 Task: Create user of different profiles for testing Purpose.
Action: Mouse moved to (613, 355)
Screenshot: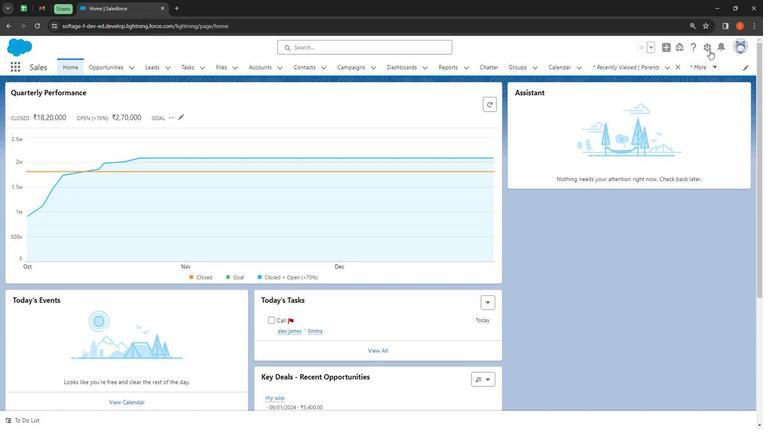 
Action: Mouse pressed left at (613, 355)
Screenshot: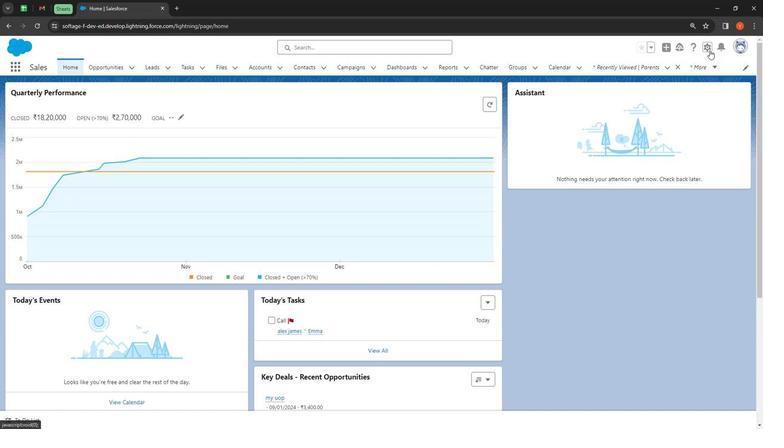 
Action: Mouse moved to (590, 347)
Screenshot: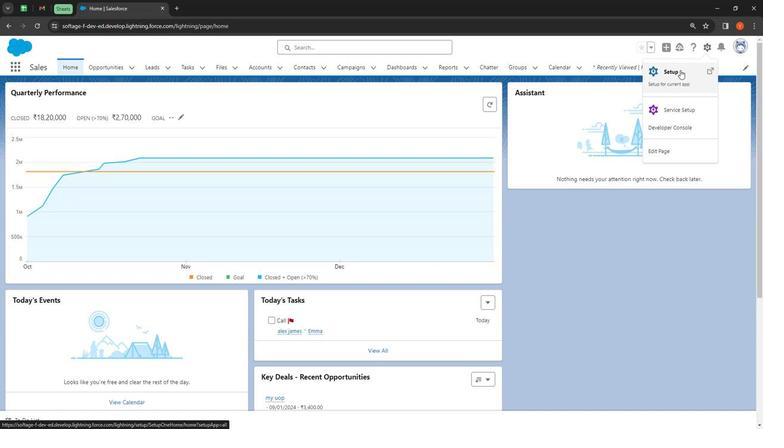 
Action: Mouse pressed left at (590, 347)
Screenshot: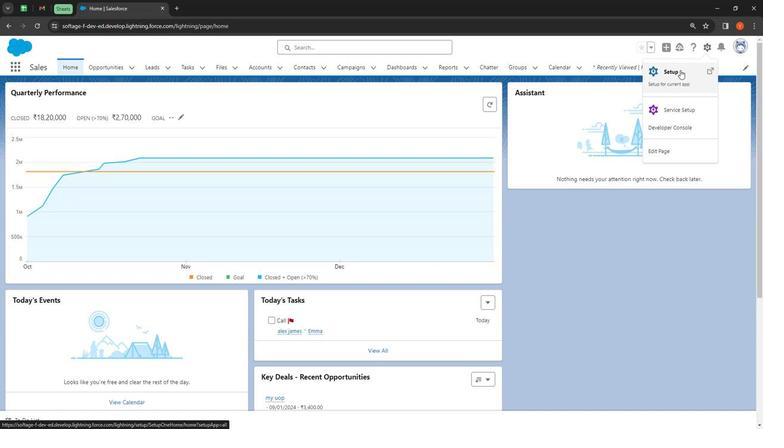 
Action: Mouse moved to (62, 254)
Screenshot: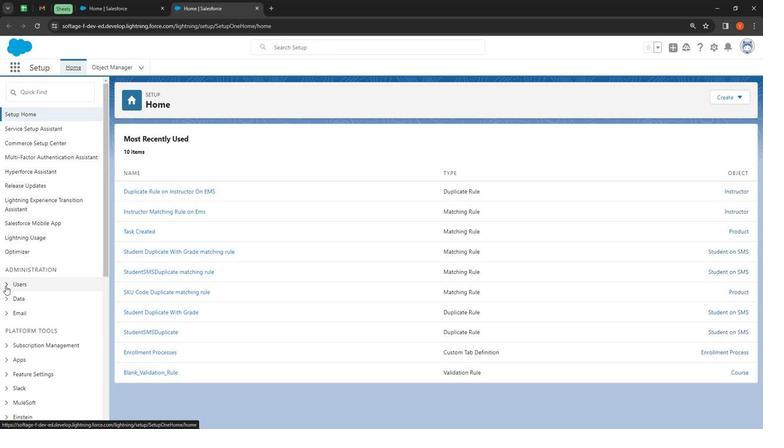 
Action: Mouse pressed left at (62, 254)
Screenshot: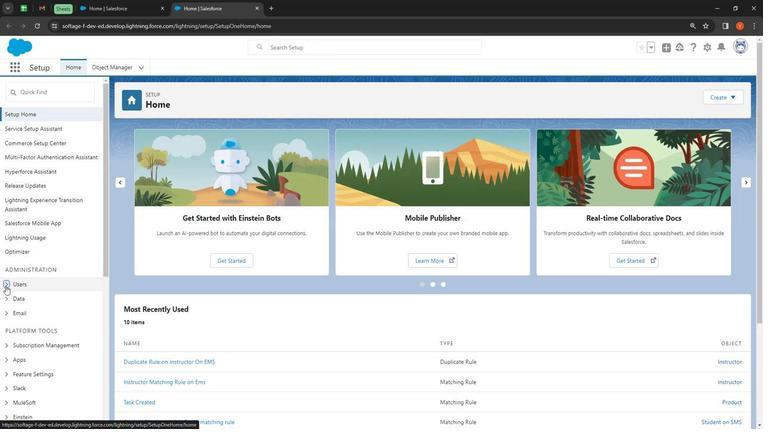 
Action: Mouse moved to (82, 205)
Screenshot: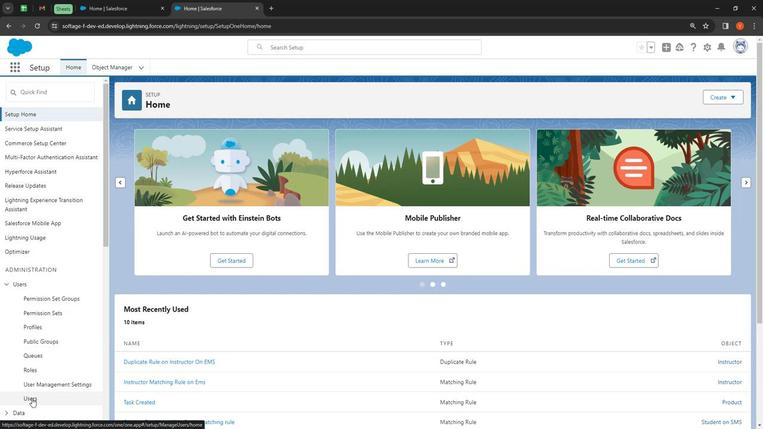 
Action: Mouse pressed left at (82, 205)
Screenshot: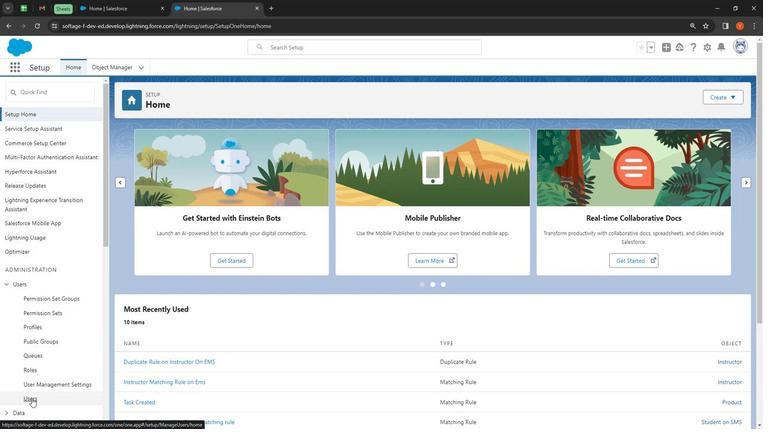 
Action: Mouse moved to (313, 288)
Screenshot: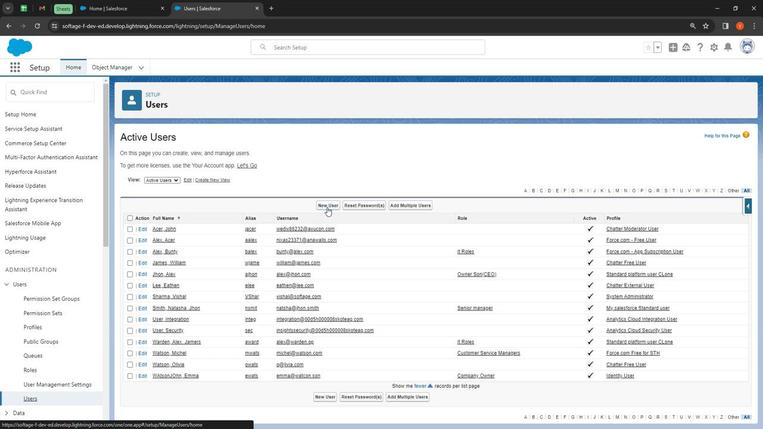 
Action: Mouse pressed left at (313, 288)
Screenshot: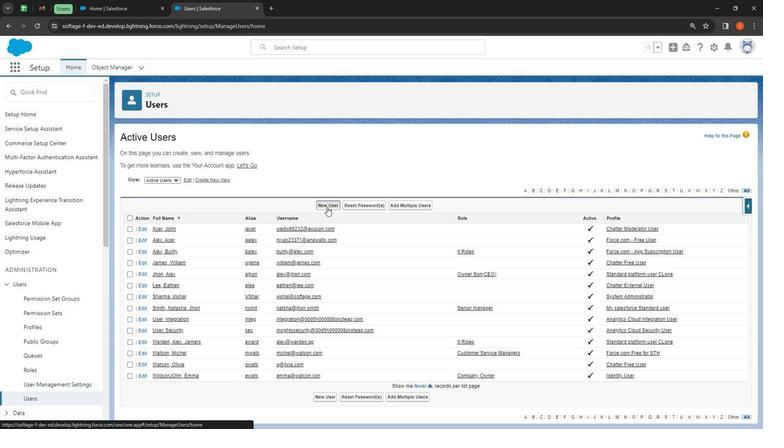 
Action: Mouse moved to (512, 295)
Screenshot: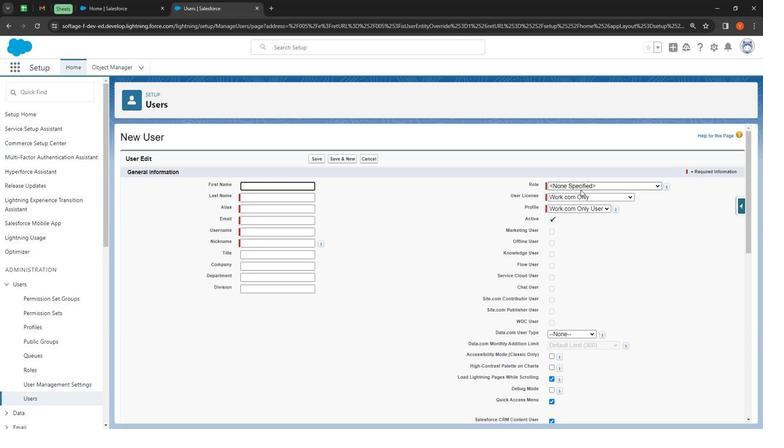 
Action: Mouse pressed left at (512, 295)
Screenshot: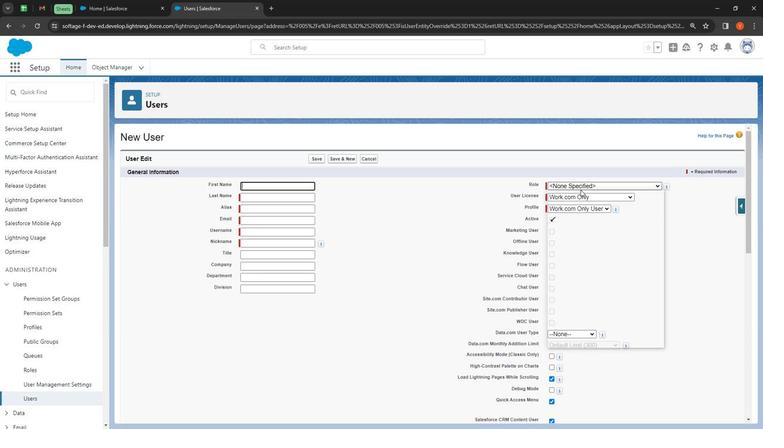 
Action: Mouse moved to (528, 258)
Screenshot: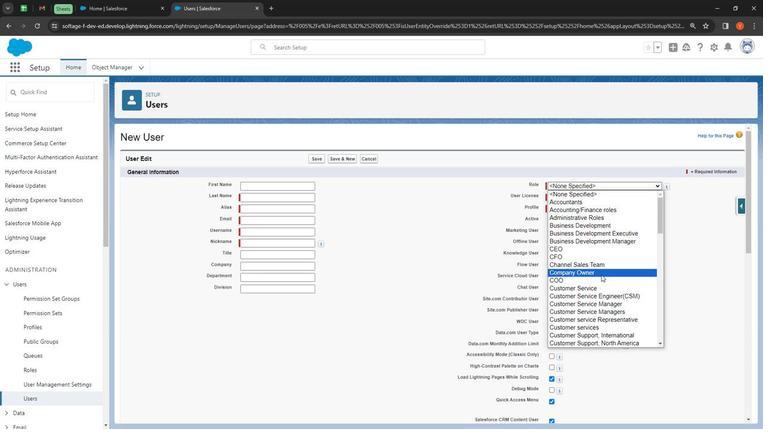 
Action: Mouse scrolled (528, 258) with delta (0, 0)
Screenshot: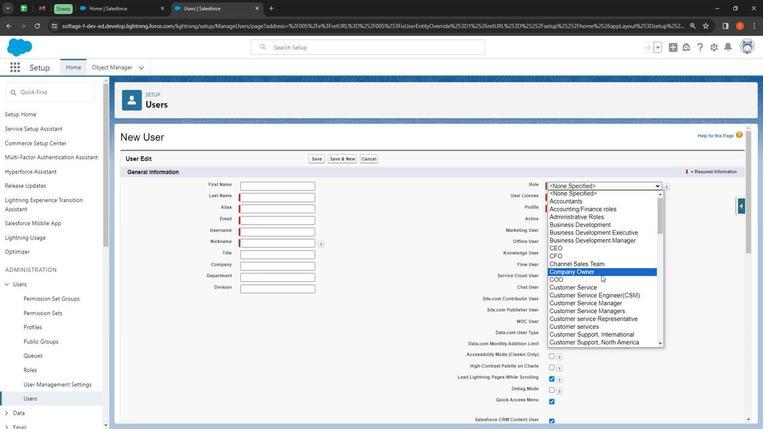
Action: Mouse moved to (508, 285)
Screenshot: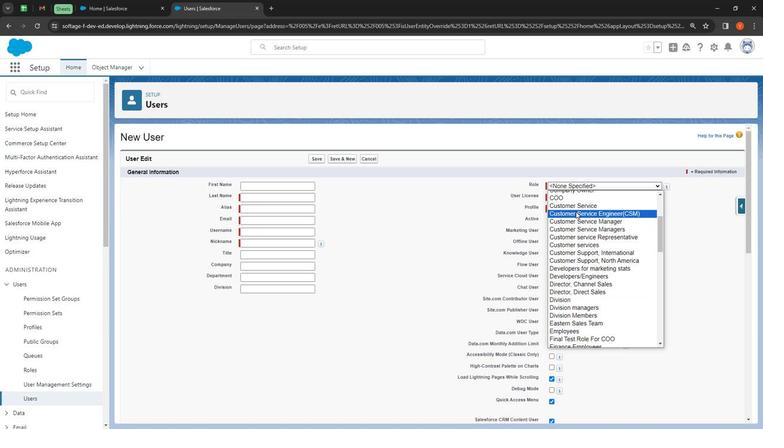 
Action: Mouse pressed left at (508, 285)
Screenshot: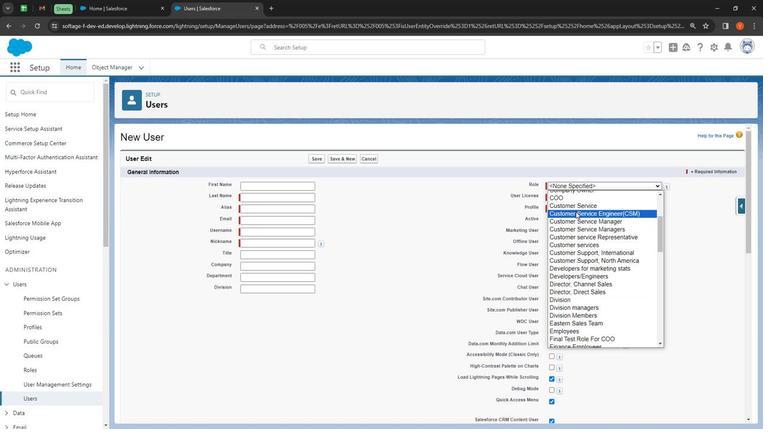 
Action: Mouse moved to (514, 292)
Screenshot: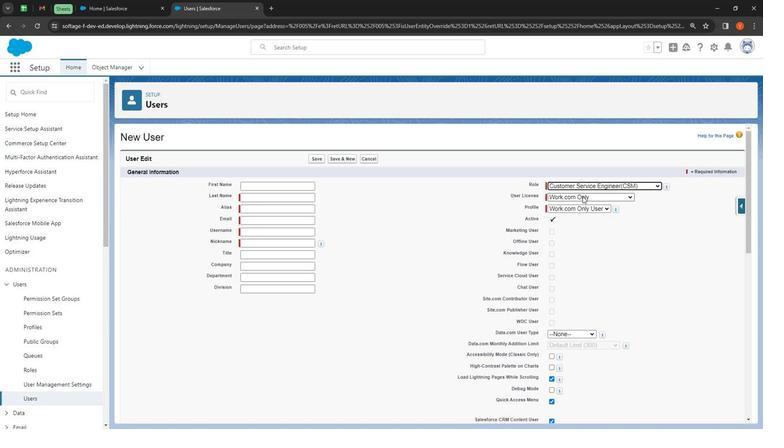 
Action: Mouse pressed left at (514, 292)
Screenshot: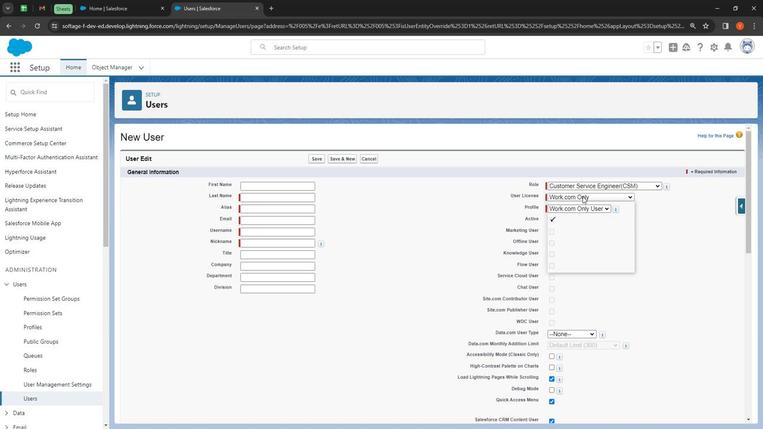 
Action: Mouse moved to (522, 271)
Screenshot: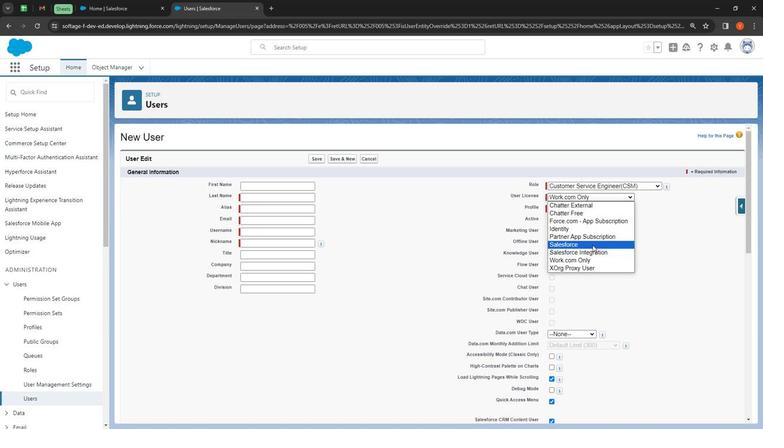 
Action: Mouse pressed left at (522, 271)
Screenshot: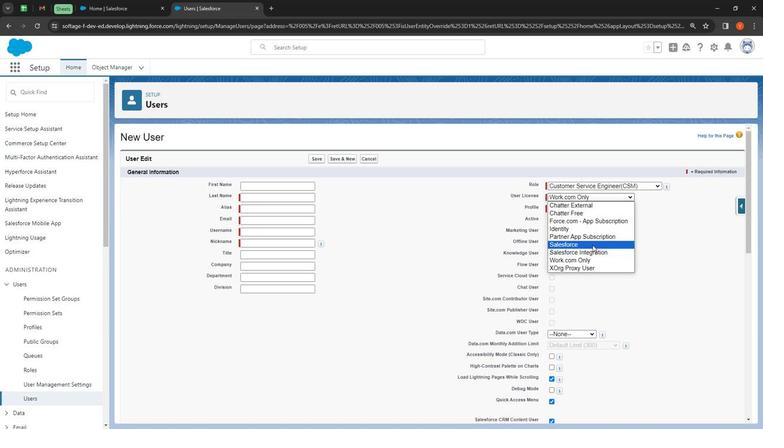 
Action: Mouse moved to (516, 286)
Screenshot: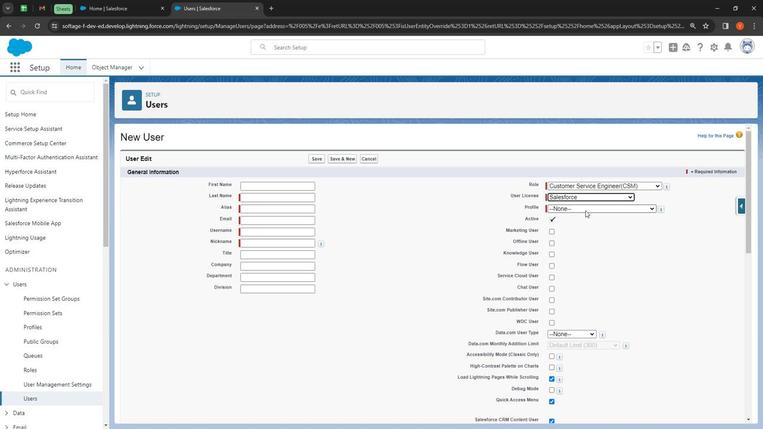 
Action: Mouse pressed left at (516, 286)
Screenshot: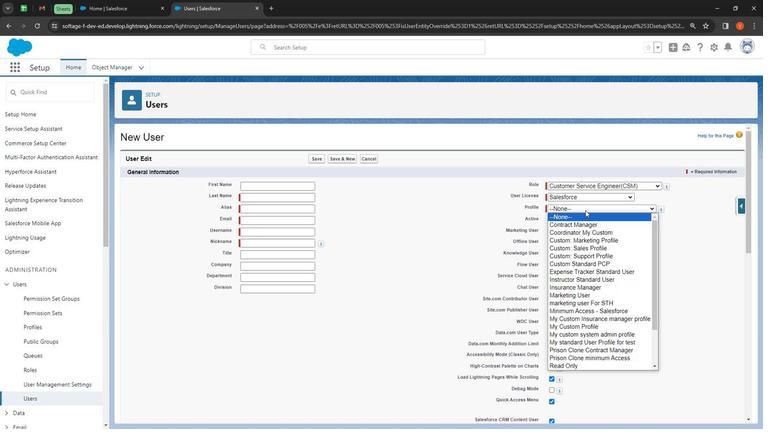 
Action: Mouse moved to (528, 255)
Screenshot: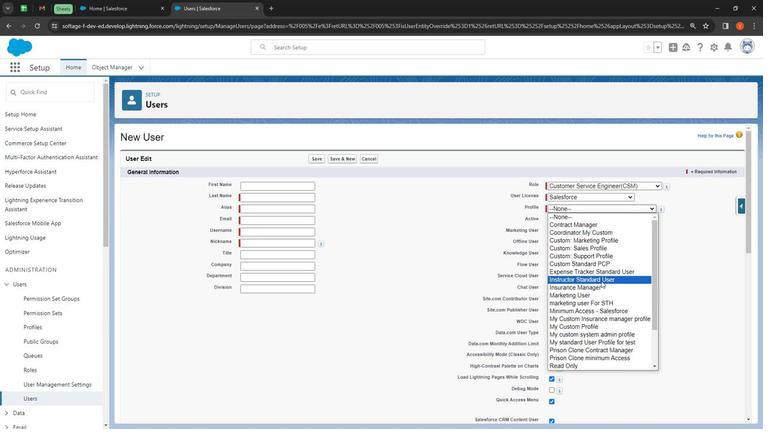 
Action: Mouse scrolled (528, 256) with delta (0, 0)
Screenshot: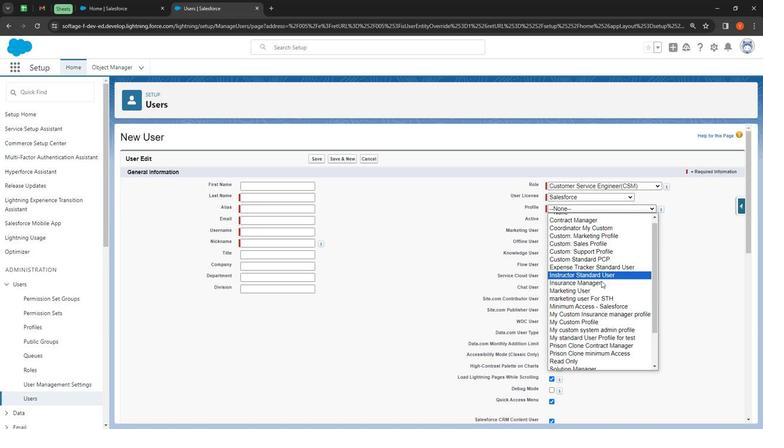 
Action: Mouse scrolled (528, 256) with delta (0, 0)
Screenshot: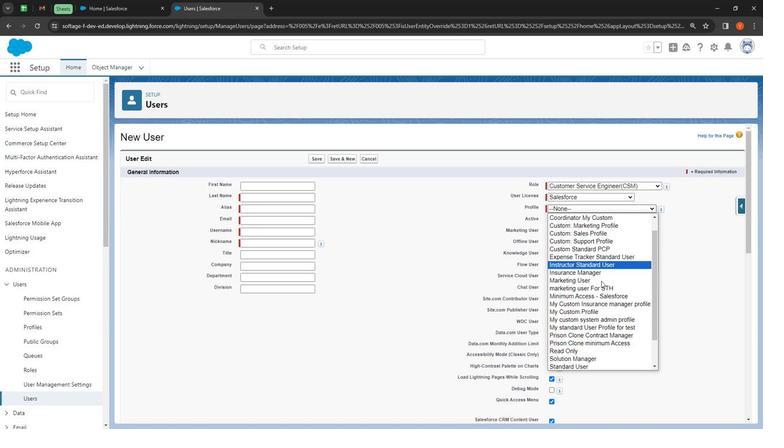 
Action: Mouse scrolled (528, 256) with delta (0, 0)
Screenshot: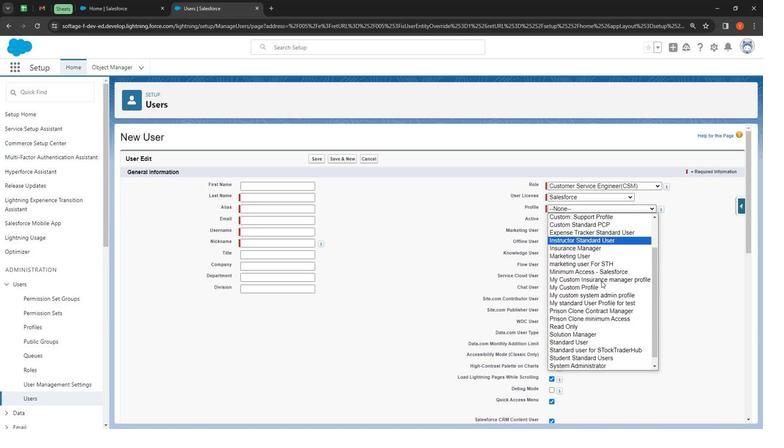 
Action: Mouse scrolled (528, 256) with delta (0, 0)
Screenshot: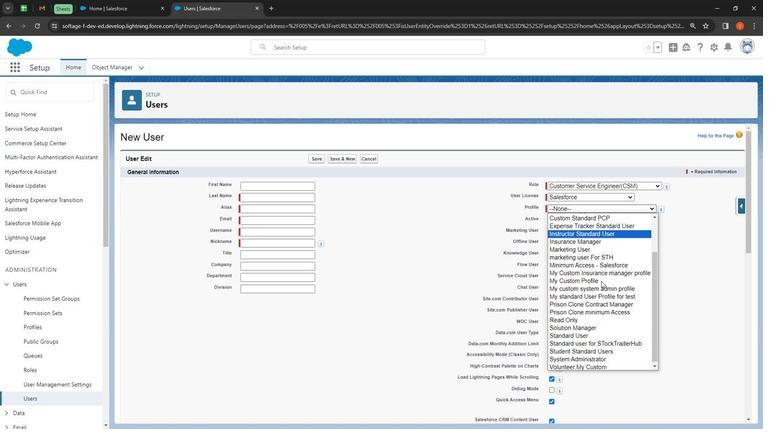 
Action: Mouse scrolled (528, 256) with delta (0, 0)
Screenshot: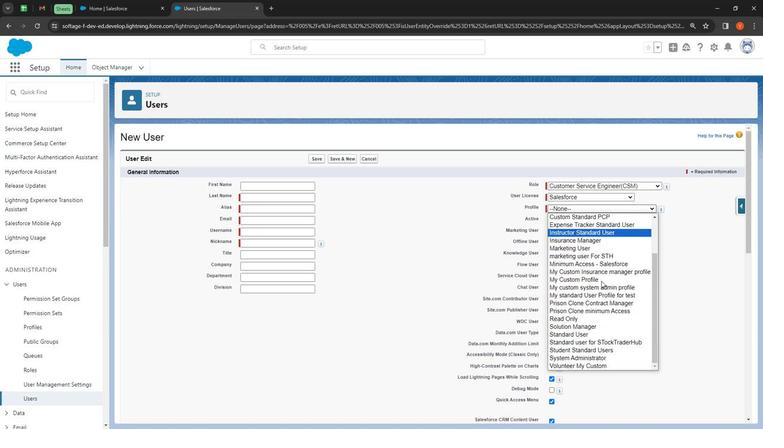 
Action: Mouse scrolled (528, 256) with delta (0, 0)
Screenshot: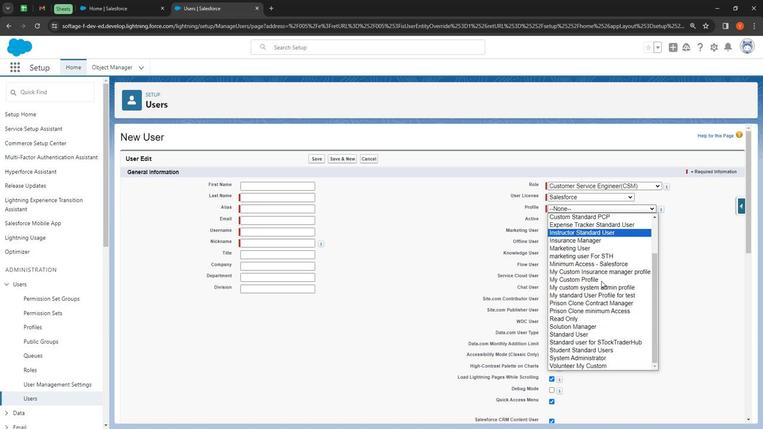 
Action: Mouse scrolled (528, 256) with delta (0, 0)
Screenshot: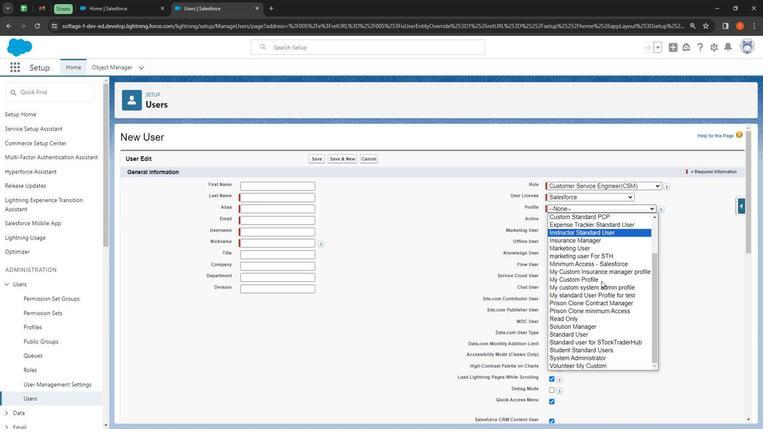 
Action: Mouse scrolled (528, 256) with delta (0, 0)
Screenshot: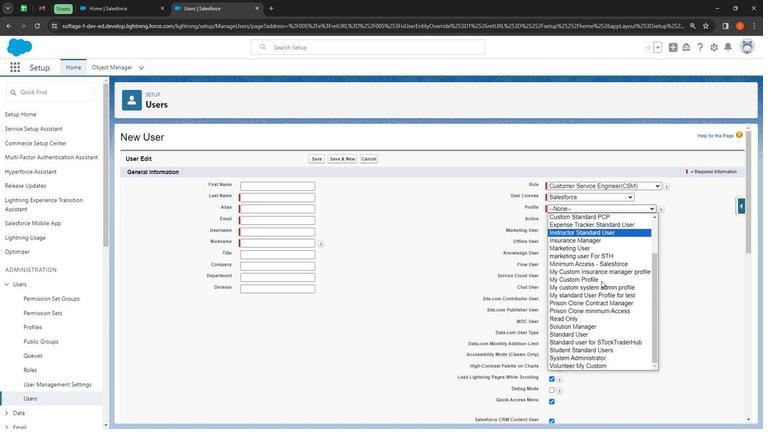 
Action: Mouse moved to (534, 256)
Screenshot: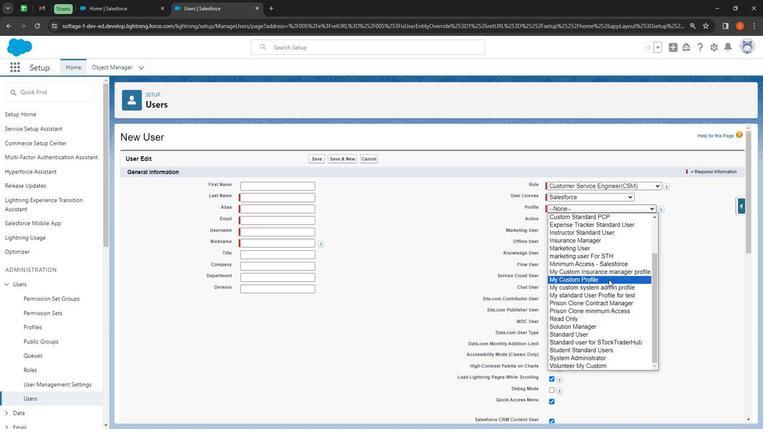 
Action: Mouse pressed left at (534, 256)
Screenshot: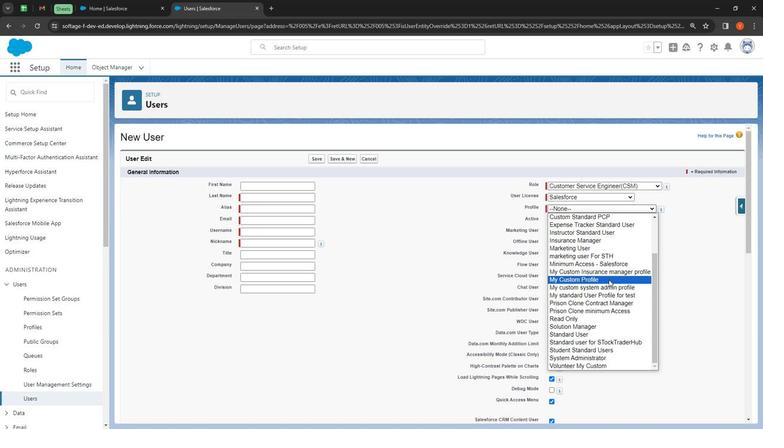 
Action: Mouse moved to (264, 298)
Screenshot: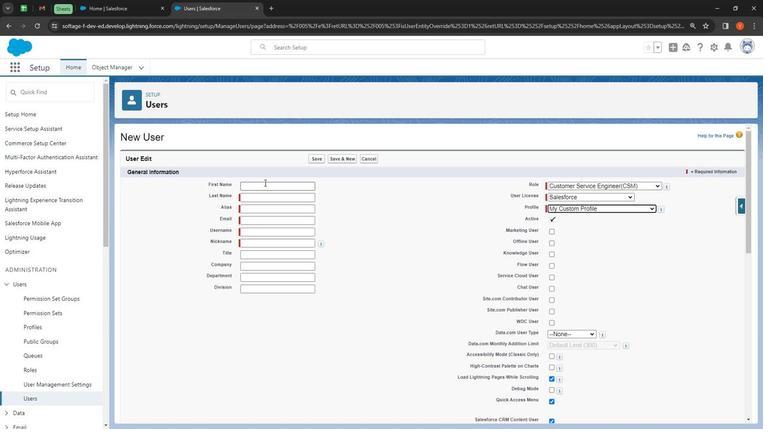 
Action: Mouse pressed left at (264, 298)
Screenshot: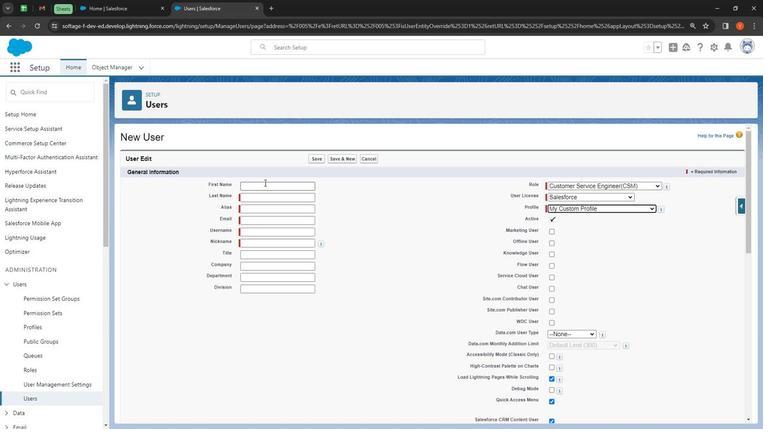 
Action: Key pressed <Key.shift><Key.shift><Key.shift><Key.shift><Key.shift><Key.shift><Key.shift><Key.shift><Key.shift><Key.shift><Key.shift><Key.shift><Key.shift><Key.shift><Key.shift><Key.shift><Key.shift><Key.shift><Key.shift><Key.shift><Key.shift><Key.shift><Key.shift><Key.shift><Key.shift><Key.shift><Key.shift><Key.shift><Key.shift><Key.shift><Key.shift><Key.shift>Emma<Key.space><Key.shift><Key.shift><Key.shift><Key.shift><Key.shift><Key.shift><Key.shift><Key.shift><Key.shift><Key.shift><Key.shift><Key.shift><Key.shift><Key.shift><Key.shift><Key.shift><Key.shift><Key.shift><Key.shift><Key.shift><Key.shift><Key.shift><Key.shift>Whisely<Key.space>
Screenshot: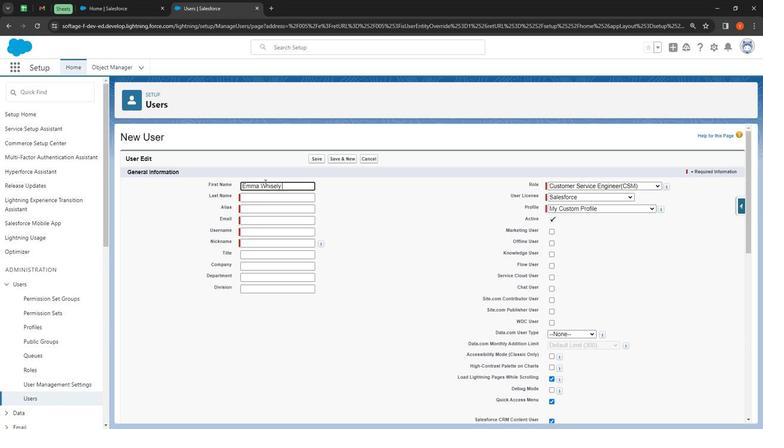 
Action: Mouse moved to (270, 295)
Screenshot: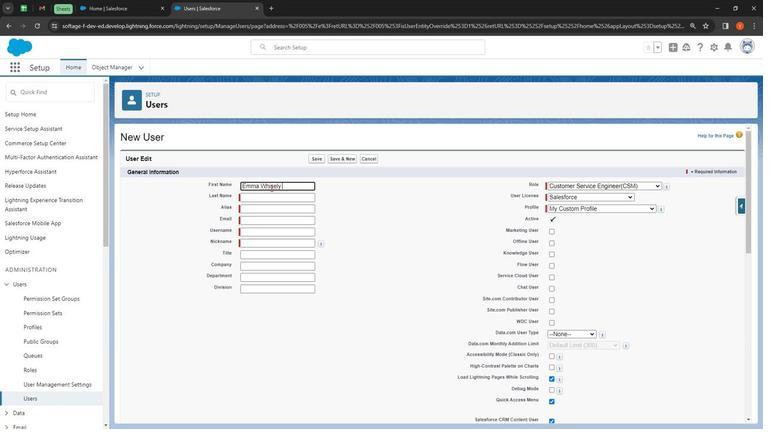 
Action: Mouse pressed right at (270, 295)
Screenshot: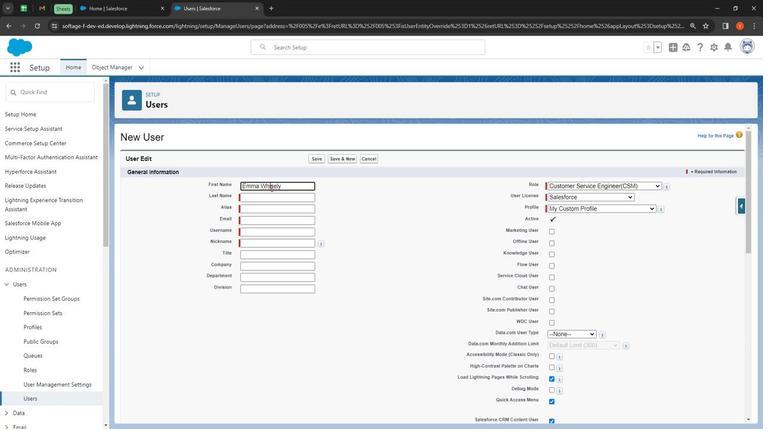 
Action: Mouse moved to (293, 291)
Screenshot: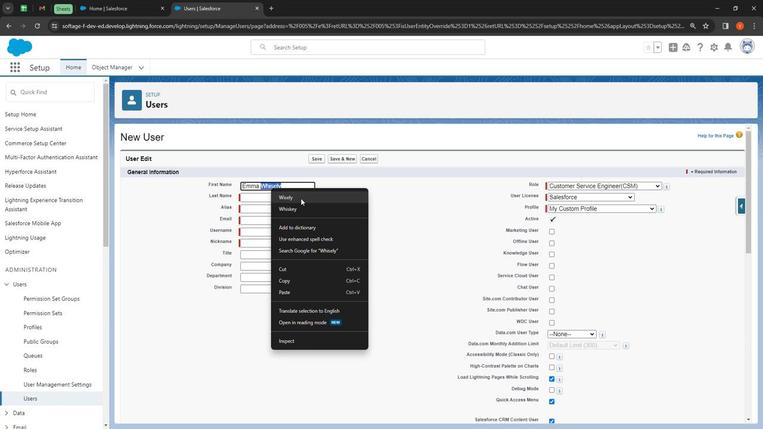 
Action: Mouse pressed left at (293, 291)
Screenshot: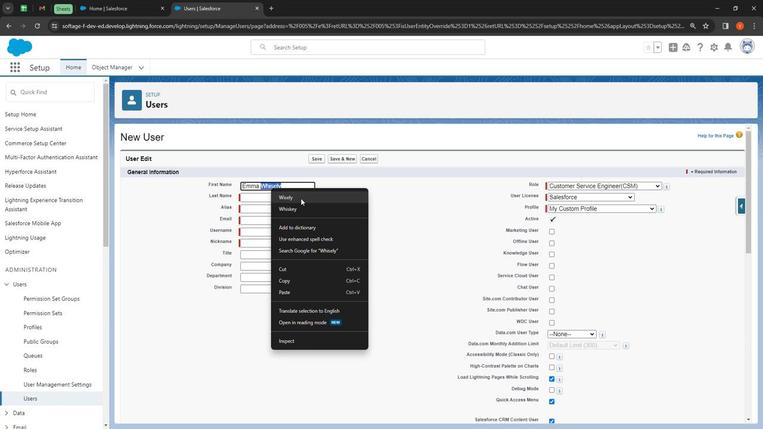 
Action: Mouse moved to (257, 294)
Screenshot: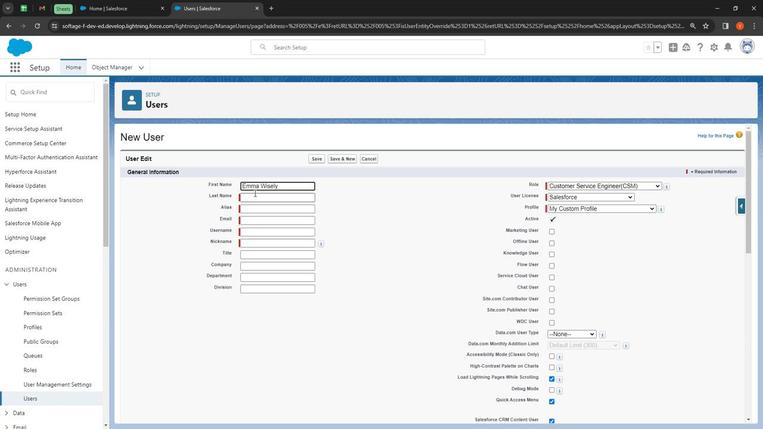 
Action: Mouse pressed left at (257, 294)
Screenshot: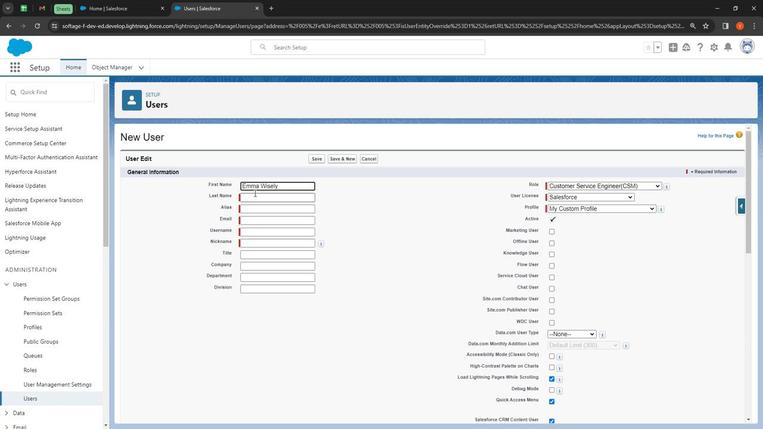 
Action: Mouse moved to (266, 292)
Screenshot: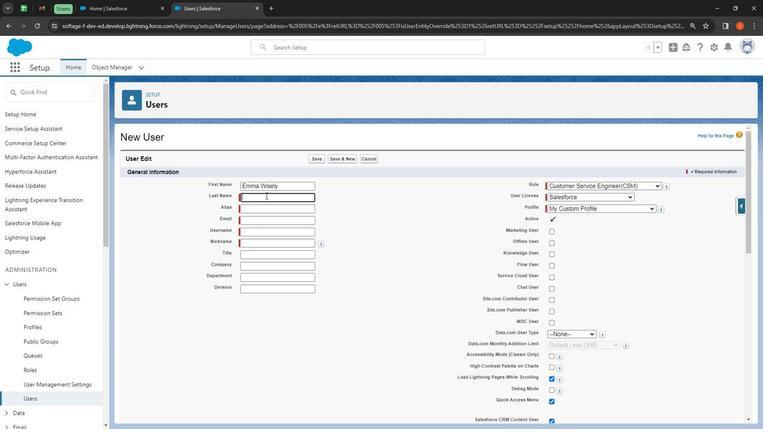 
Action: Key pressed <Key.shift><Key.shift><Key.shift><Key.shift><Key.shift><Key.shift><Key.shift><Key.shift><Key.shift>Stone
Screenshot: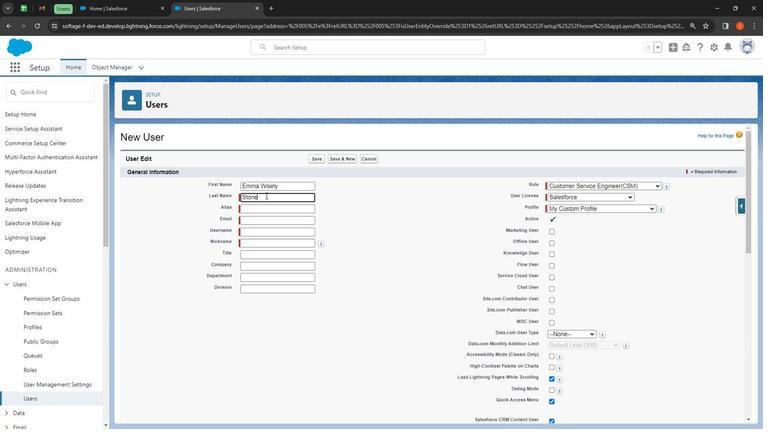 
Action: Mouse moved to (267, 285)
Screenshot: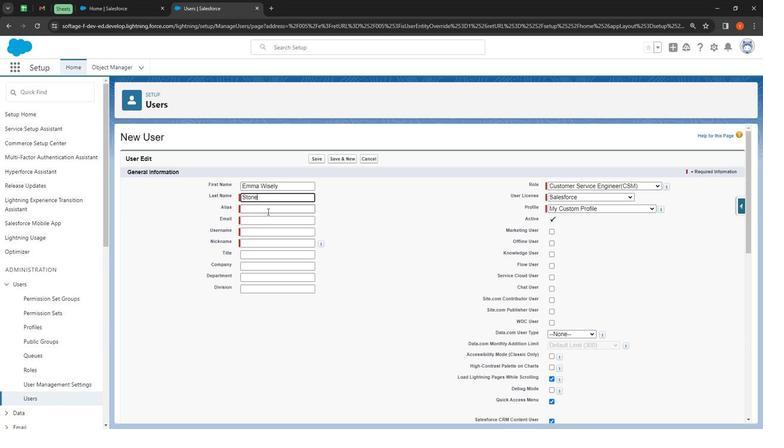 
Action: Mouse pressed left at (267, 285)
Screenshot: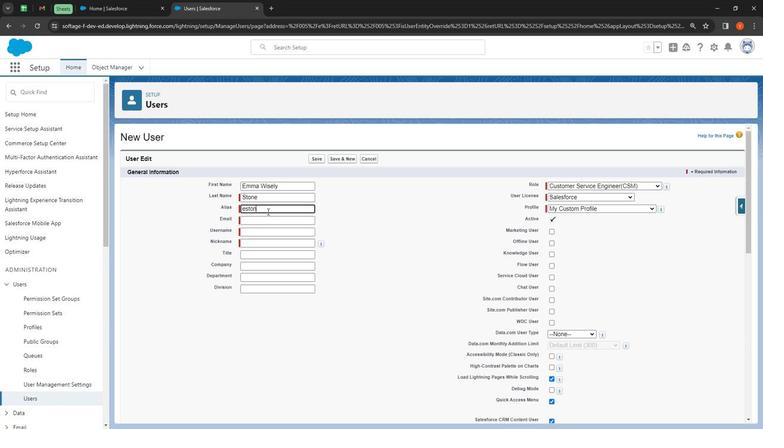 
Action: Mouse moved to (266, 281)
Screenshot: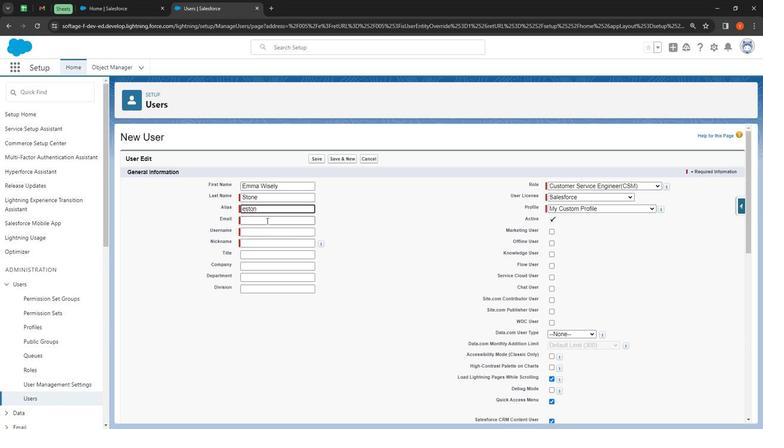 
Action: Mouse pressed left at (266, 281)
Screenshot: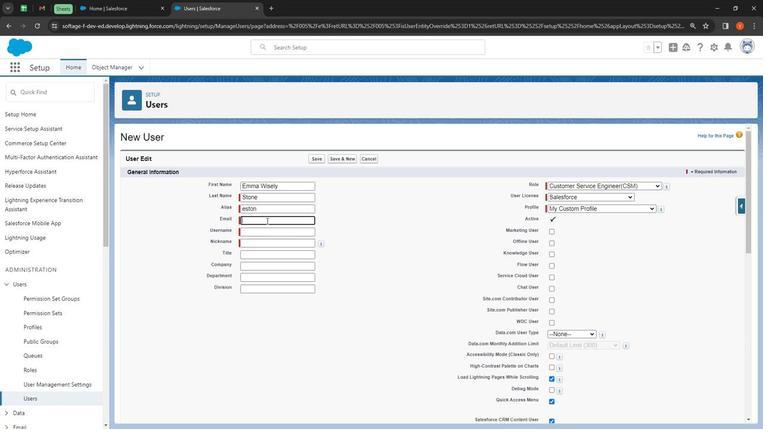 
Action: Key pressed <Key.shift><Key.shift><Key.shift><Key.shift><Key.shift><Key.shift><Key.shift><Key.shift>Emma<Key.shift>Wisely<Key.shift><Key.shift><Key.shift><Key.shift><Key.shift><Key.shift><Key.shift><Key.shift><Key.shift><Key.shift><Key.shift><Key.shift><Key.shift><Key.shift><Key.shift><Key.shift><Key.shift>@<Key.shift><Key.shift><Key.shift><Key.shift><Key.shift><Key.shift><Key.shift><Key.shift>Stone.net
Screenshot: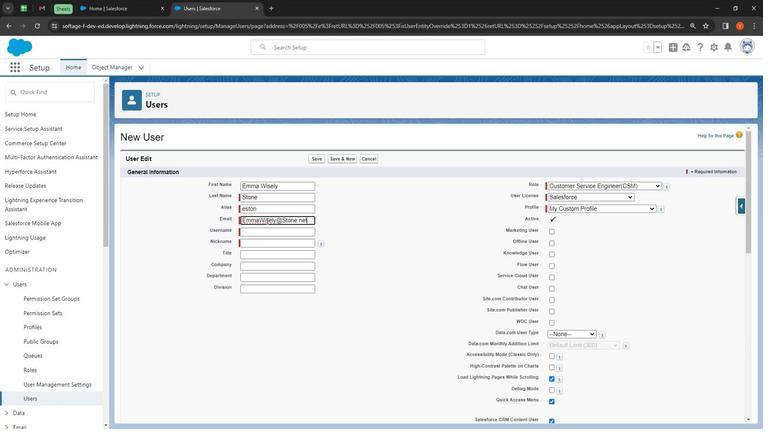 
Action: Mouse moved to (275, 278)
Screenshot: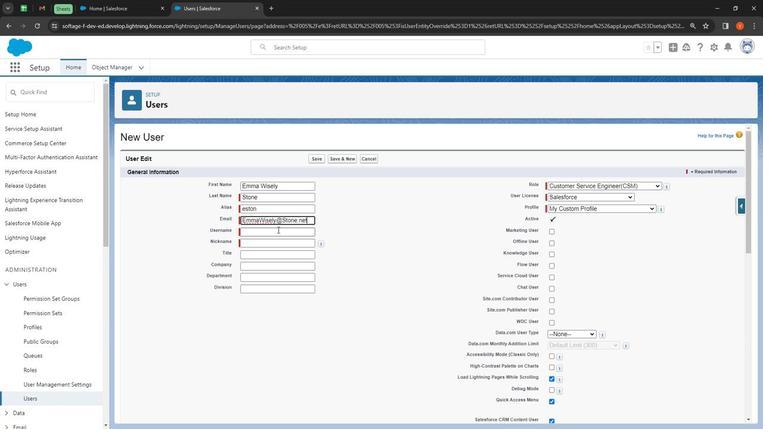 
Action: Mouse pressed left at (275, 278)
Screenshot: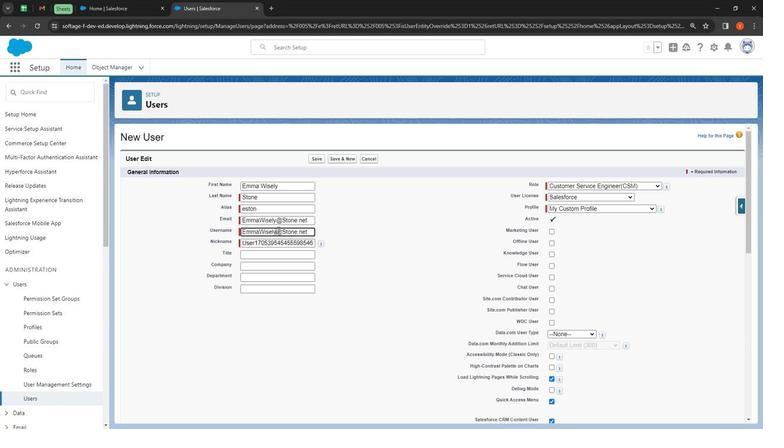 
Action: Mouse moved to (264, 266)
Screenshot: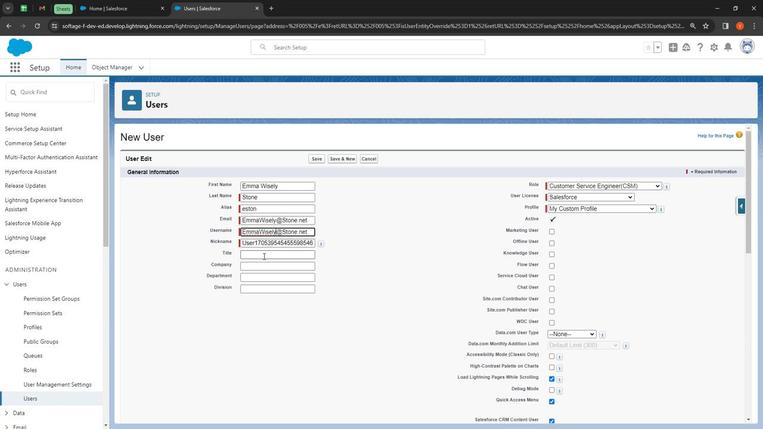 
Action: Mouse pressed left at (264, 266)
Screenshot: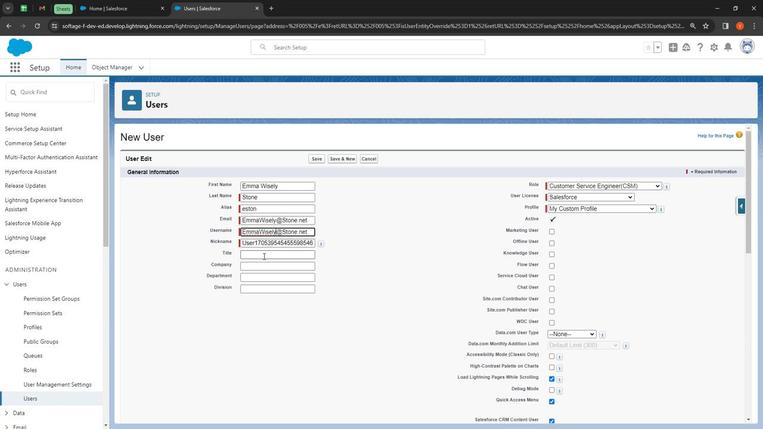 
Action: Key pressed <Key.shift>Salesforce<Key.space><Key.shift><Key.shift><Key.shift><Key.shift><Key.shift><Key.shift><Key.shift><Key.shift><Key.shift><Key.shift><Key.shift><Key.shift>Develo
Screenshot: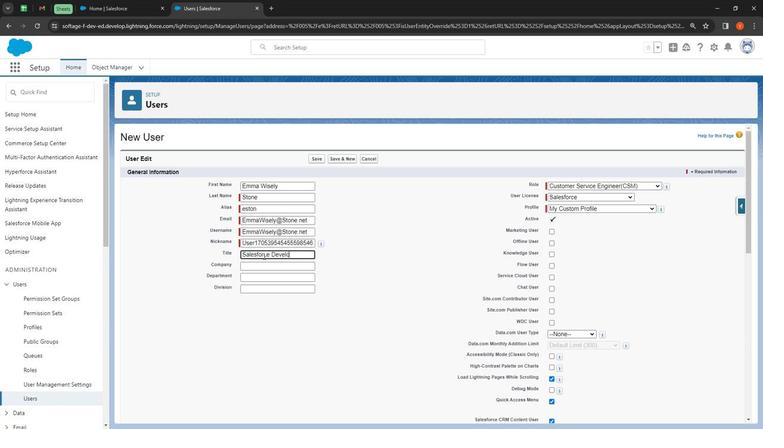 
Action: Mouse moved to (264, 266)
Screenshot: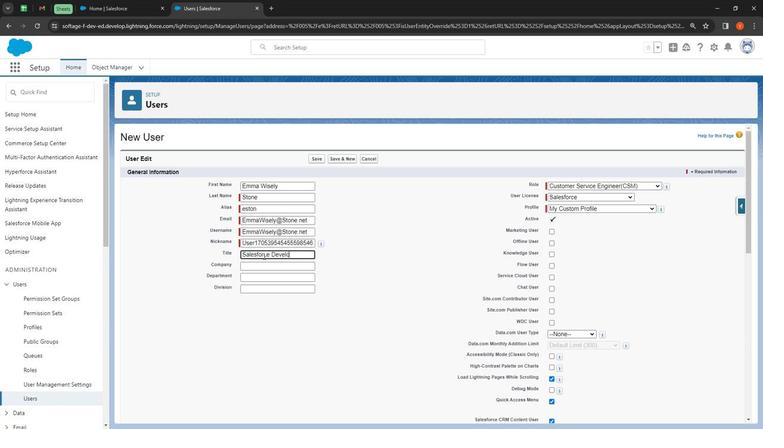 
Action: Key pressed pers
Screenshot: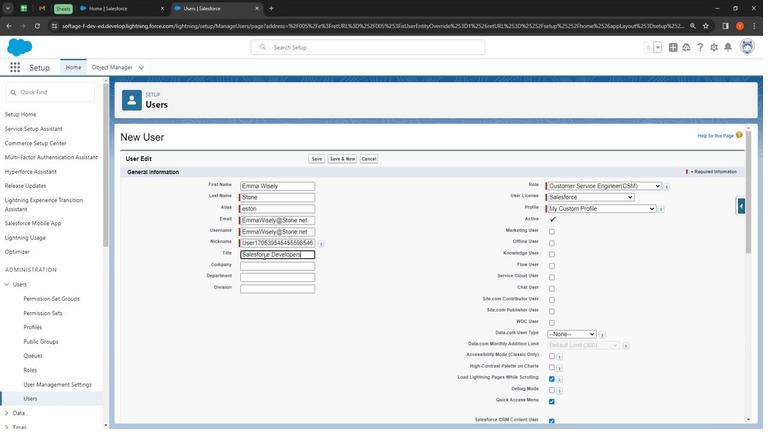 
Action: Mouse moved to (269, 261)
Screenshot: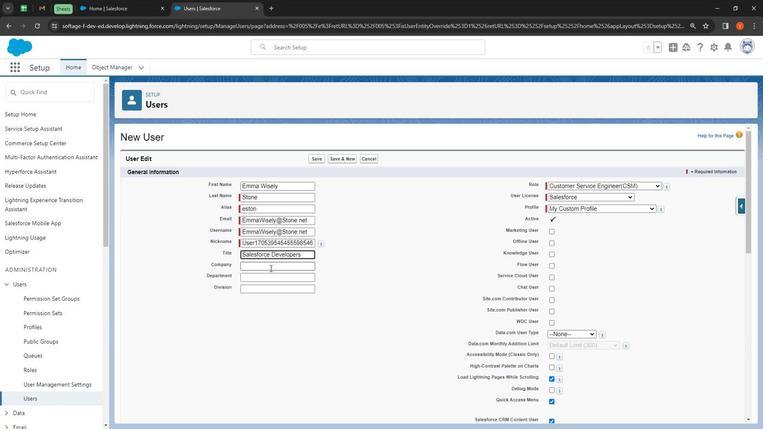 
Action: Mouse pressed left at (269, 261)
Screenshot: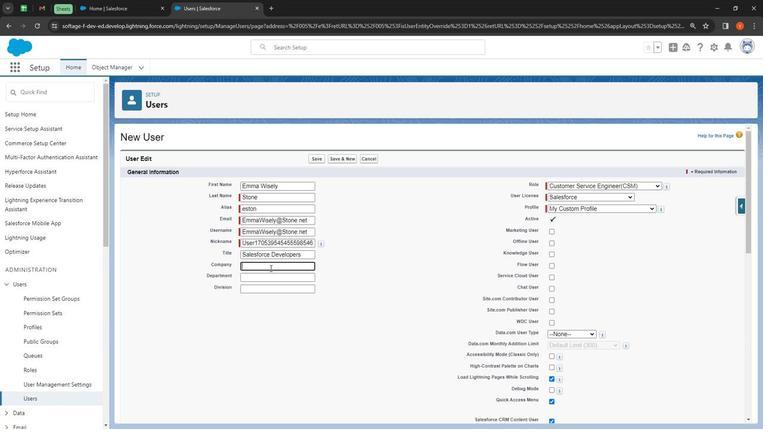 
Action: Key pressed <Key.shift_r>P<Key.shift>WC
Screenshot: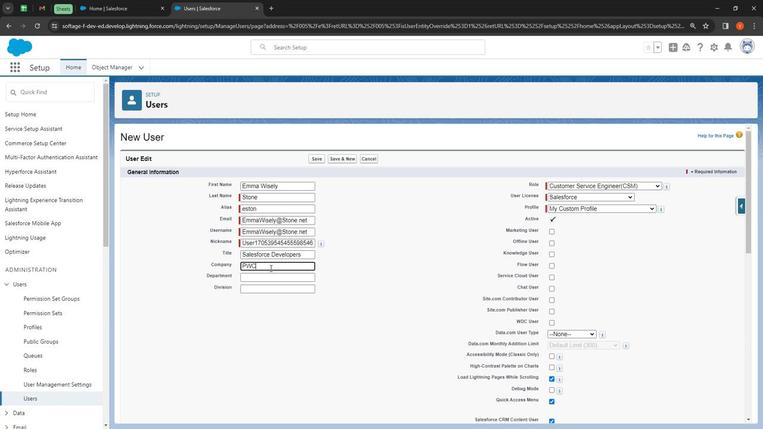
Action: Mouse moved to (269, 256)
Screenshot: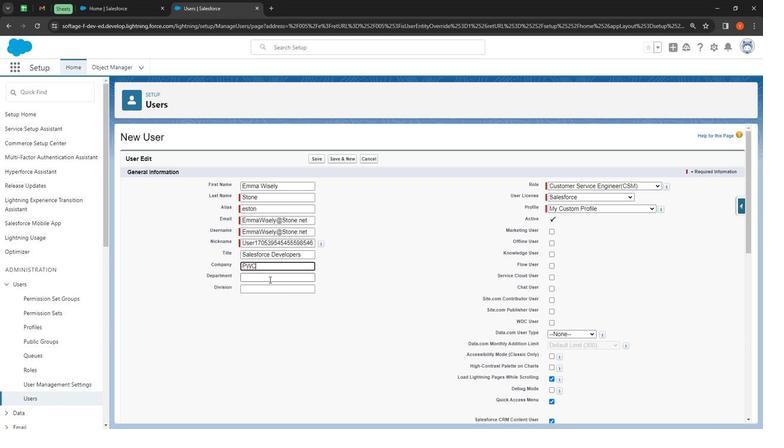 
Action: Mouse pressed left at (269, 256)
Screenshot: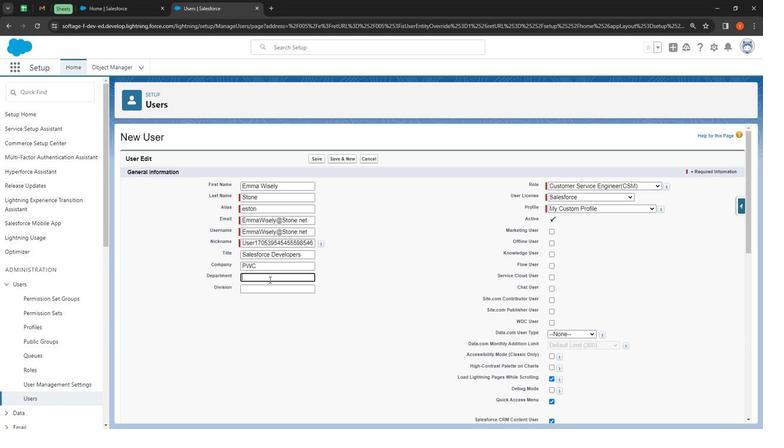 
Action: Key pressed <Key.shift><Key.shift><Key.shift><Key.shift><Key.shift><Key.shift><Key.shift><Key.shift><Key.shift><Key.shift><Key.shift><Key.shift><Key.shift><Key.shift><Key.shift><Key.shift><Key.shift><Key.shift>Cs<Key.space><Key.shift>Department
Screenshot: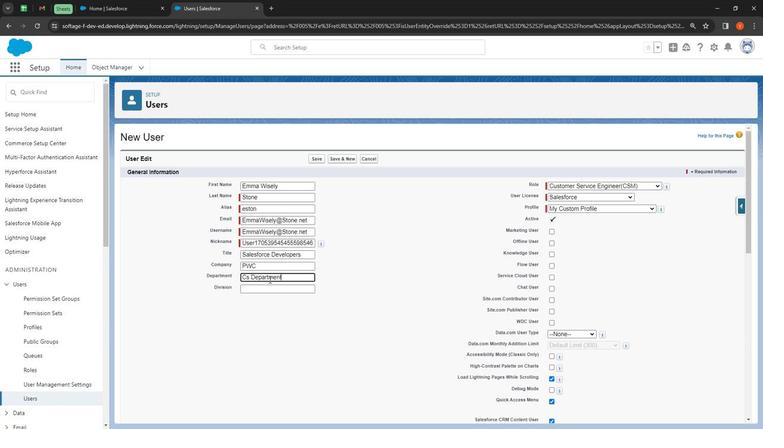
Action: Mouse moved to (268, 251)
Screenshot: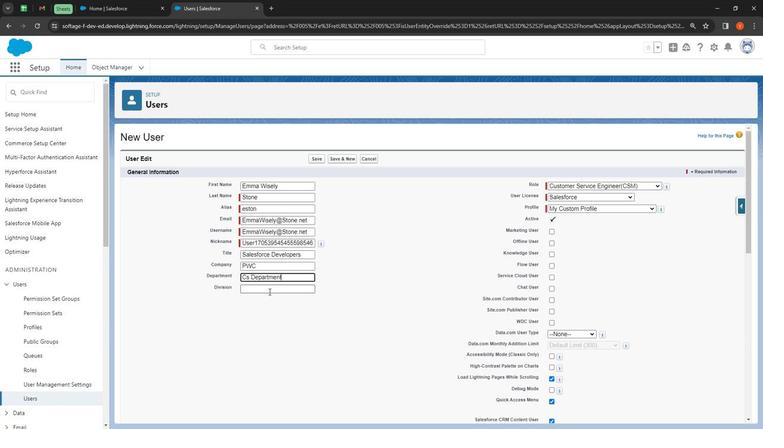 
Action: Mouse pressed left at (268, 251)
Screenshot: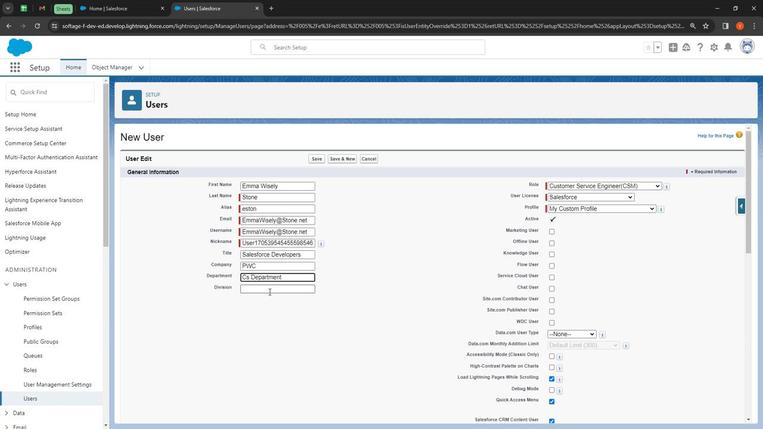 
Action: Key pressed <Key.shift><Key.shift><Key.shift><Key.shift><Key.shift><Key.shift><Key.shift><Key.shift><Key.shift><Key.shift>
Screenshot: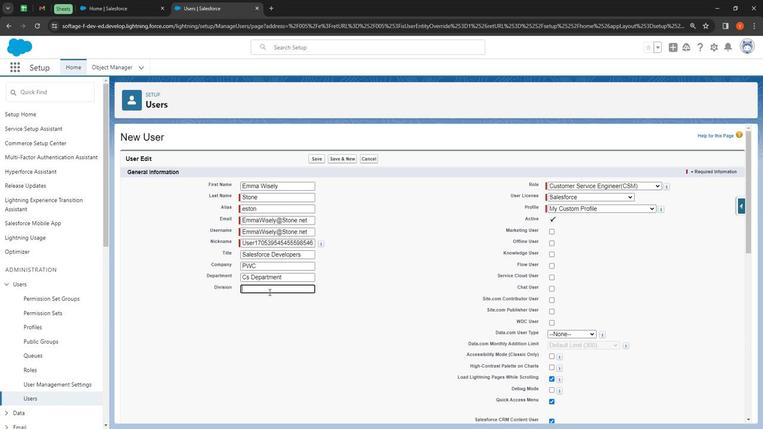 
Action: Mouse moved to (268, 251)
Screenshot: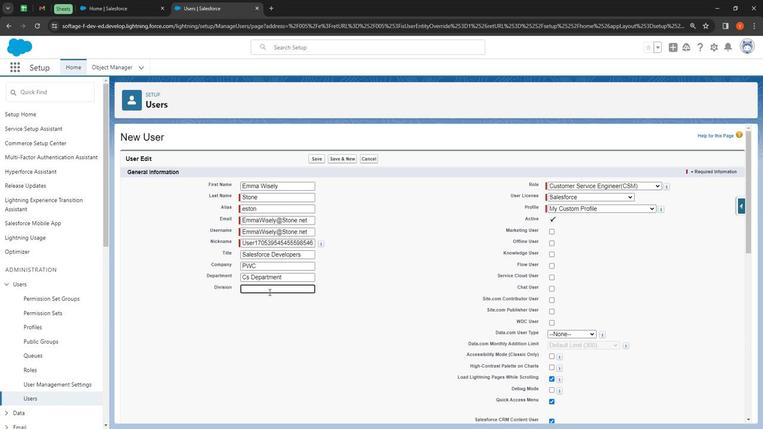 
Action: Key pressed <Key.shift><Key.shift><Key.shift><Key.shift><Key.shift><Key.shift><Key.shift><Key.shift><Key.shift><Key.shift><Key.shift><Key.shift><Key.shift><Key.shift><Key.shift><Key.shift><Key.shift><Key.shift><Key.shift><Key.shift><Key.shift>Cs<Key.shift><Key.shift><Key.shift><Key.shift><Key.shift><Key.shift><Key.shift><Key.shift><Key.shift><Key.shift><Key.shift><Key.shift><Key.shift><Key.shift><Key.shift><Key.shift><Key.shift><Key.shift><Key.shift><Key.shift><Key.shift><Key.shift>CTO
Screenshot: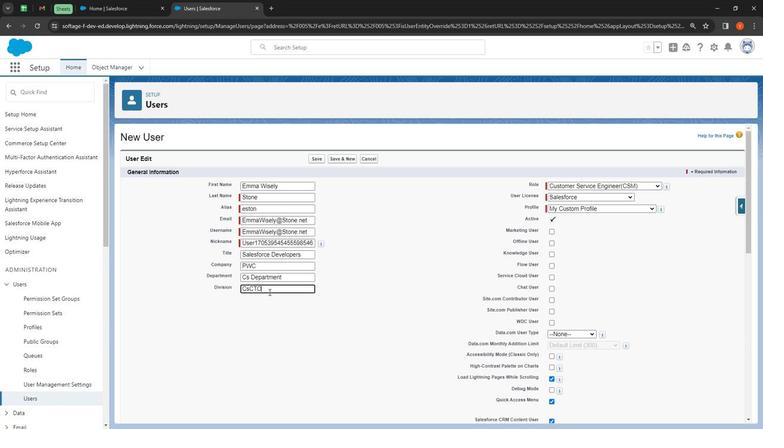 
Action: Mouse moved to (380, 264)
Screenshot: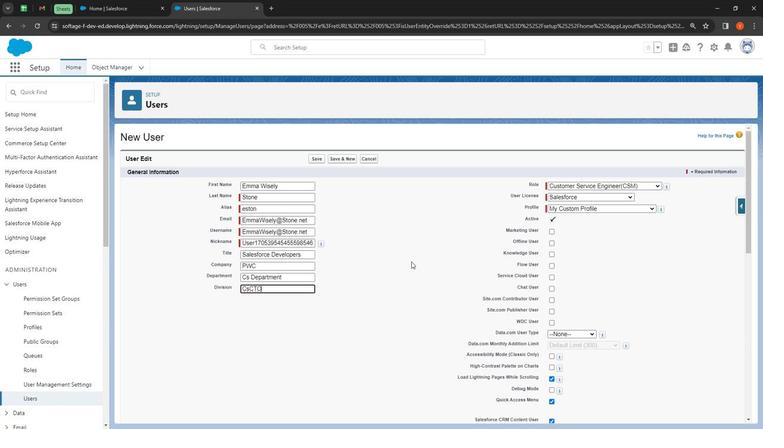 
Action: Mouse pressed left at (380, 264)
Screenshot: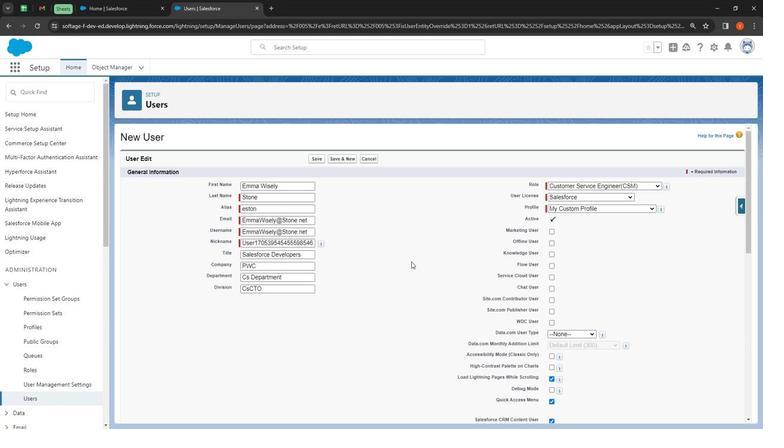 
Action: Mouse moved to (507, 273)
Screenshot: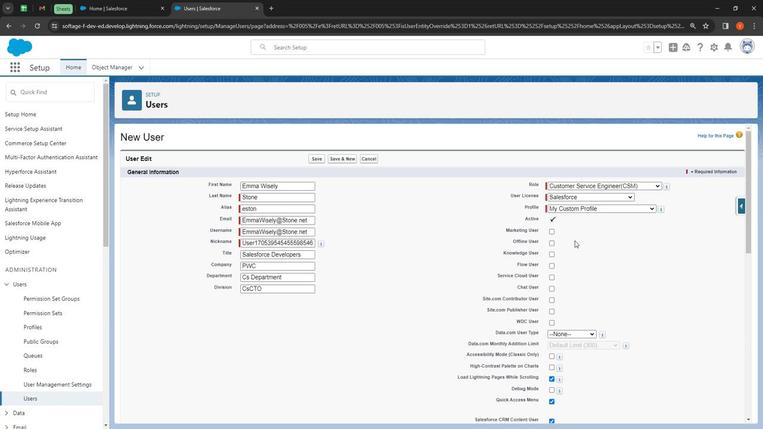 
Action: Mouse scrolled (507, 273) with delta (0, 0)
Screenshot: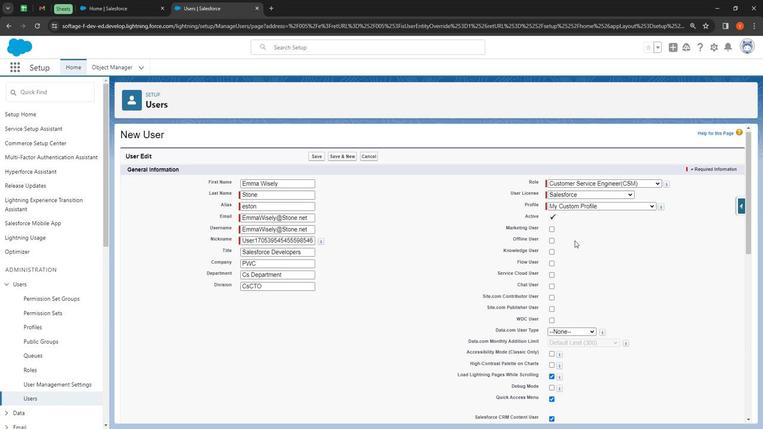 
Action: Mouse moved to (506, 271)
Screenshot: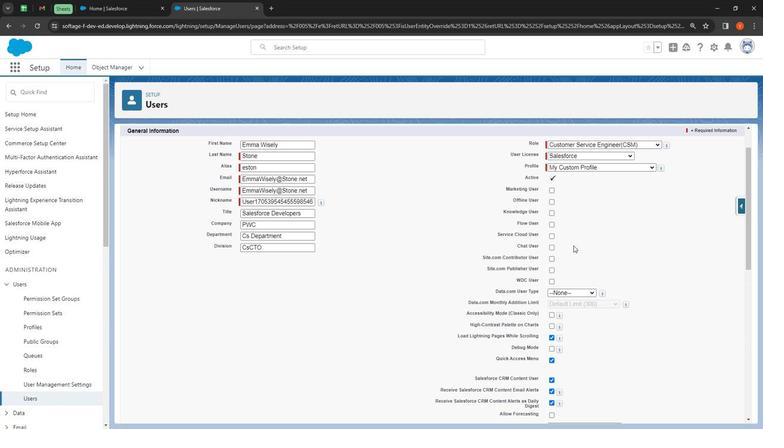 
Action: Mouse scrolled (506, 271) with delta (0, 0)
Screenshot: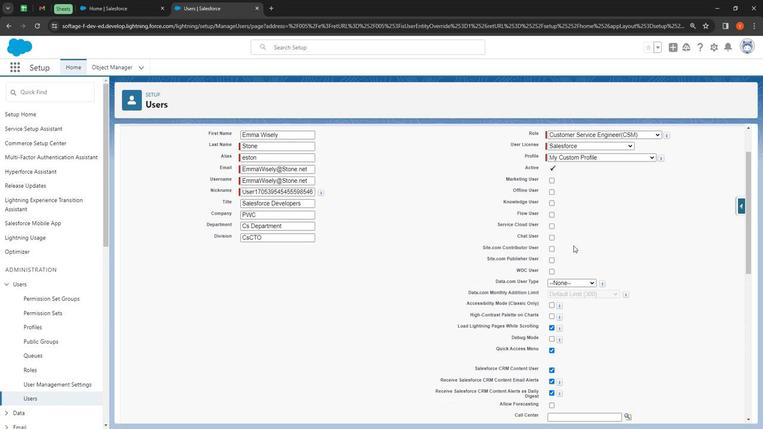 
Action: Mouse moved to (507, 269)
Screenshot: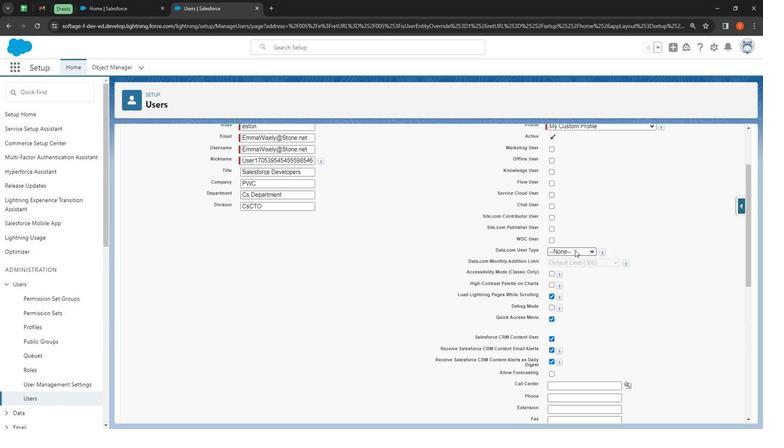 
Action: Mouse scrolled (507, 270) with delta (0, 0)
Screenshot: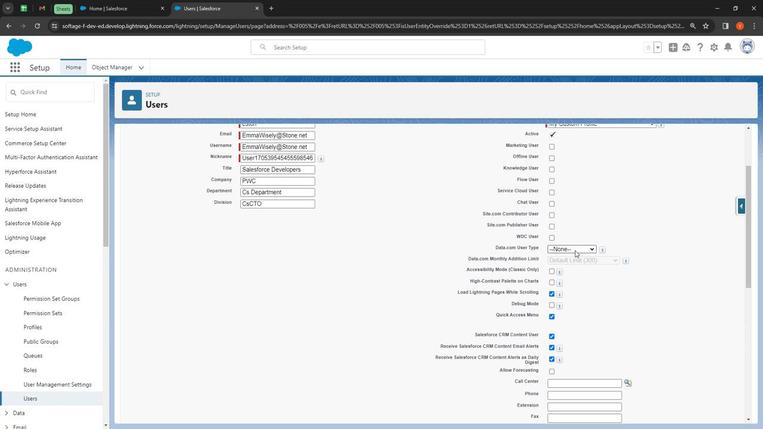 
Action: Mouse moved to (508, 269)
Screenshot: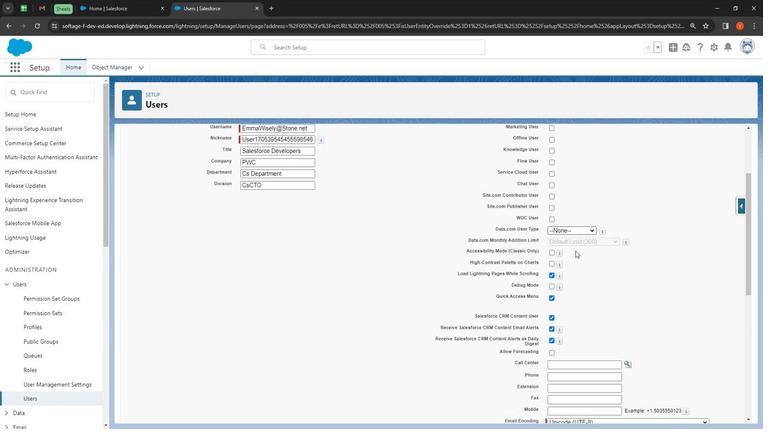 
Action: Mouse scrolled (508, 269) with delta (0, 0)
Screenshot: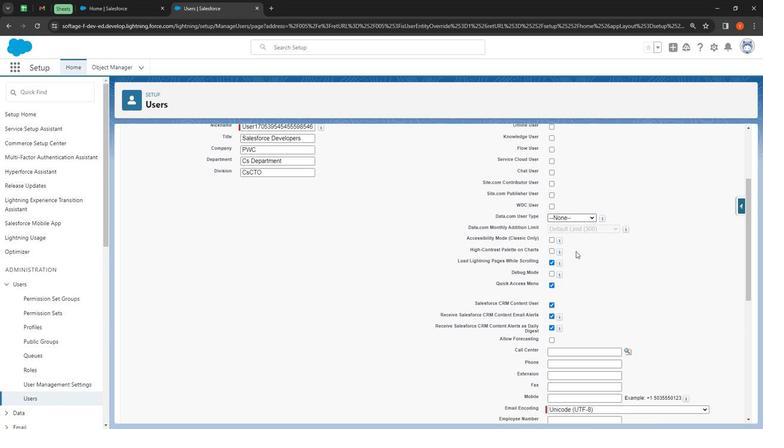 
Action: Mouse moved to (547, 246)
Screenshot: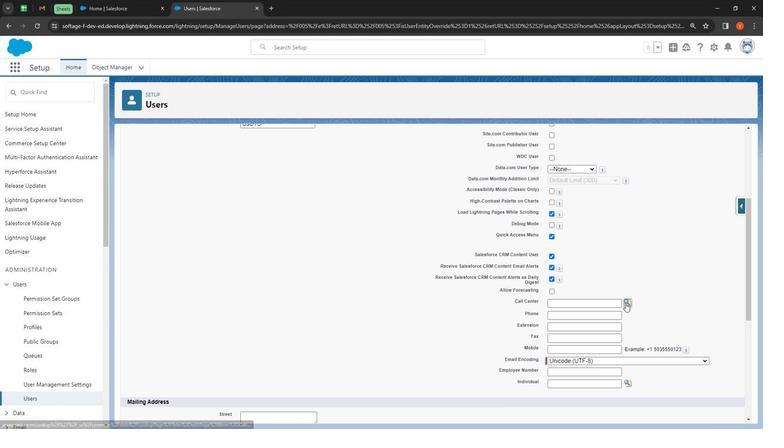 
Action: Mouse pressed left at (547, 246)
Screenshot: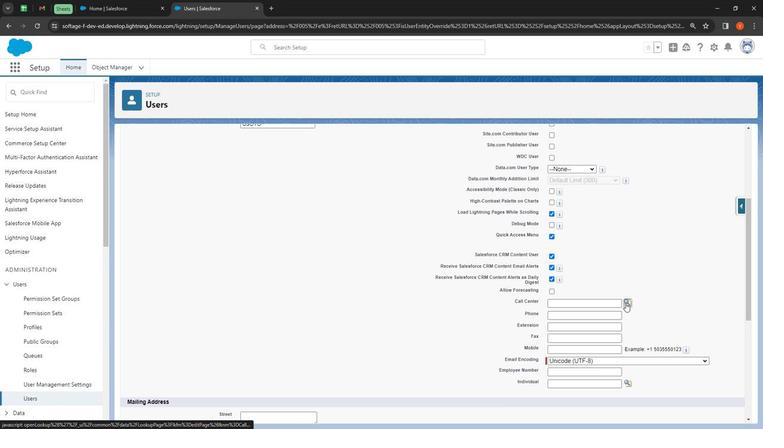 
Action: Mouse moved to (646, 287)
Screenshot: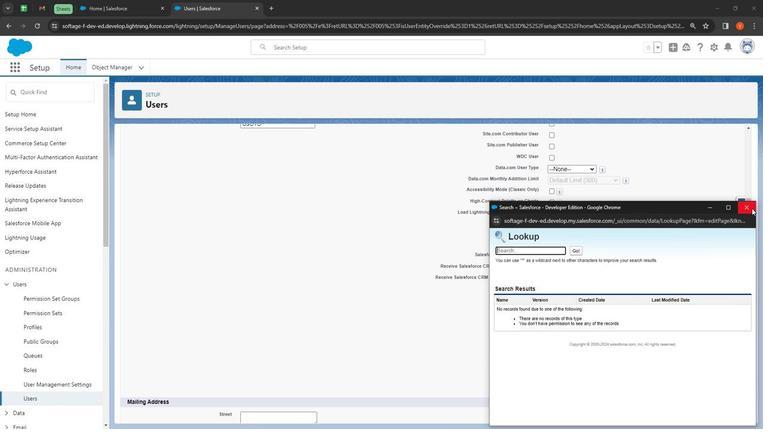 
Action: Mouse pressed left at (646, 287)
Screenshot: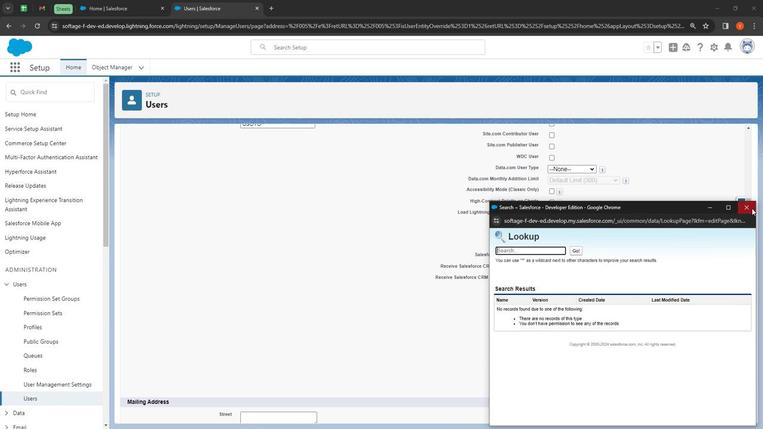 
Action: Mouse moved to (498, 242)
Screenshot: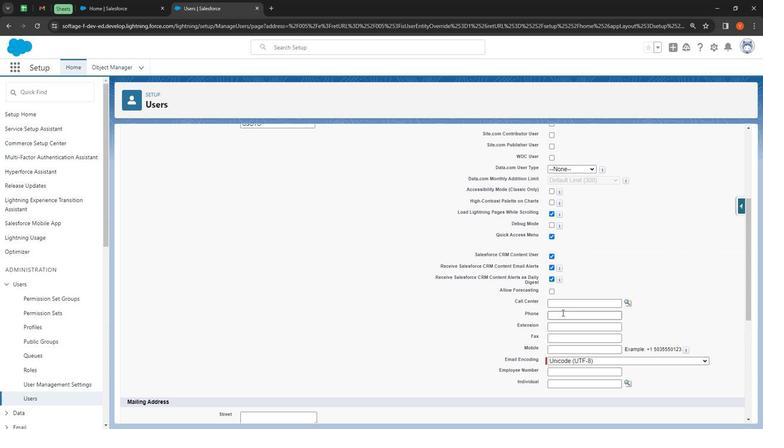 
Action: Mouse pressed left at (498, 242)
Screenshot: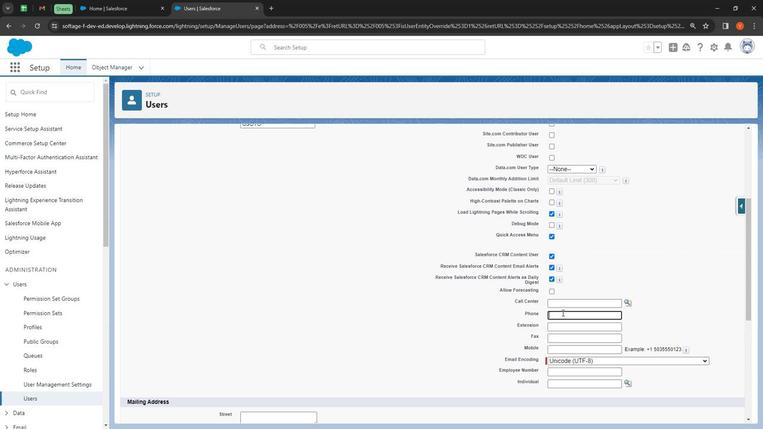 
Action: Mouse moved to (488, 245)
Screenshot: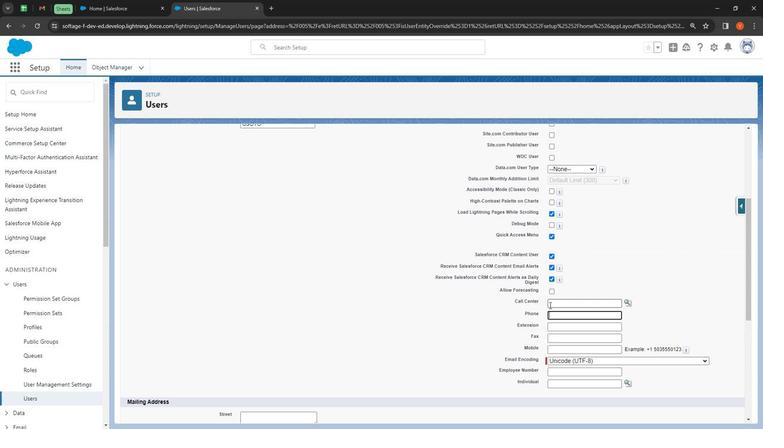 
Action: Key pressed 897451136
Screenshot: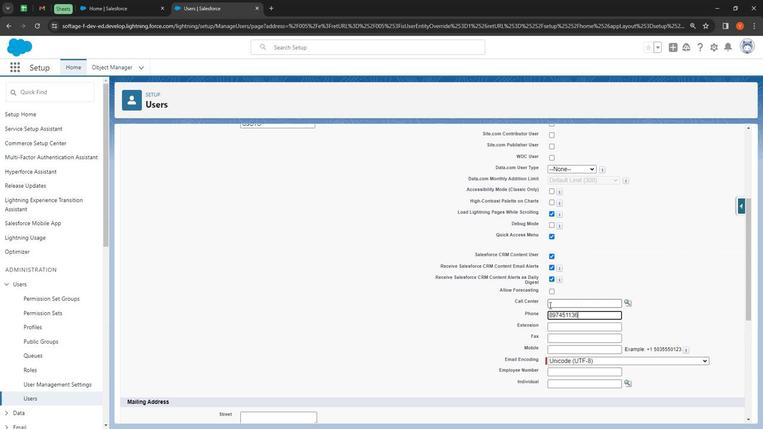 
Action: Mouse moved to (505, 231)
Screenshot: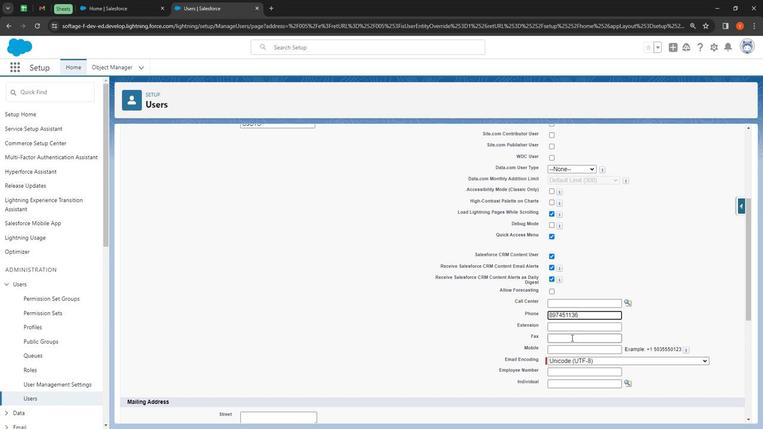
Action: Mouse pressed left at (505, 231)
Screenshot: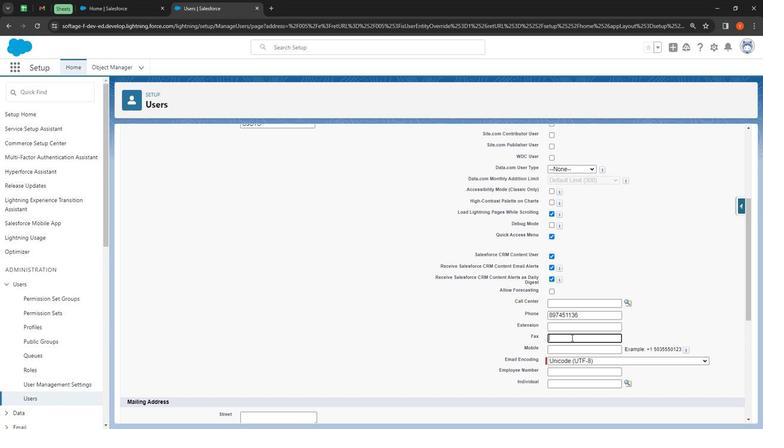 
Action: Key pressed www.<Key.shift><Key.shift><Key.shift><Key.shift><Key.shift><Key.shift><Key.shift><Key.shift><Key.shift><Key.shift><Key.shift><Key.shift>Sales.login
Screenshot: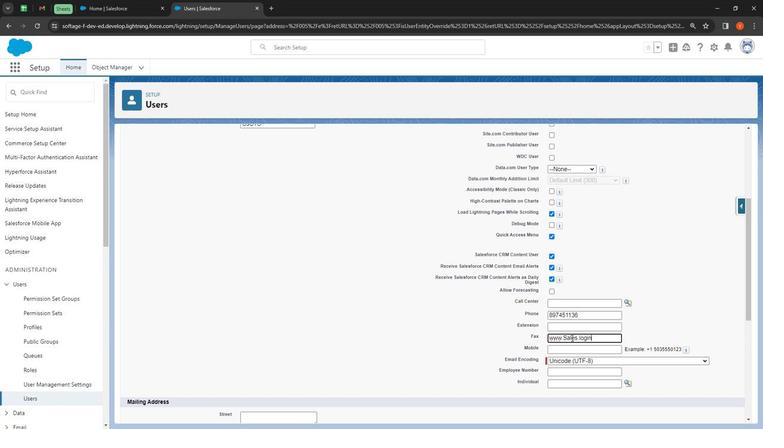 
Action: Mouse moved to (500, 226)
Screenshot: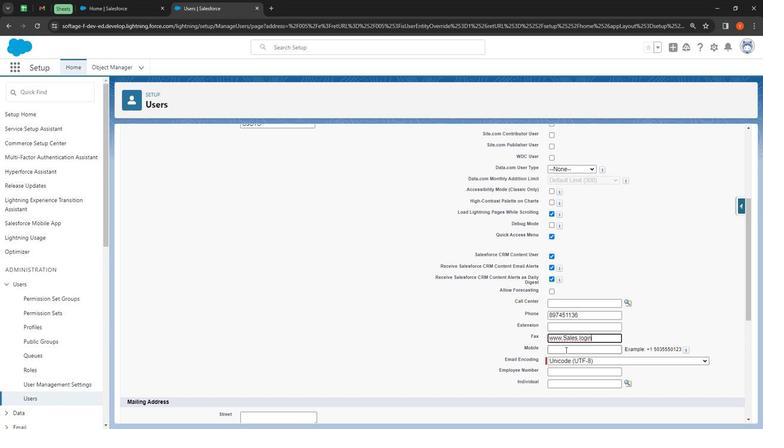 
Action: Mouse pressed left at (500, 226)
Screenshot: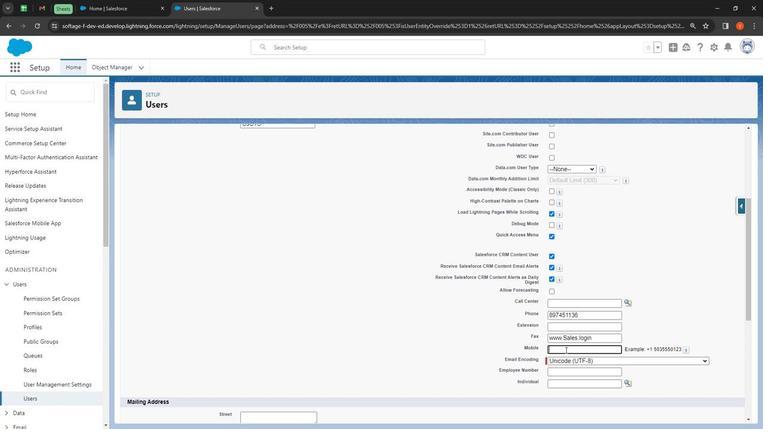 
Action: Key pressed 52456988542
Screenshot: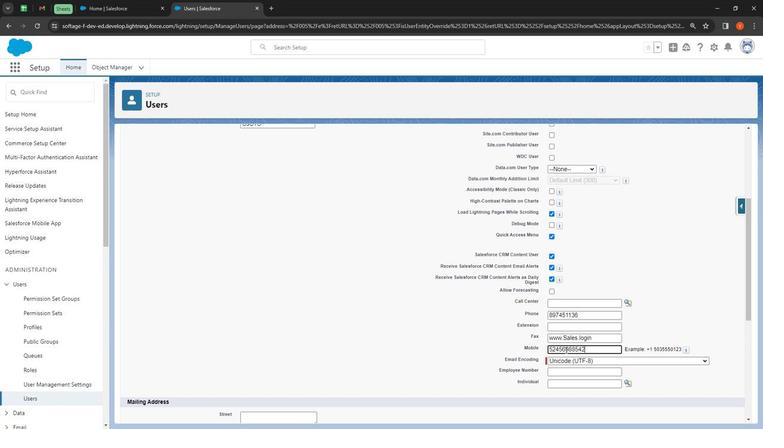 
Action: Mouse moved to (514, 215)
Screenshot: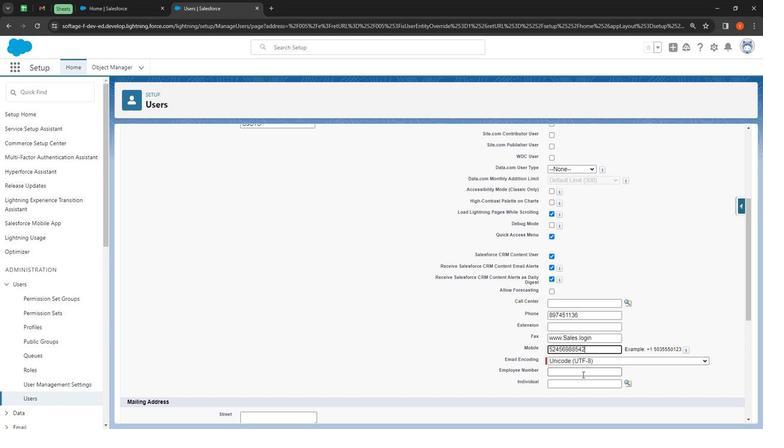 
Action: Mouse pressed left at (514, 215)
Screenshot: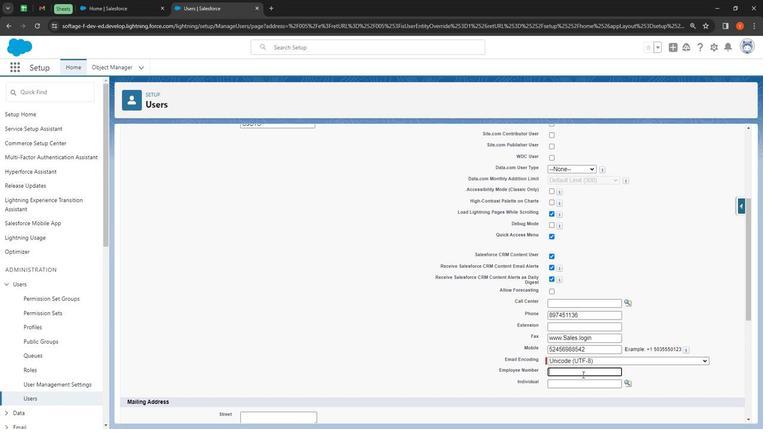 
Action: Key pressed 57298
Screenshot: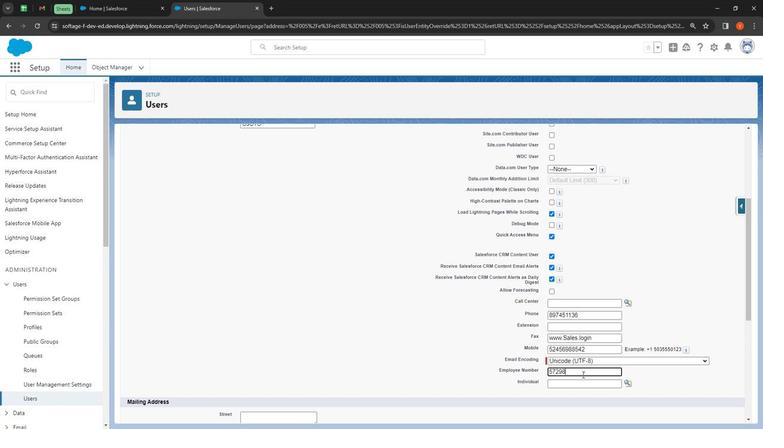 
Action: Mouse moved to (550, 211)
Screenshot: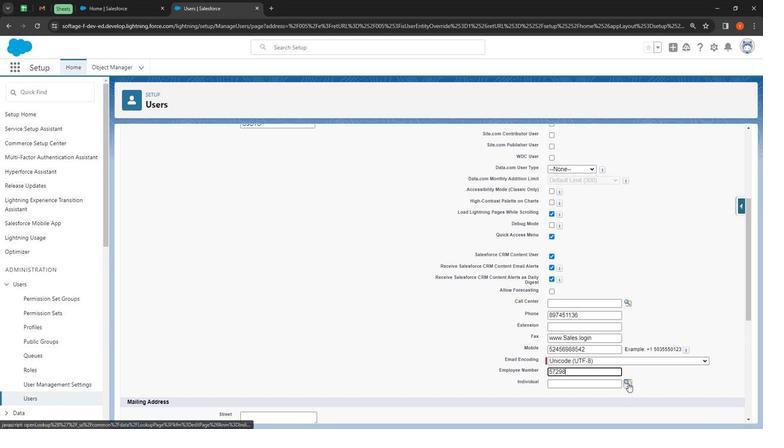
Action: Mouse pressed left at (550, 211)
Screenshot: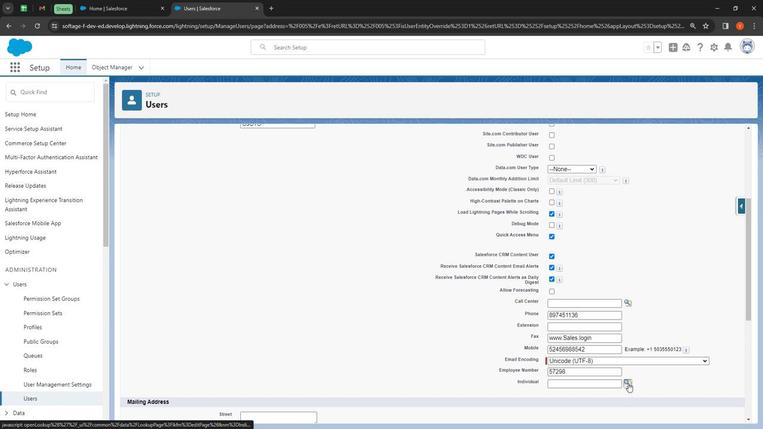 
Action: Mouse moved to (481, 243)
Screenshot: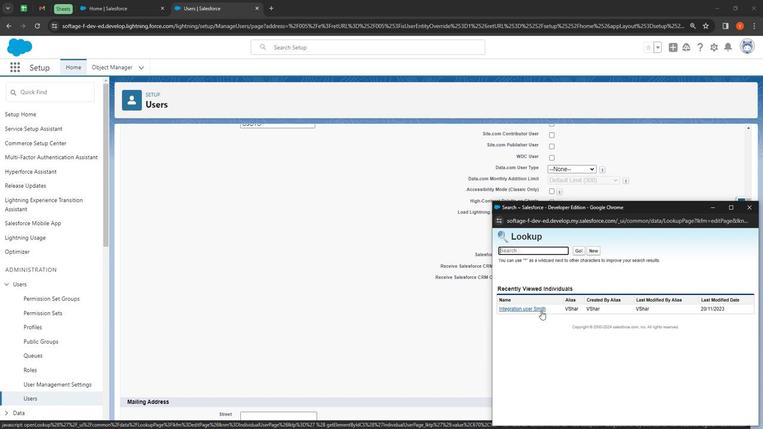 
Action: Mouse pressed left at (481, 243)
Screenshot: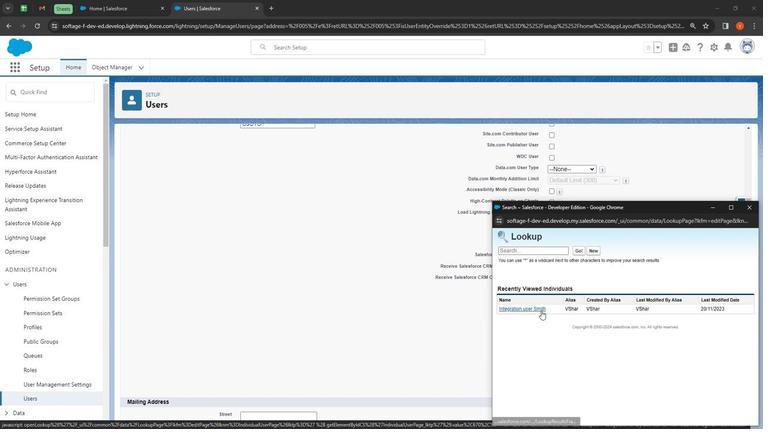 
Action: Mouse moved to (574, 223)
Screenshot: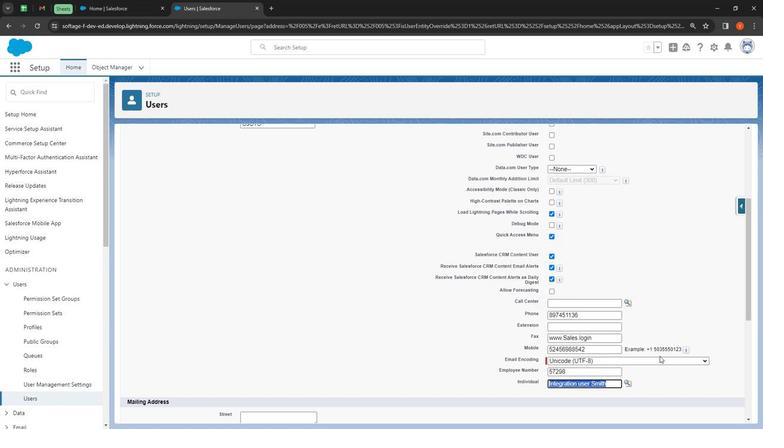 
Action: Mouse scrolled (574, 223) with delta (0, 0)
Screenshot: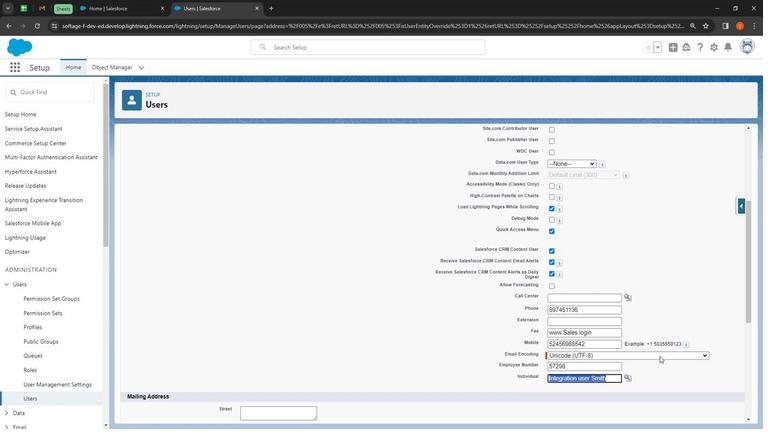 
Action: Mouse moved to (574, 223)
Screenshot: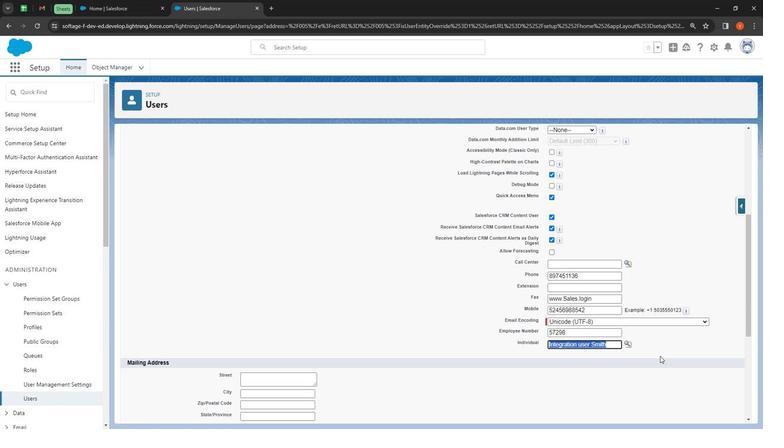 
Action: Mouse scrolled (574, 223) with delta (0, 0)
Screenshot: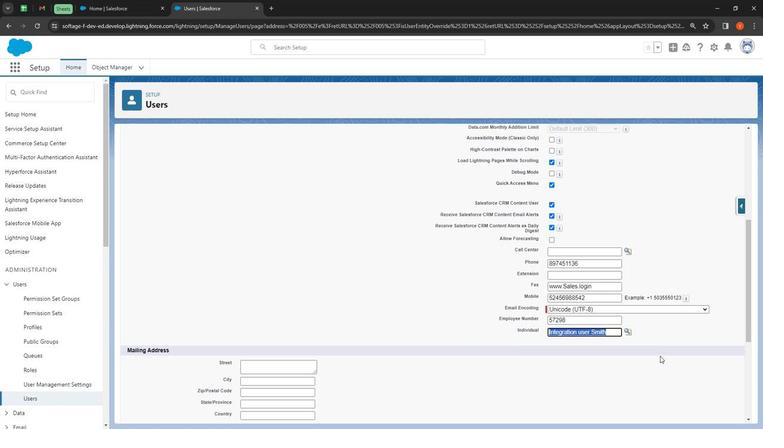 
Action: Mouse scrolled (574, 223) with delta (0, 0)
Screenshot: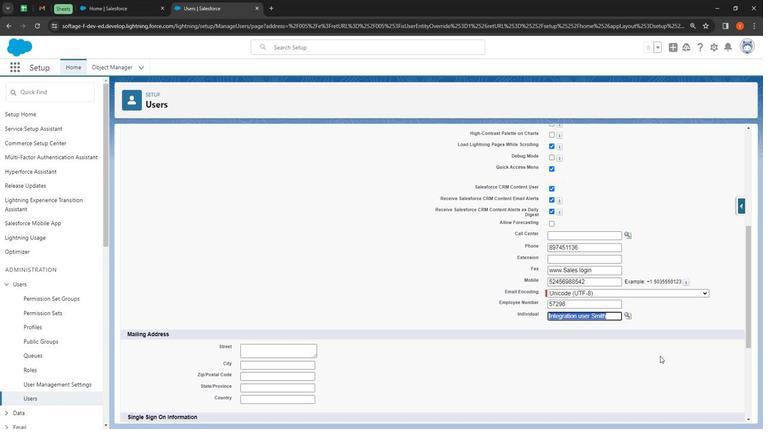 
Action: Mouse scrolled (574, 223) with delta (0, 0)
Screenshot: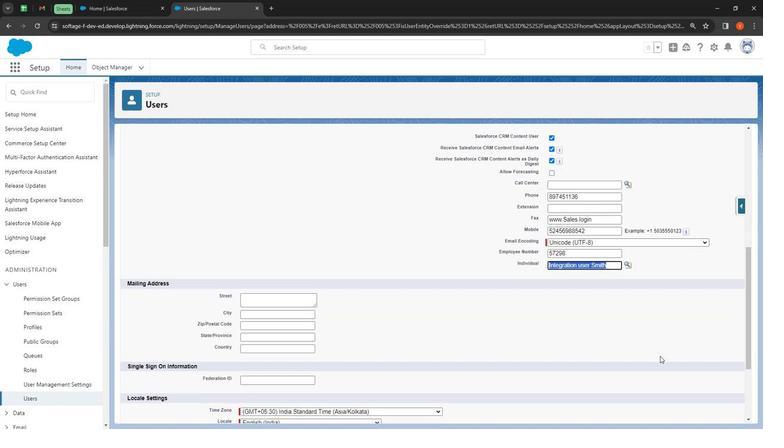 
Action: Mouse moved to (261, 265)
Screenshot: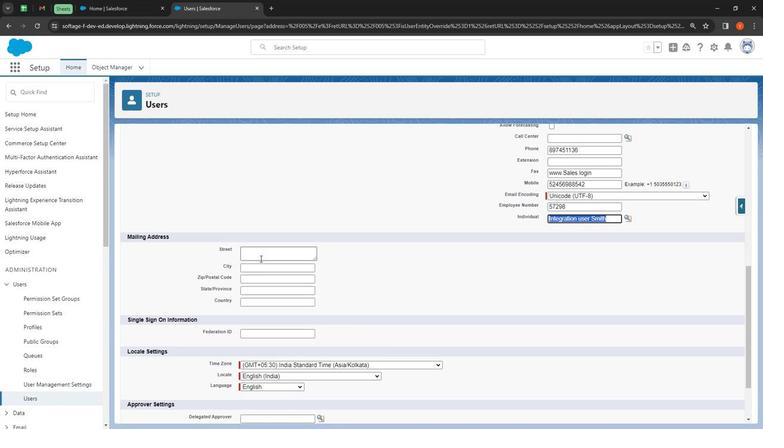 
Action: Mouse pressed left at (261, 265)
Screenshot: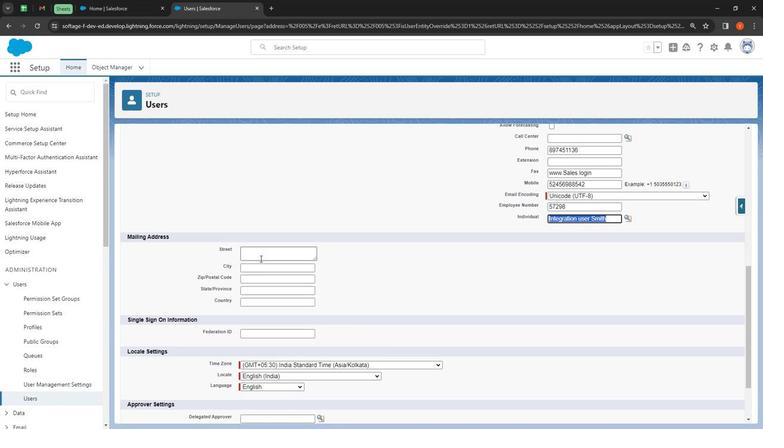 
Action: Key pressed 15/55
Screenshot: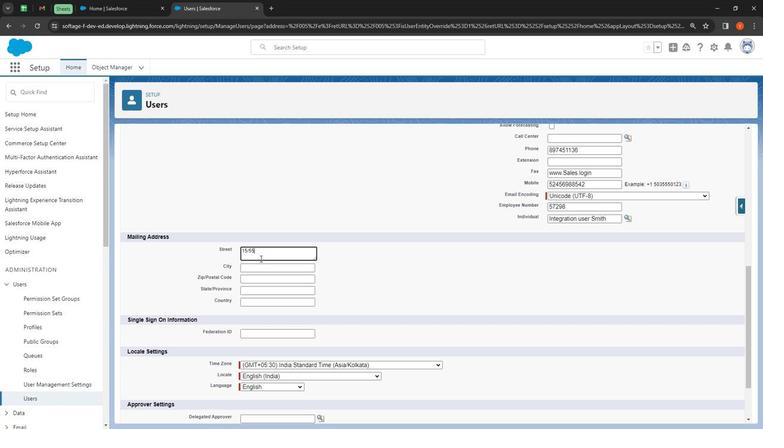 
Action: Mouse moved to (260, 261)
Screenshot: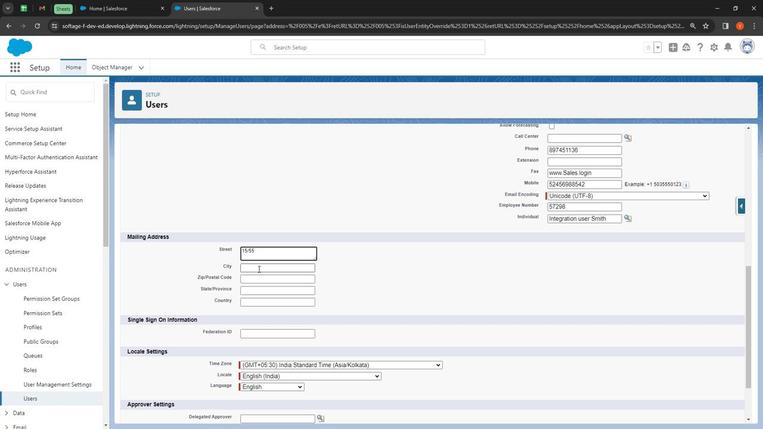 
Action: Mouse pressed left at (260, 261)
Screenshot: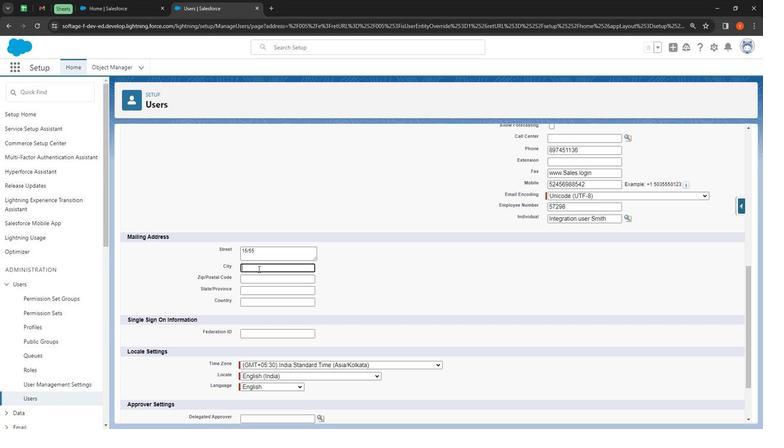 
Action: Mouse moved to (260, 257)
Screenshot: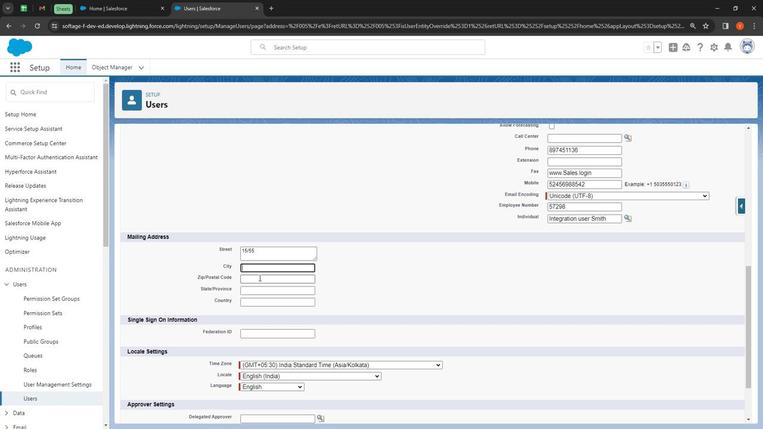 
Action: Key pressed <Key.shift>Brampton
Screenshot: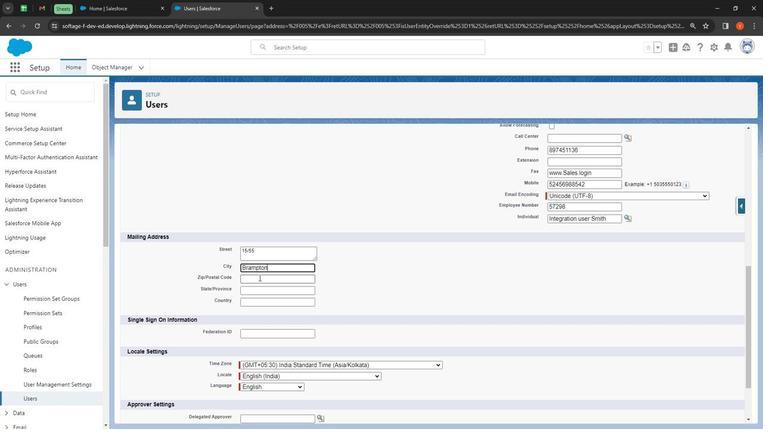 
Action: Mouse moved to (272, 256)
Screenshot: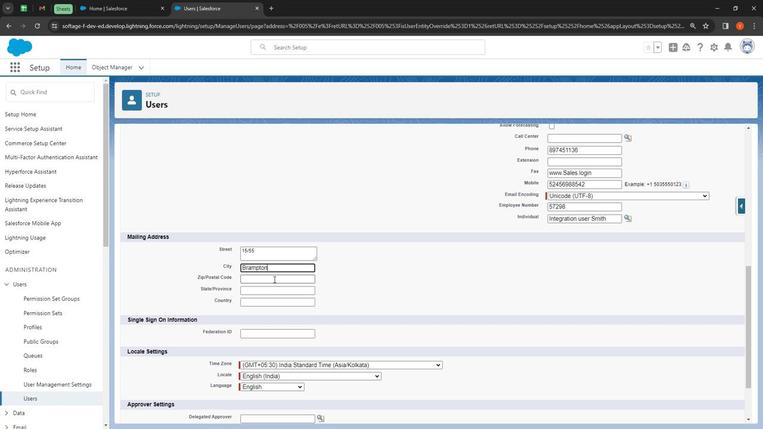 
Action: Mouse pressed left at (272, 256)
Screenshot: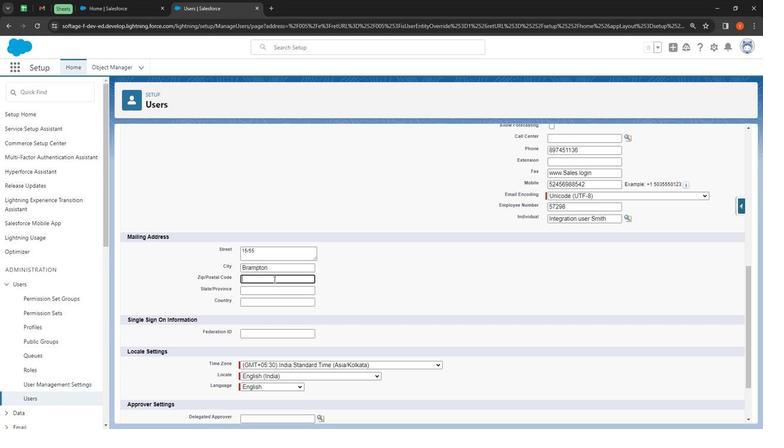 
Action: Key pressed 4586521
Screenshot: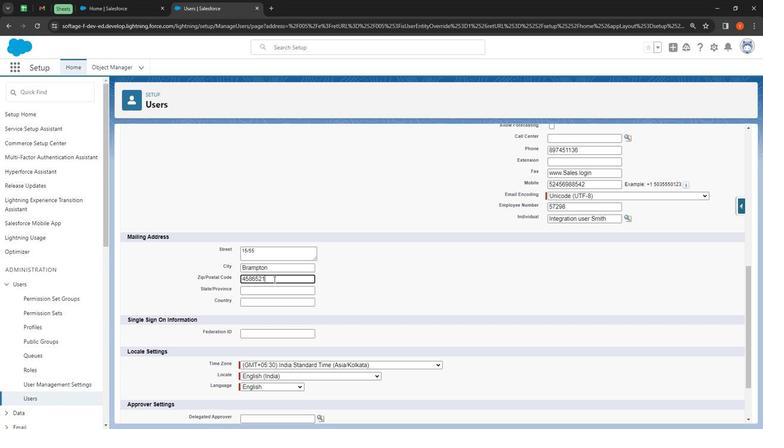 
Action: Mouse moved to (273, 252)
Screenshot: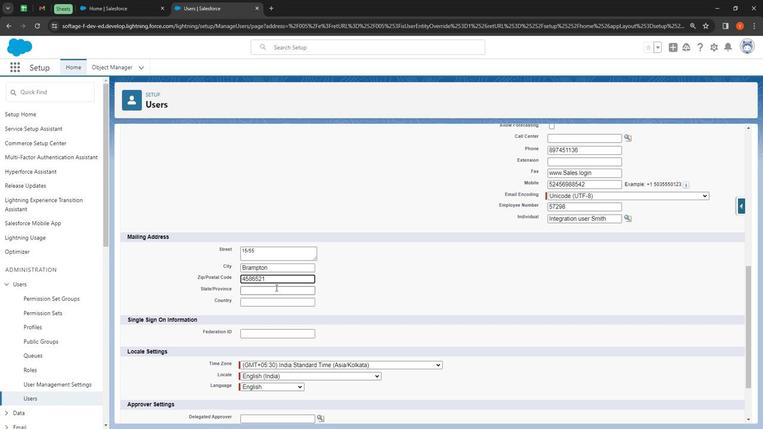 
Action: Mouse pressed left at (273, 252)
Screenshot: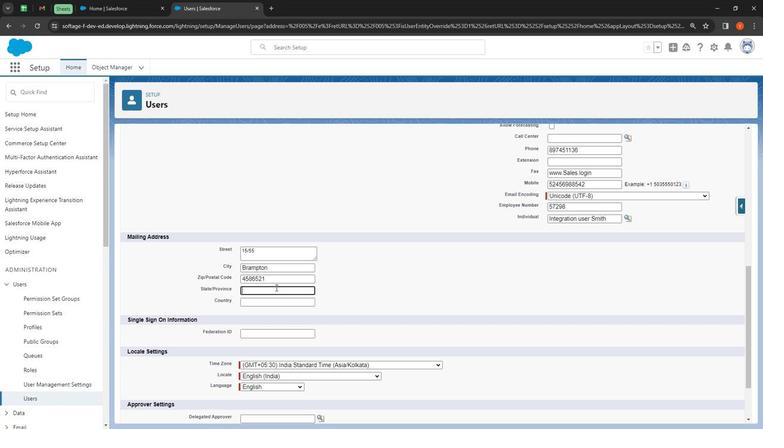 
Action: Key pressed <Key.shift><Key.shift><Key.shift><Key.shift><Key.shift><Key.shift><Key.shift><Key.shift><Key.shift><Key.shift><Key.shift><Key.shift><Key.shift><Key.shift>Canada<Key.space><Key.shift><Key.shift><Key.shift><Key.shift><Key.shift><Key.shift><Key.shift><Key.shift><Key.shift><Key.shift><Key.shift><Key.shift><Key.shift><Key.shift><Key.shift><Key.shift><Key.shift><Key.shift><Key.shift><Key.shift><Key.shift><Key.shift>Chile
Screenshot: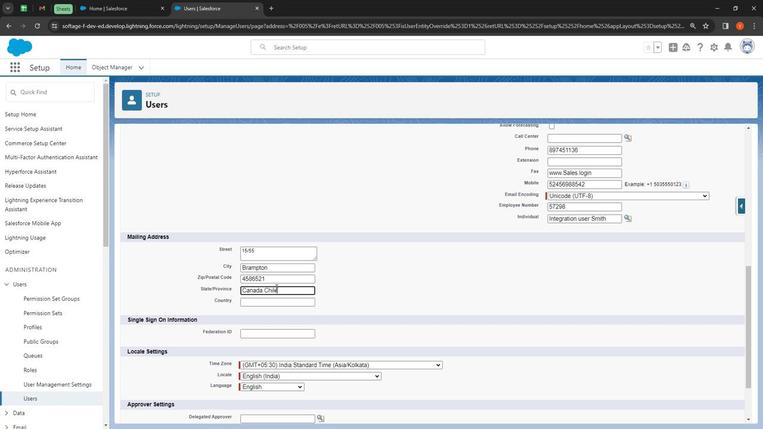 
Action: Mouse moved to (281, 247)
Screenshot: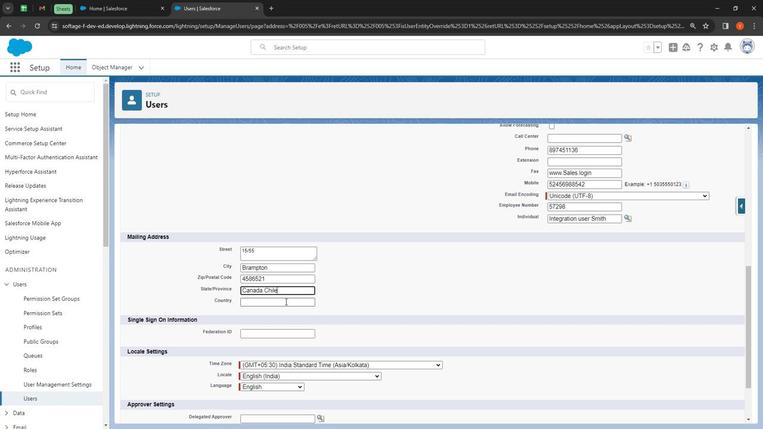 
Action: Mouse pressed left at (281, 247)
Screenshot: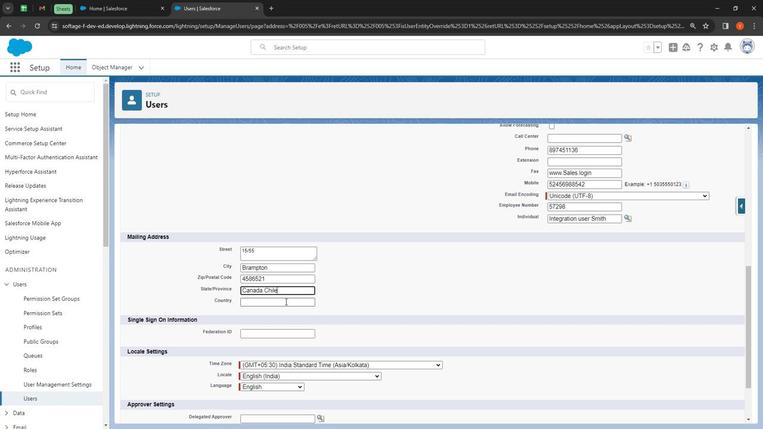 
Action: Key pressed <Key.shift>Canada
Screenshot: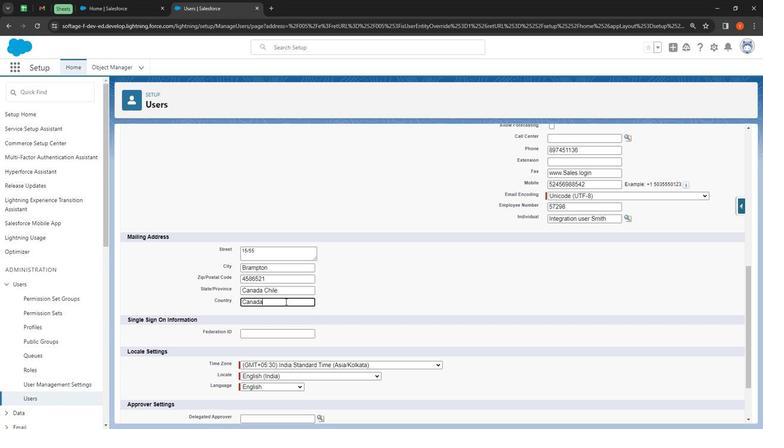 
Action: Mouse moved to (325, 237)
Screenshot: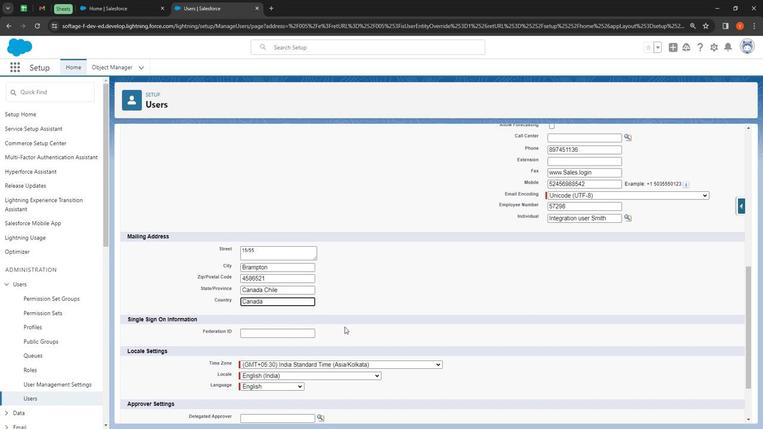 
Action: Mouse scrolled (325, 237) with delta (0, 0)
Screenshot: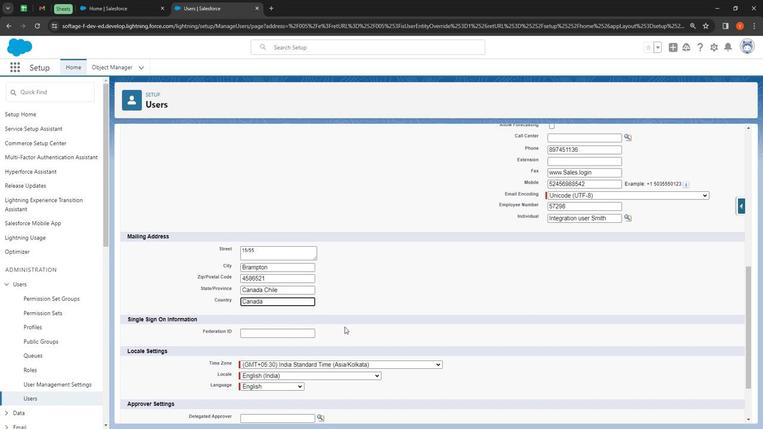
Action: Mouse moved to (327, 236)
Screenshot: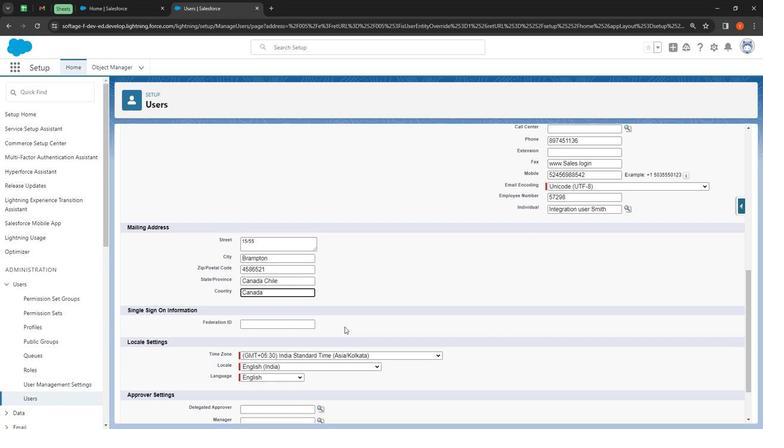 
Action: Mouse scrolled (327, 236) with delta (0, 0)
Screenshot: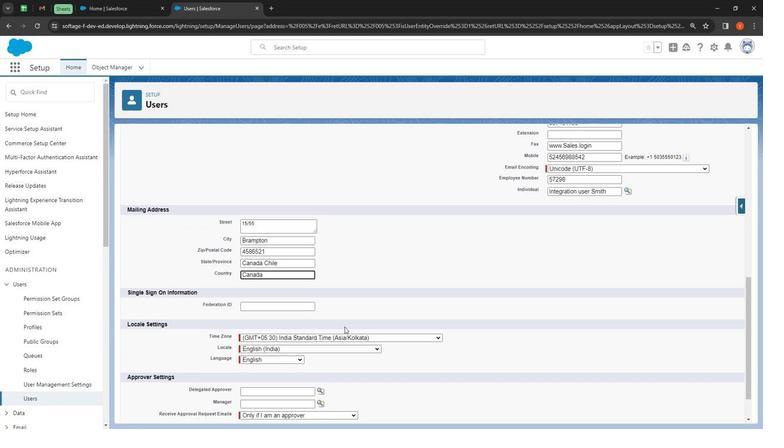 
Action: Mouse scrolled (327, 236) with delta (0, 0)
Screenshot: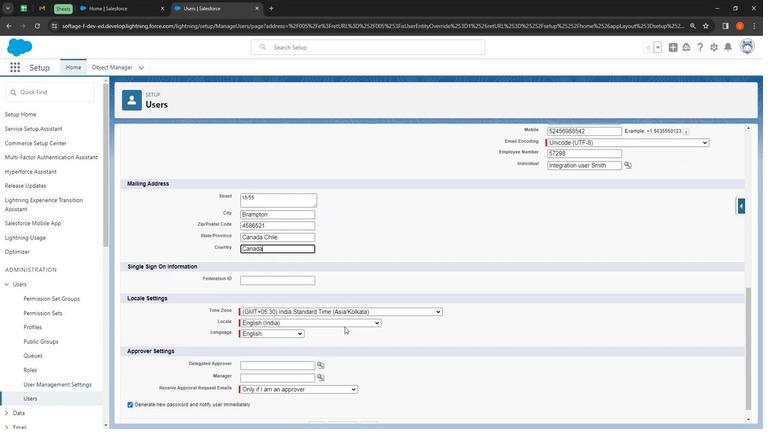 
Action: Mouse moved to (309, 199)
Screenshot: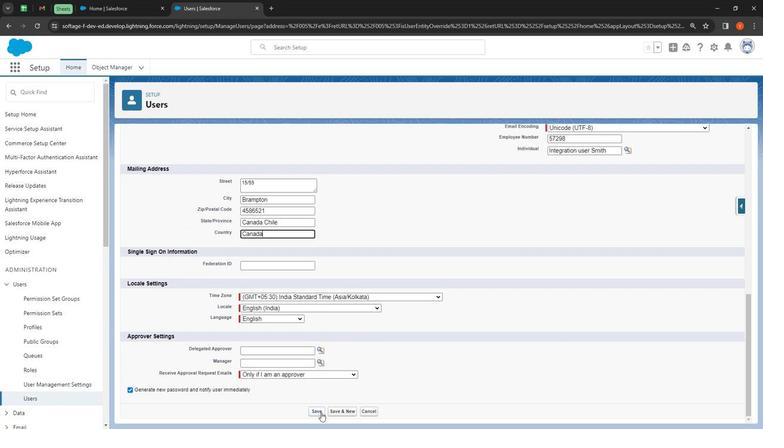 
Action: Mouse pressed left at (309, 199)
Screenshot: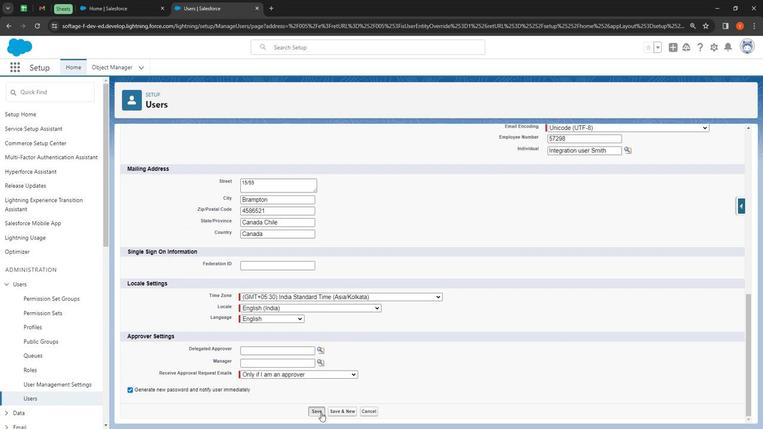 
Action: Mouse moved to (84, 205)
Screenshot: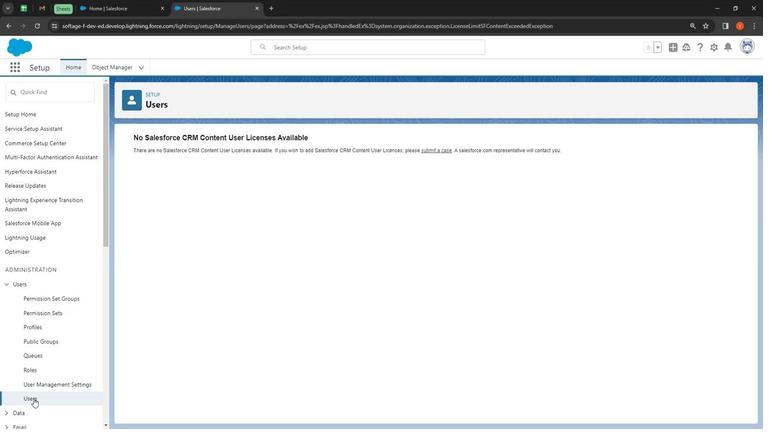
Action: Mouse pressed left at (84, 205)
Screenshot: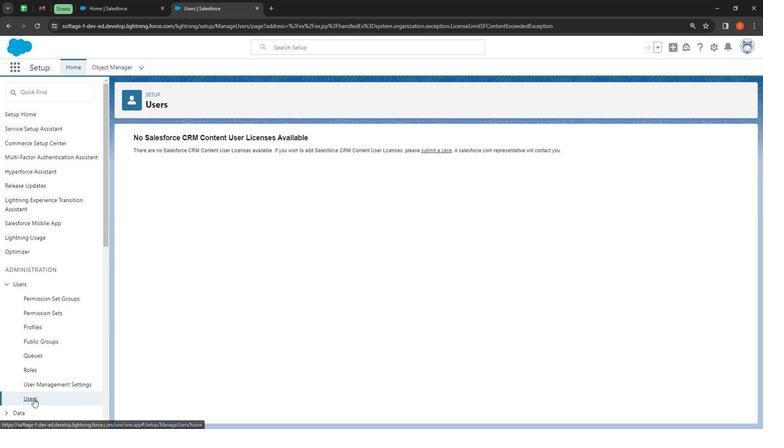 
Action: Mouse moved to (308, 287)
Screenshot: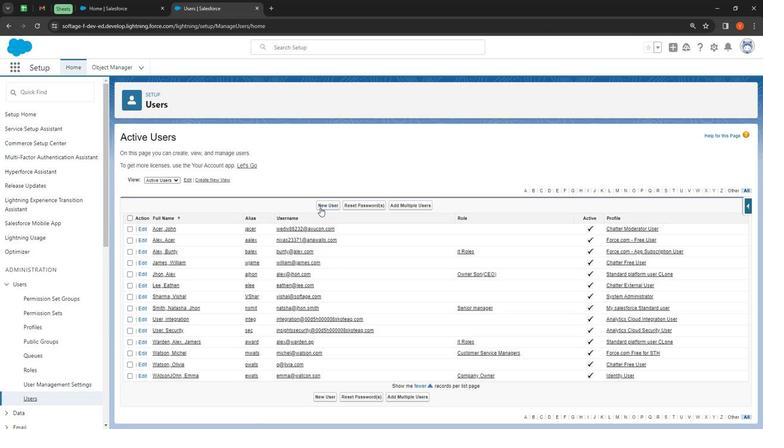 
Action: Mouse pressed left at (308, 287)
Screenshot: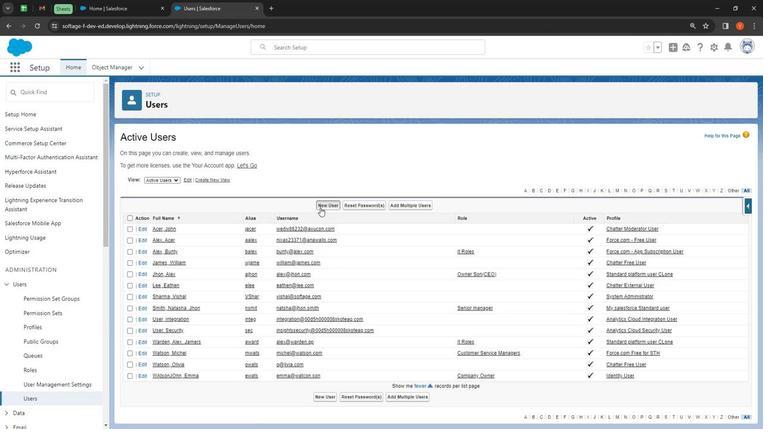 
Action: Mouse moved to (525, 297)
Screenshot: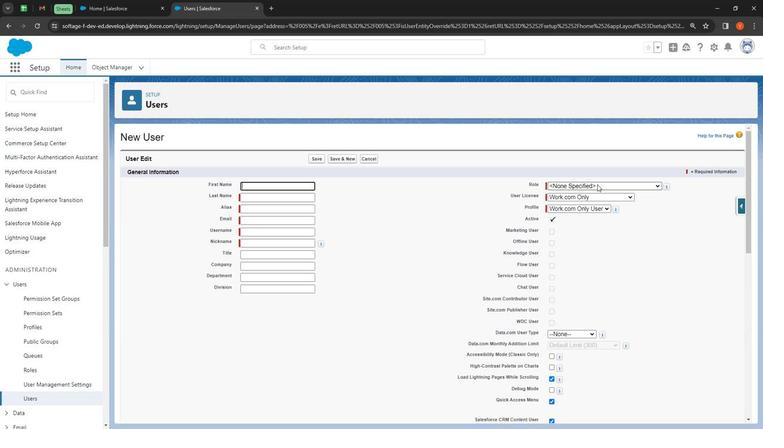 
Action: Mouse pressed left at (525, 297)
Screenshot: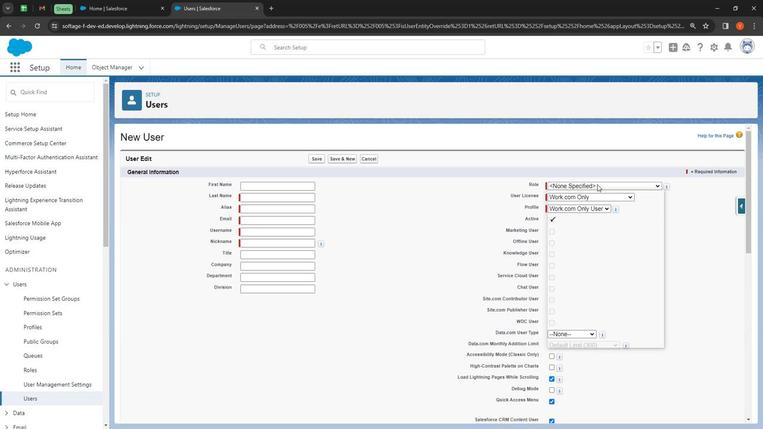 
Action: Mouse moved to (507, 259)
Screenshot: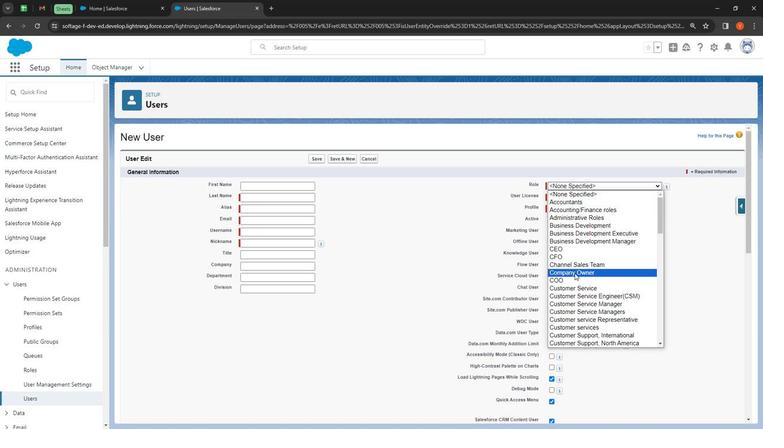 
Action: Mouse pressed left at (507, 259)
Screenshot: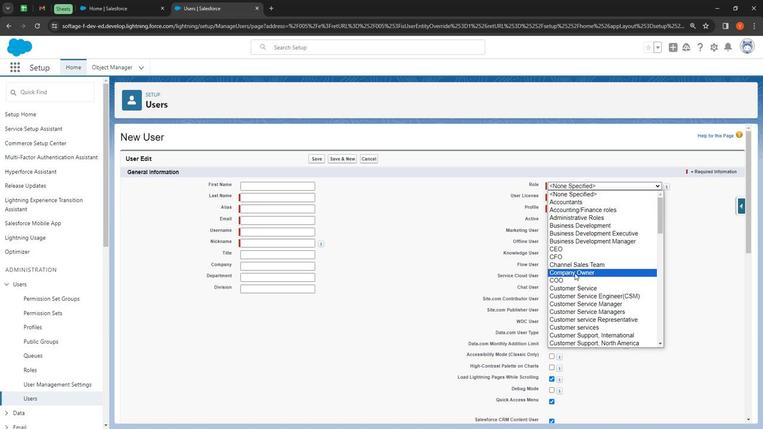 
Action: Mouse moved to (510, 292)
Screenshot: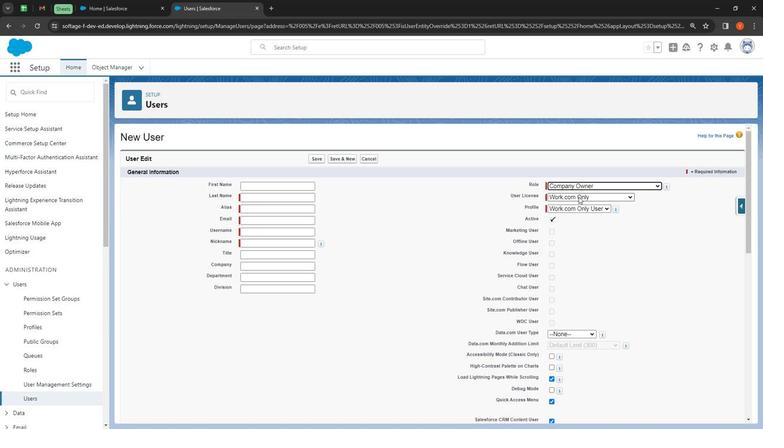 
Action: Mouse pressed left at (510, 292)
Screenshot: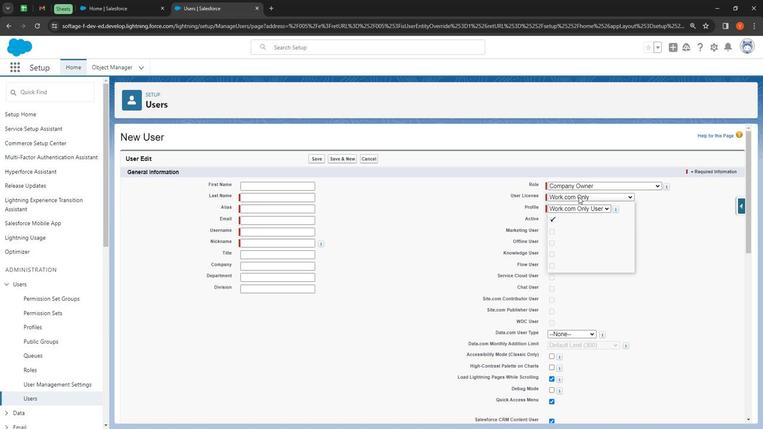 
Action: Mouse moved to (508, 285)
Screenshot: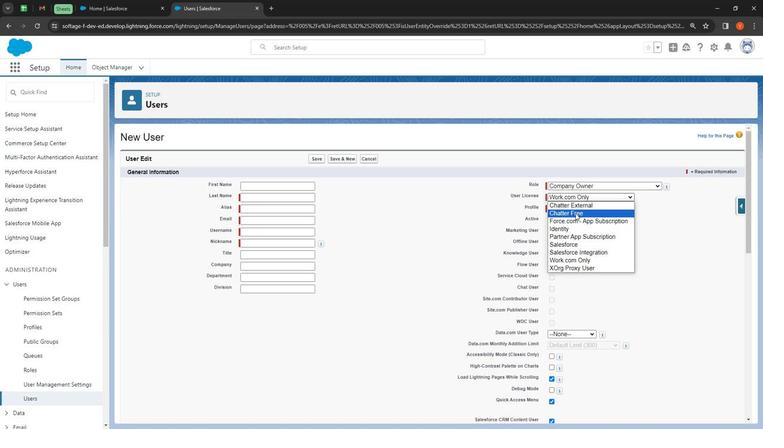 
Action: Mouse pressed left at (508, 285)
Screenshot: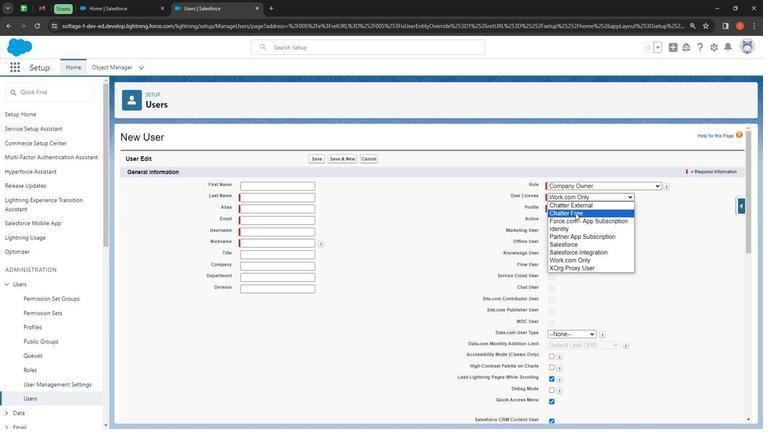 
Action: Mouse moved to (504, 286)
Screenshot: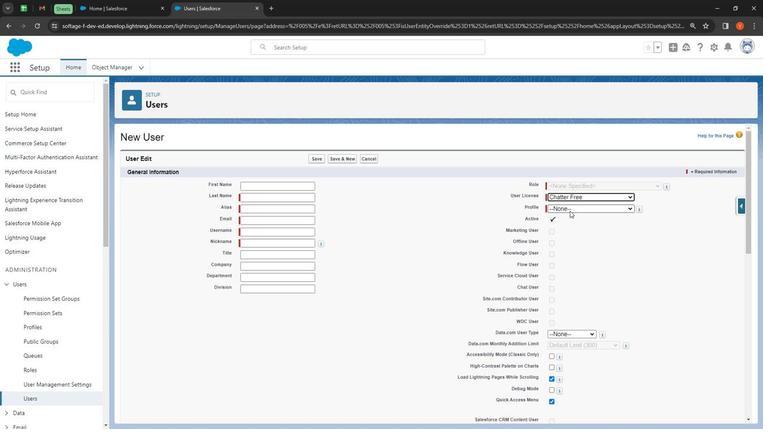 
Action: Mouse pressed left at (504, 286)
Screenshot: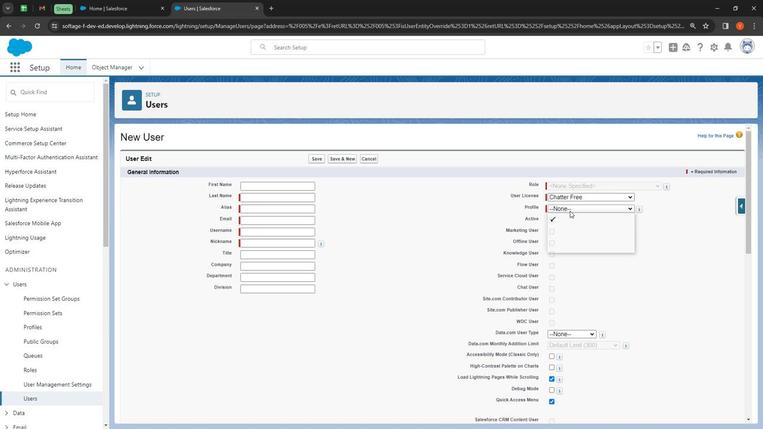 
Action: Mouse moved to (523, 270)
Screenshot: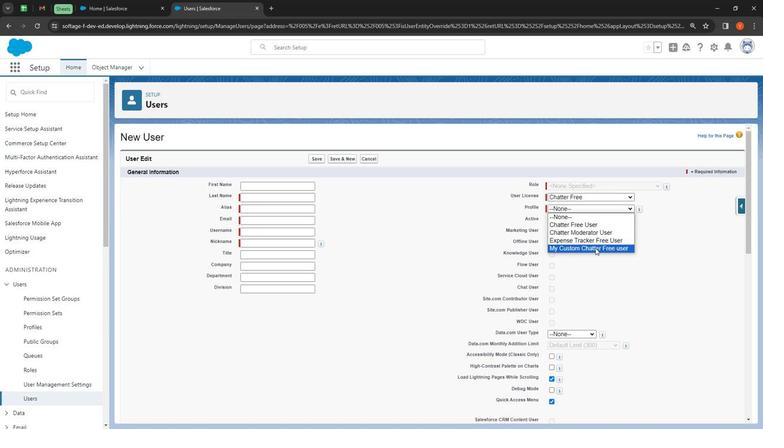 
Action: Mouse pressed left at (523, 270)
Screenshot: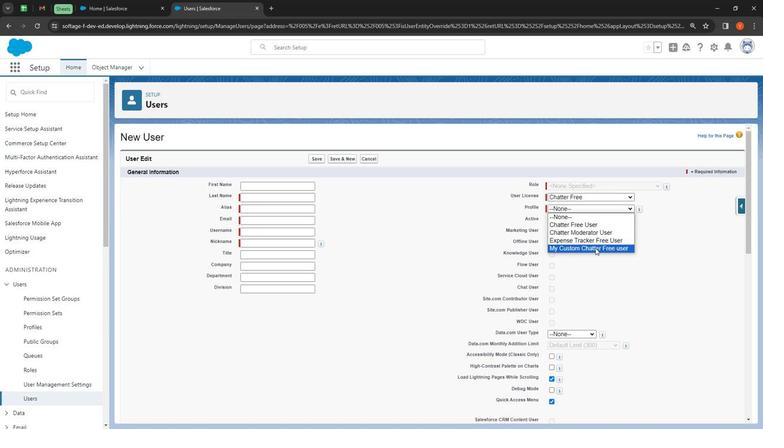 
Action: Mouse moved to (271, 297)
Screenshot: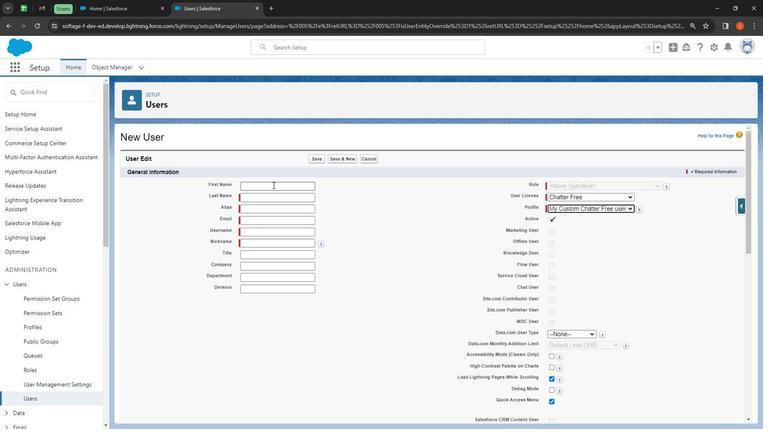 
Action: Mouse pressed left at (271, 297)
Screenshot: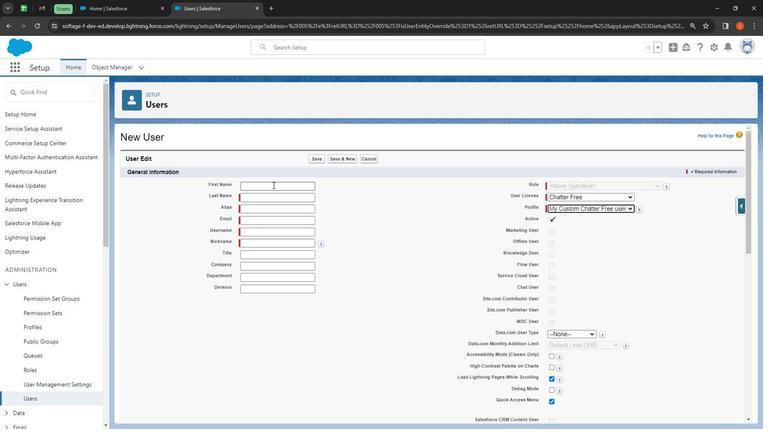 
Action: Key pressed <Key.shift><Key.shift><Key.shift><Key.shift><Key.shift><Key.shift><Key.shift><Key.shift><Key.shift><Key.shift>Emma<Key.space><Key.shift><Key.tab><Key.shift><Key.shift><Key.shift><Key.shift><Key.shift>Stoner
Screenshot: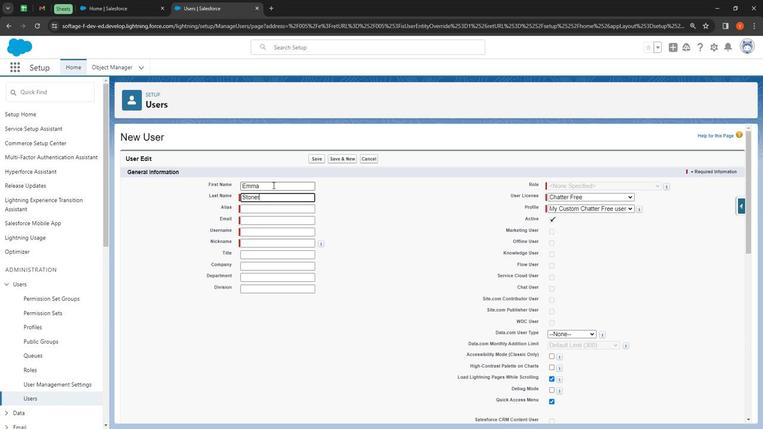 
Action: Mouse moved to (261, 287)
Screenshot: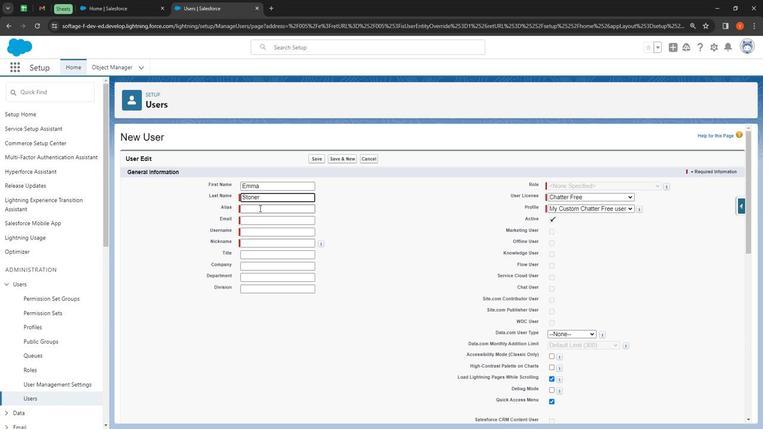 
Action: Mouse pressed left at (261, 287)
Screenshot: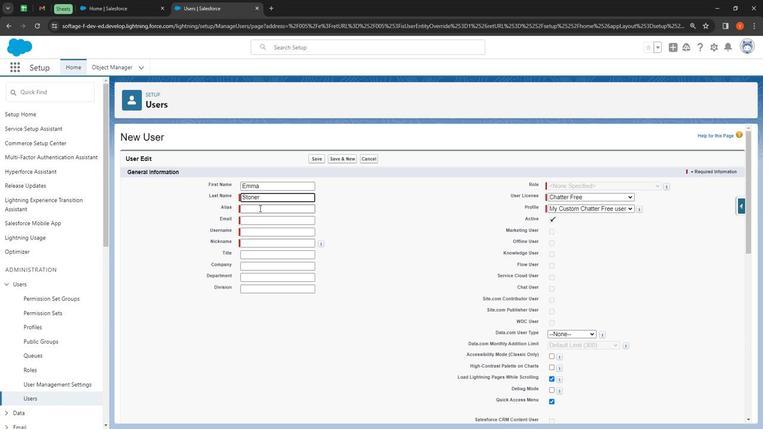 
Action: Mouse moved to (269, 282)
Screenshot: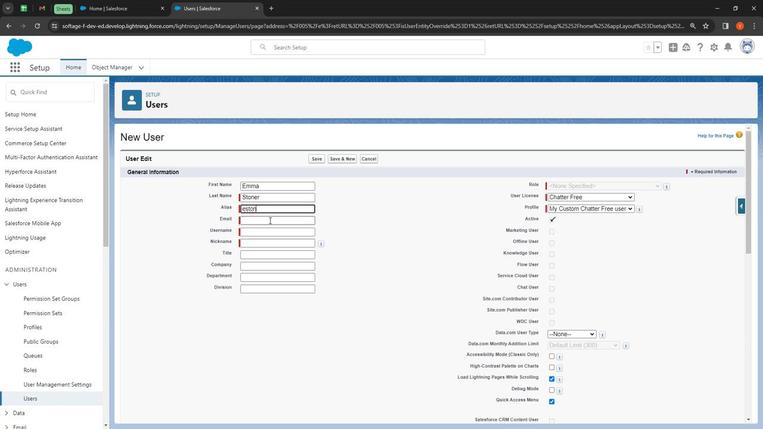 
Action: Mouse pressed left at (269, 282)
Screenshot: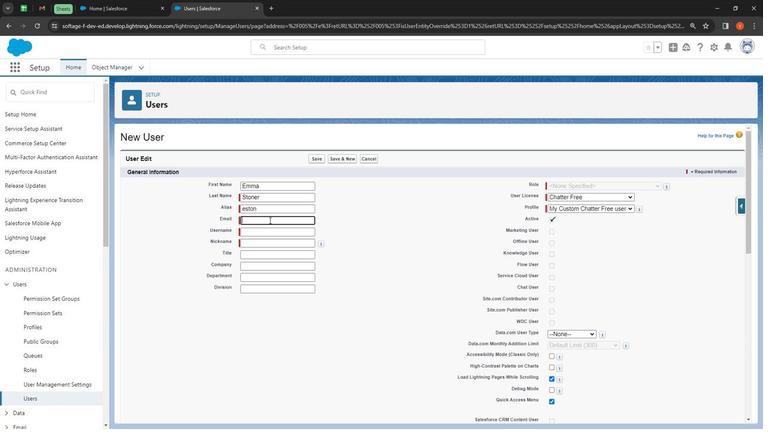 
Action: Key pressed <Key.shift><Key.shift><Key.shift><Key.shift><Key.shift>Emma<Key.shift>@<Key.shift>Stoner.net
Screenshot: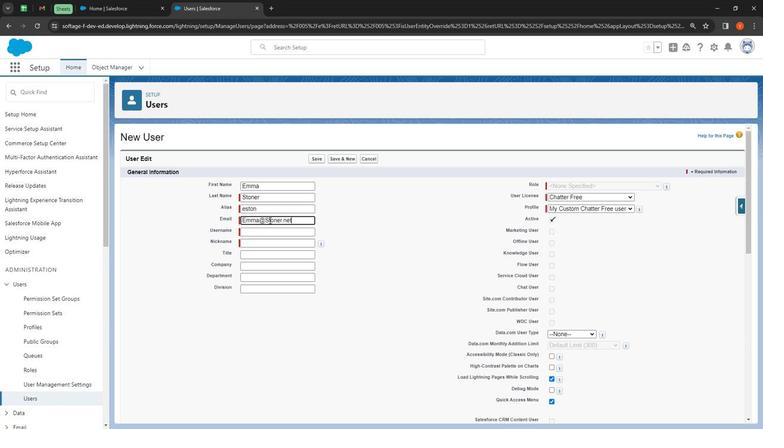 
Action: Mouse moved to (279, 275)
Screenshot: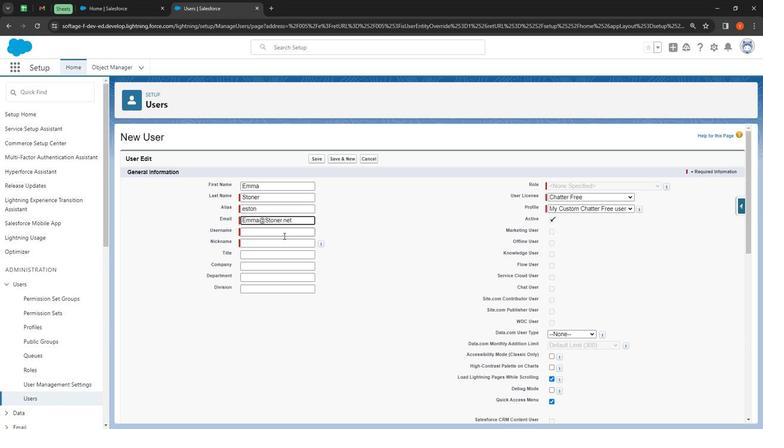 
Action: Mouse pressed left at (279, 275)
Screenshot: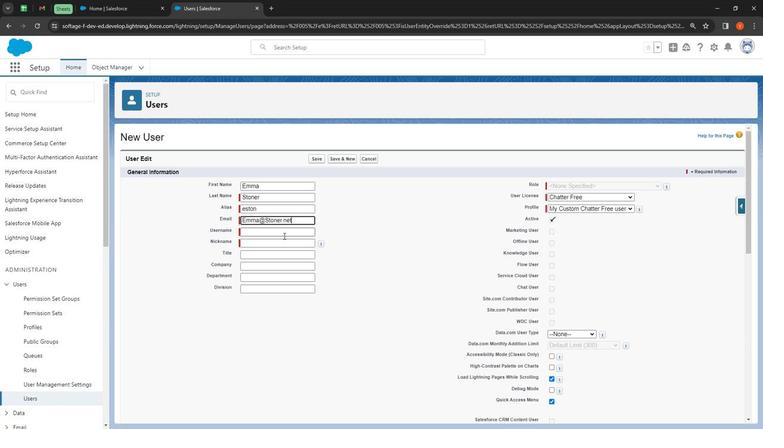 
Action: Mouse moved to (273, 266)
Screenshot: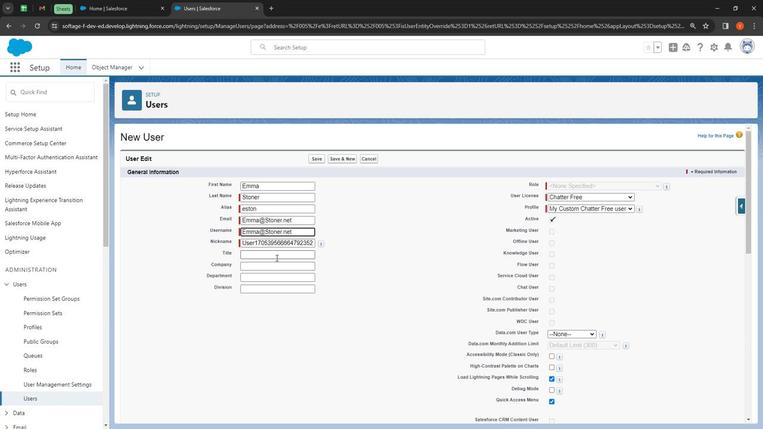
Action: Mouse pressed left at (273, 266)
Screenshot: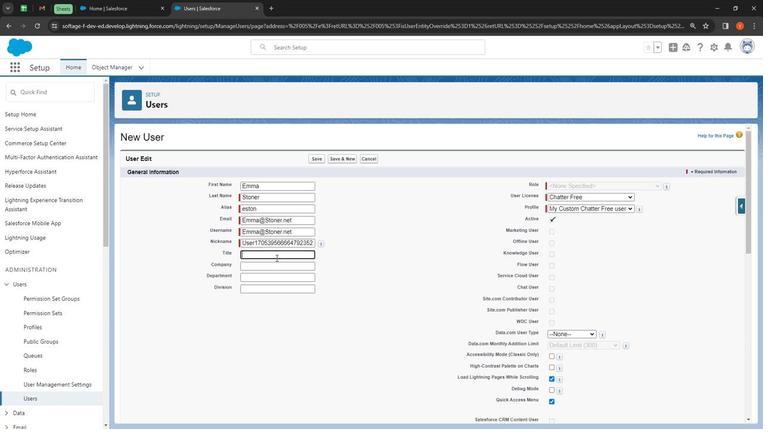 
Action: Mouse moved to (272, 267)
Screenshot: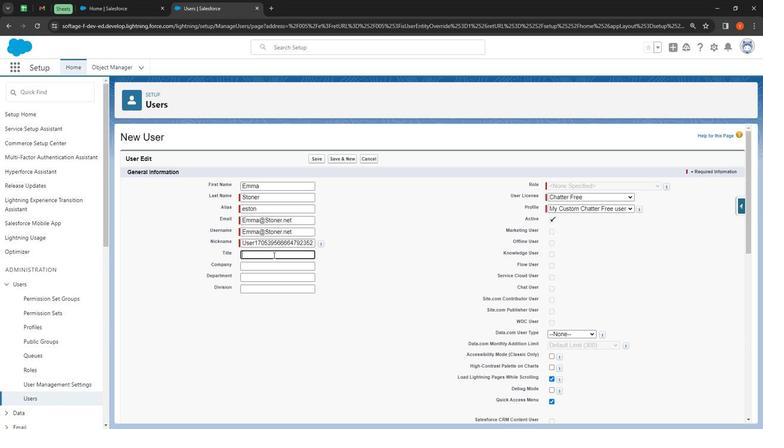 
Action: Key pressed <Key.shift><Key.shift><Key.shift><Key.shift><Key.shift>E<Key.backspace><Key.shift>Salesforce<Key.space><Key.shift><Key.shift><Key.shift><Key.shift><Key.shift><Key.shift>B<Key.shift>A
Screenshot: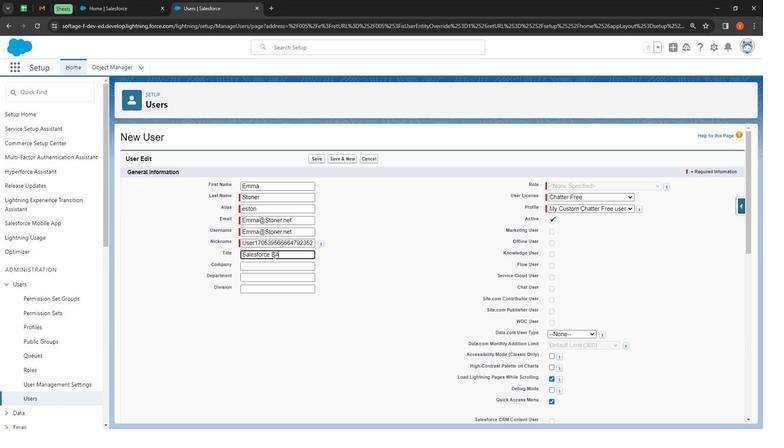 
Action: Mouse moved to (273, 264)
Screenshot: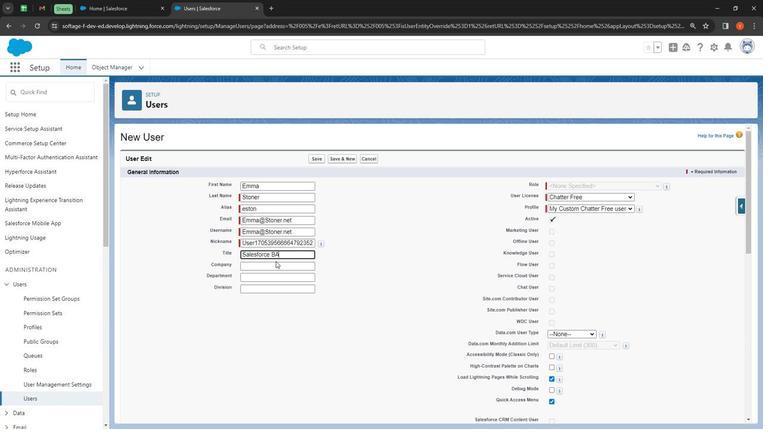 
Action: Mouse pressed left at (273, 264)
Screenshot: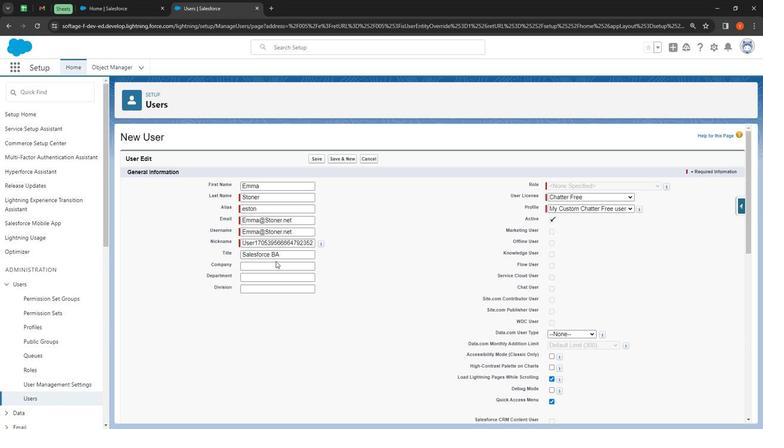
Action: Mouse moved to (276, 262)
Screenshot: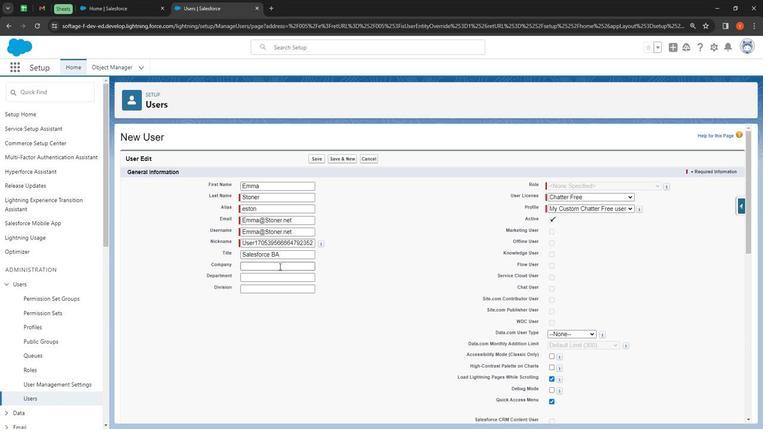 
Action: Mouse pressed left at (276, 262)
Screenshot: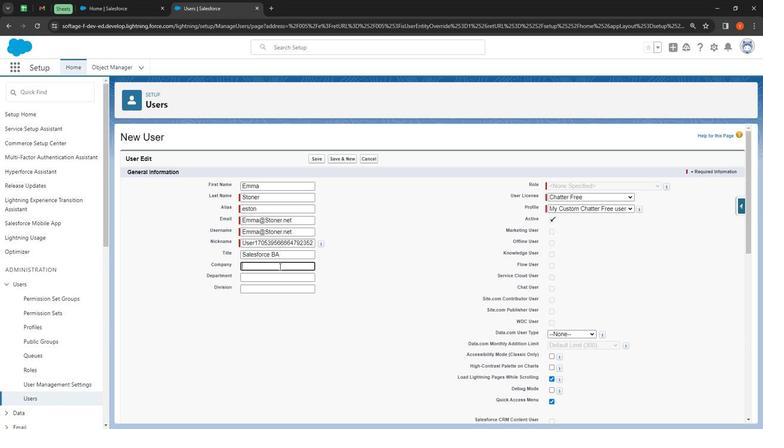 
Action: Key pressed <Key.shift><Key.shift><Key.shift><Key.shift><Key.shift><Key.shift><Key.shift><Key.shift><Key.shift><Key.shift><Key.shift><Key.shift><Key.shift><Key.shift><Key.shift>PWC
Screenshot: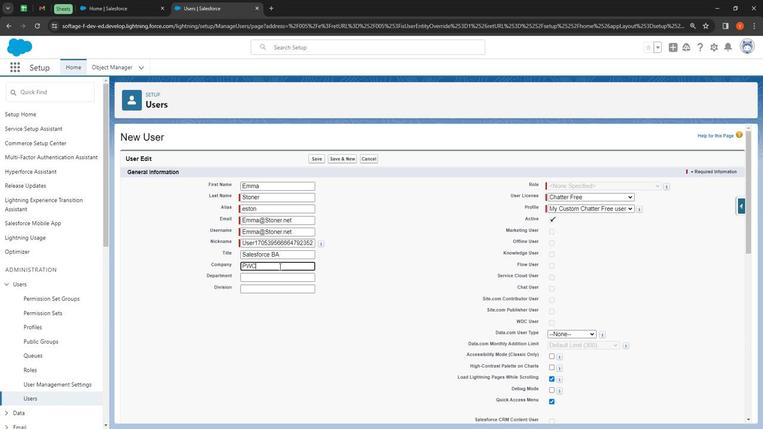 
Action: Mouse moved to (258, 257)
Screenshot: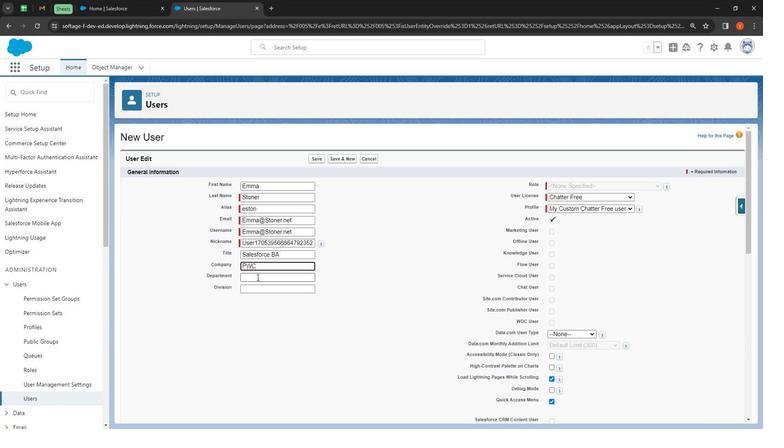 
Action: Mouse pressed left at (258, 257)
Screenshot: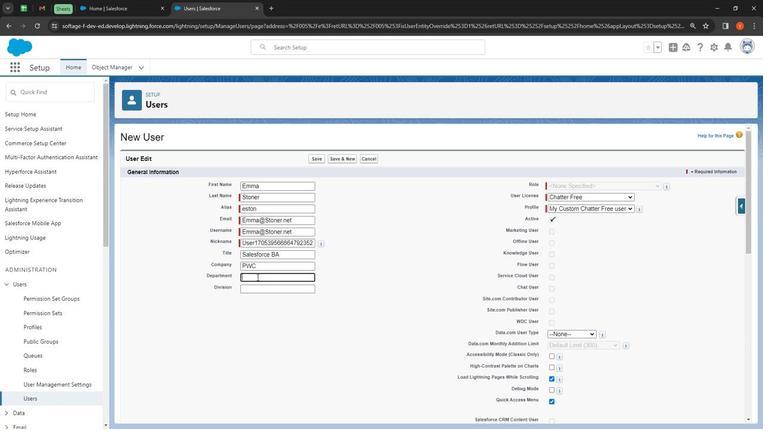 
Action: Mouse moved to (258, 257)
Screenshot: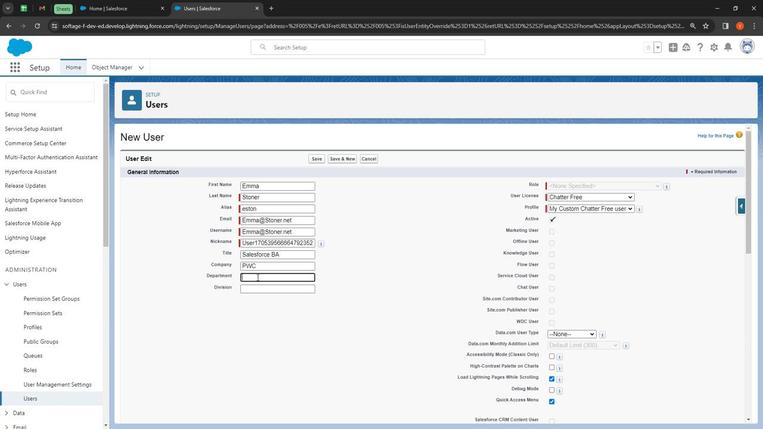
Action: Key pressed <Key.shift><Key.shift><Key.shift><Key.shift><Key.shift><Key.shift><Key.shift><Key.shift><Key.shift><Key.shift><Key.shift>Salesforce<Key.space><Key.shift>IT
Screenshot: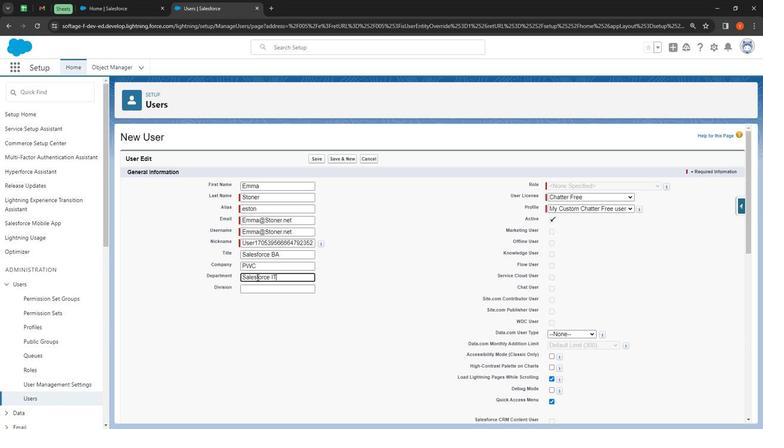 
Action: Mouse moved to (260, 252)
Screenshot: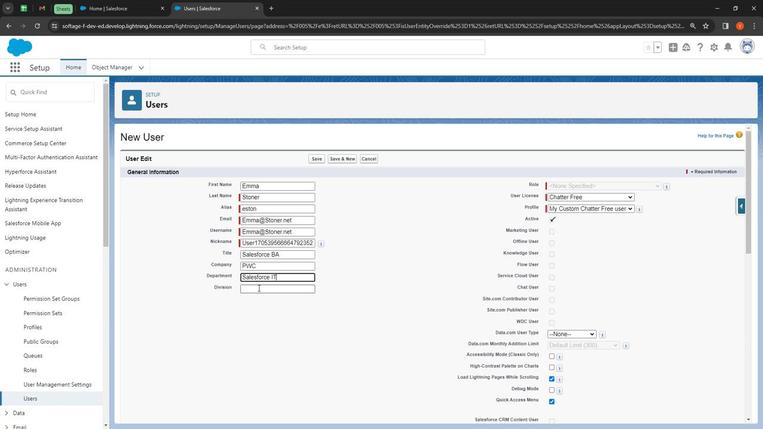 
Action: Mouse pressed left at (260, 252)
Screenshot: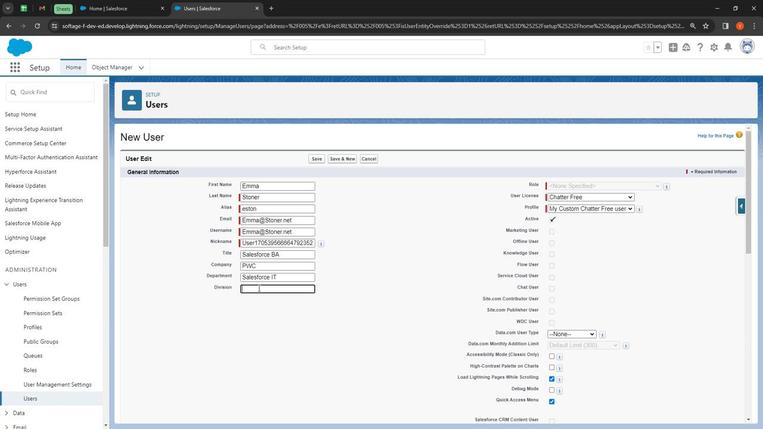 
Action: Key pressed ctos
Screenshot: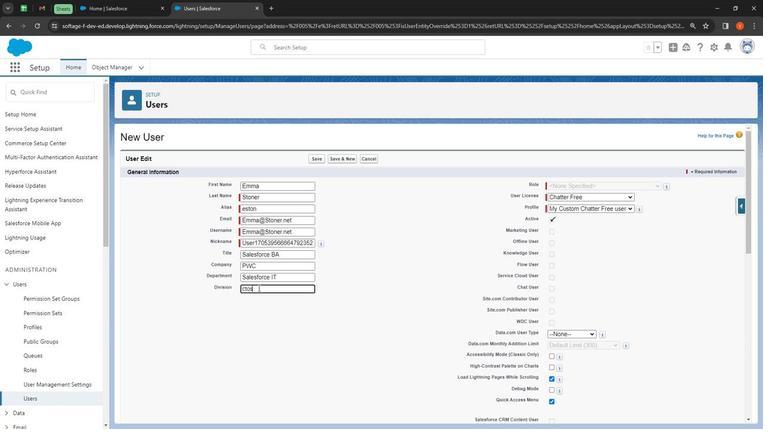 
Action: Mouse moved to (522, 275)
Screenshot: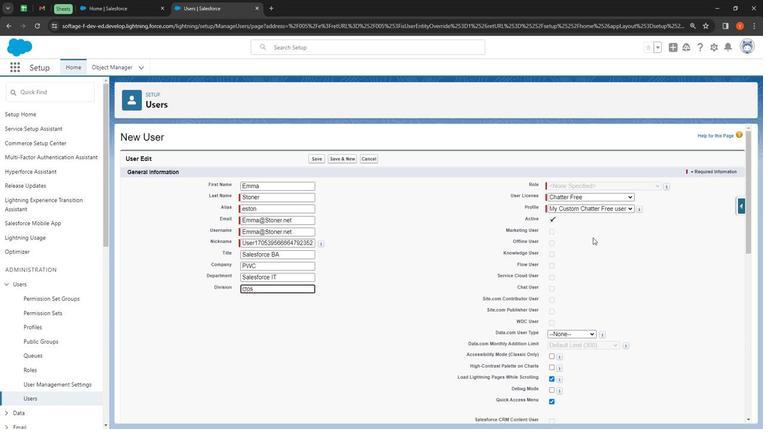 
Action: Mouse pressed left at (522, 275)
Screenshot: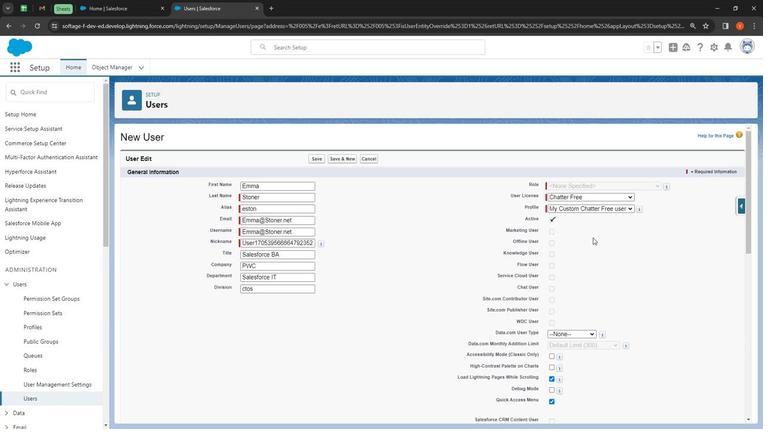
Action: Mouse moved to (522, 272)
Screenshot: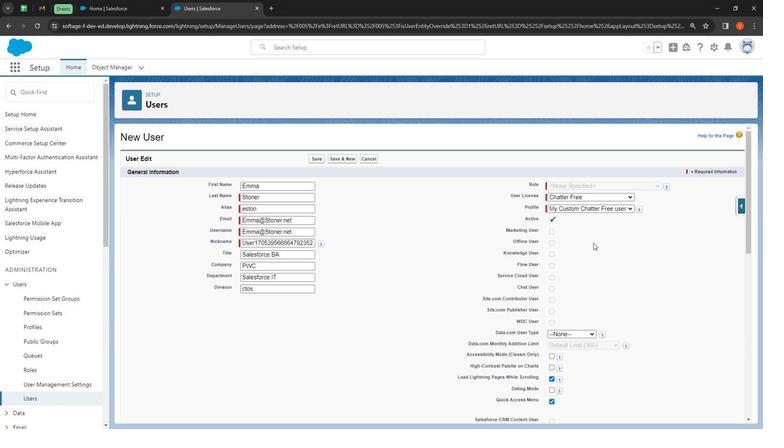 
Action: Mouse scrolled (522, 272) with delta (0, 0)
Screenshot: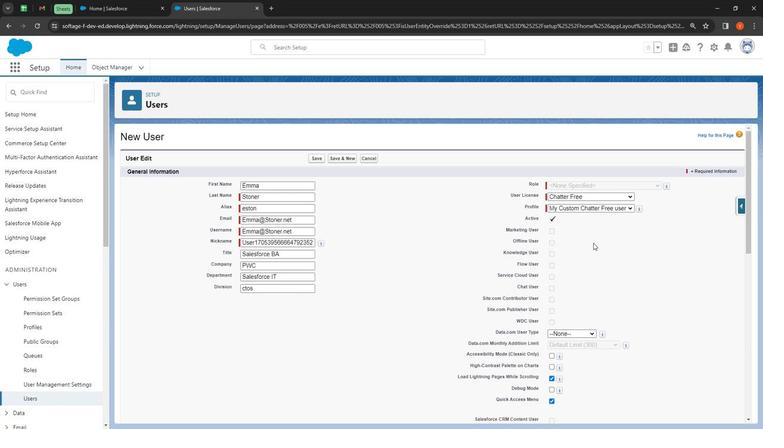 
Action: Mouse moved to (505, 275)
Screenshot: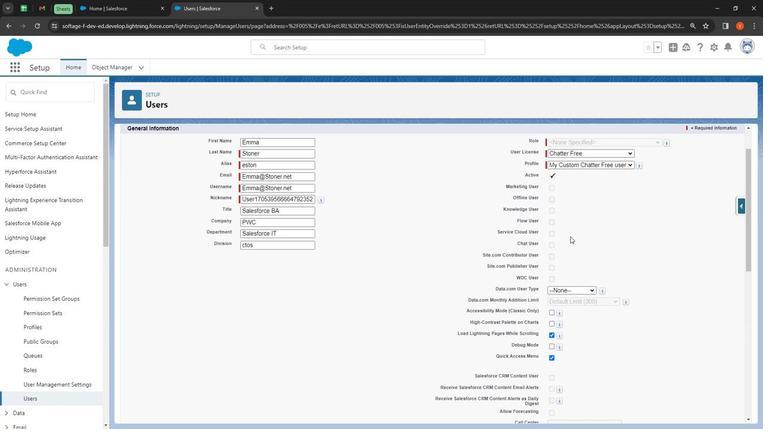 
Action: Mouse scrolled (505, 275) with delta (0, 0)
Screenshot: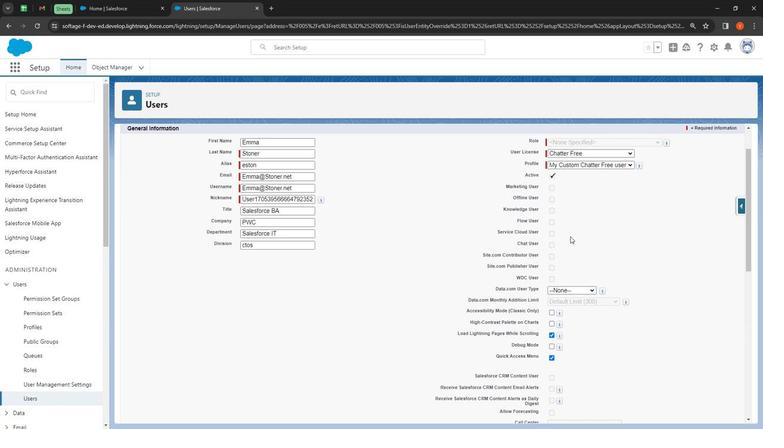 
Action: Mouse moved to (504, 275)
Screenshot: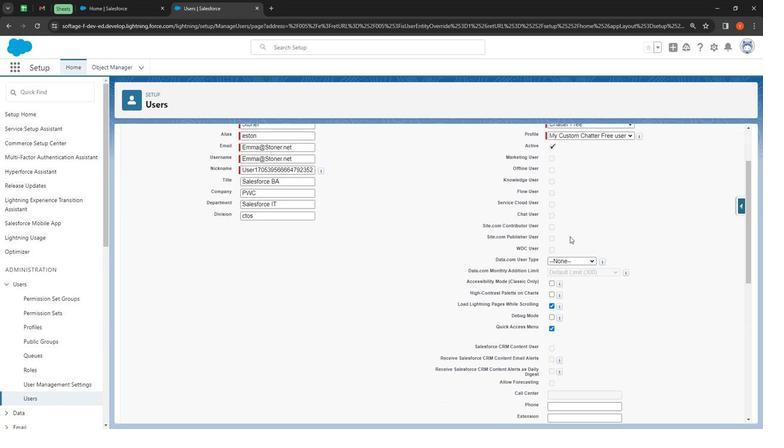 
Action: Mouse scrolled (504, 275) with delta (0, 0)
Screenshot: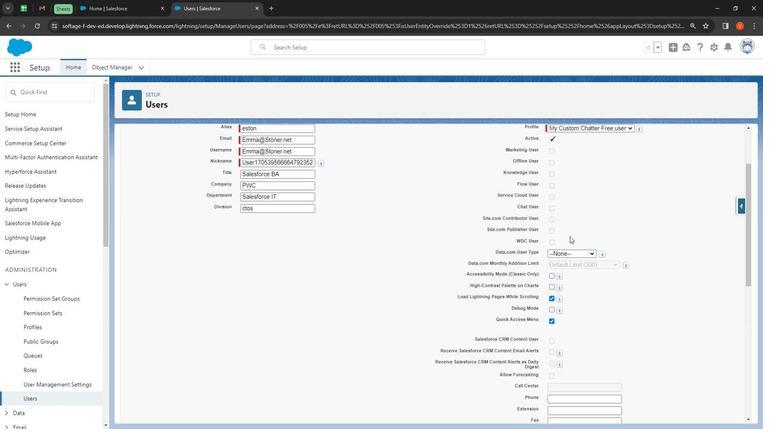 
Action: Mouse moved to (517, 269)
Screenshot: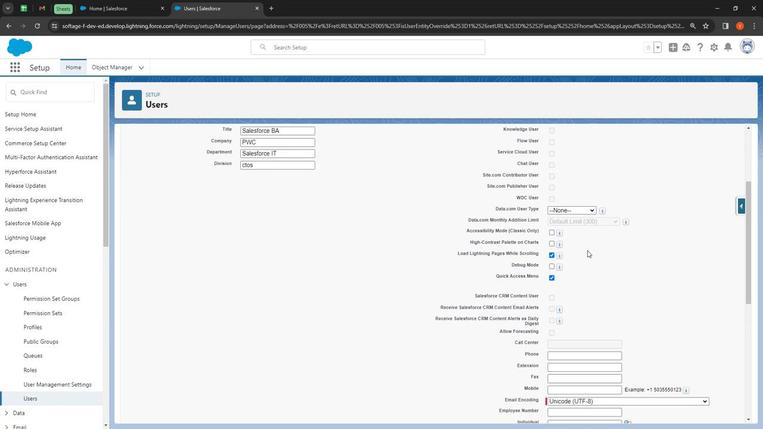 
Action: Mouse scrolled (517, 269) with delta (0, 0)
Screenshot: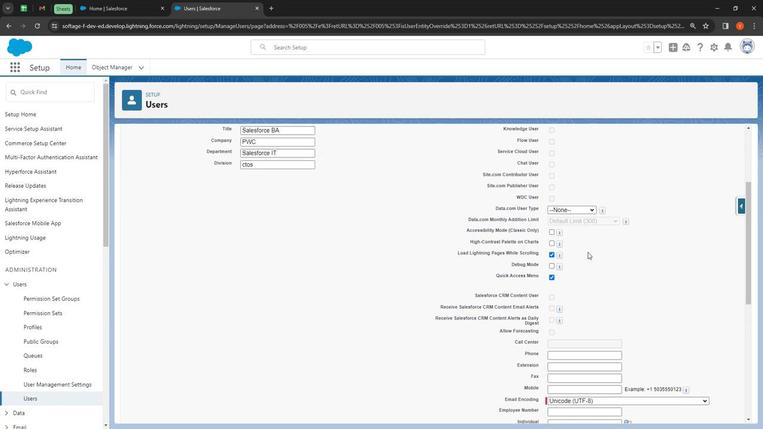 
Action: Mouse moved to (518, 268)
Screenshot: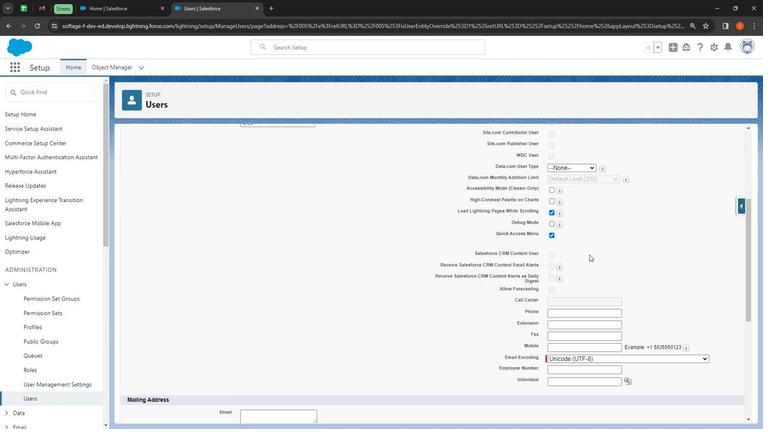 
Action: Mouse scrolled (518, 268) with delta (0, 0)
Screenshot: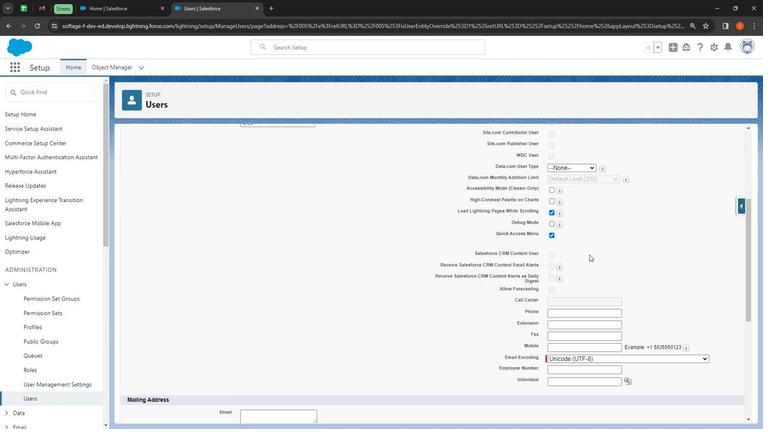 
Action: Mouse moved to (519, 267)
Screenshot: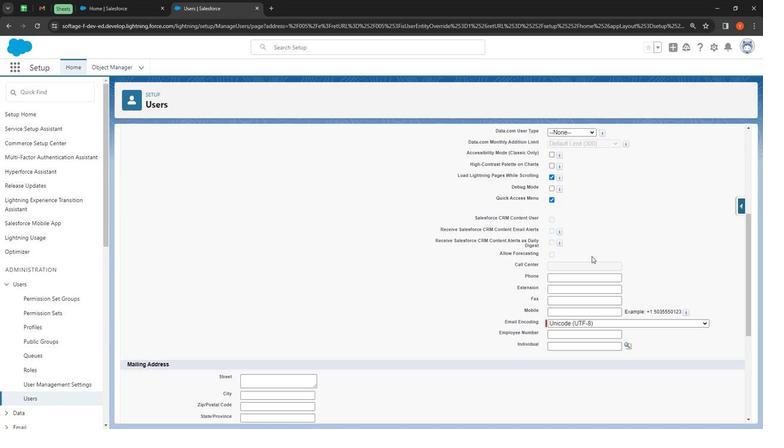 
Action: Mouse scrolled (519, 267) with delta (0, 0)
Screenshot: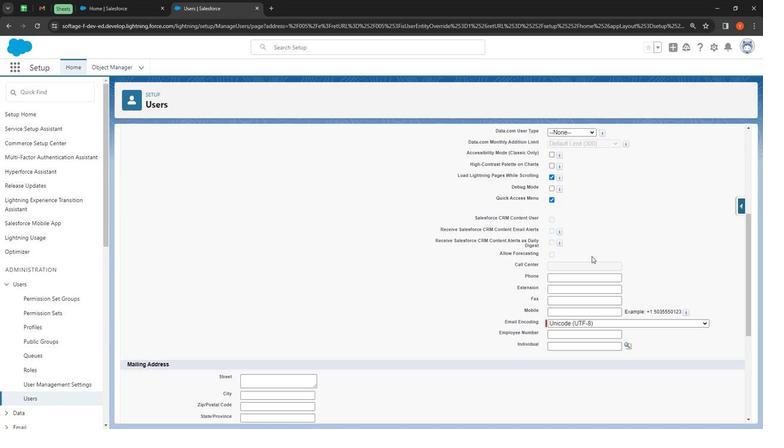
Action: Mouse moved to (500, 277)
Screenshot: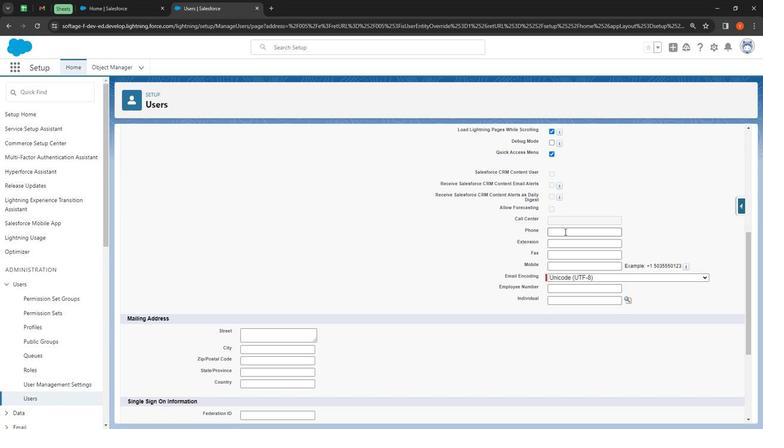 
Action: Mouse pressed left at (500, 277)
Screenshot: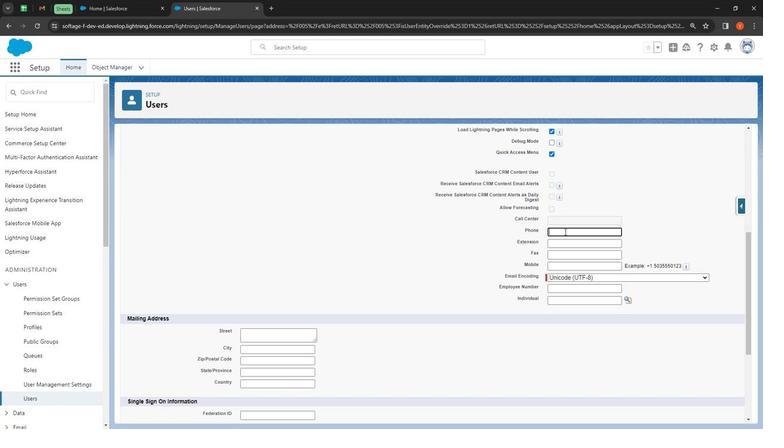 
Action: Key pressed 58945621452
Screenshot: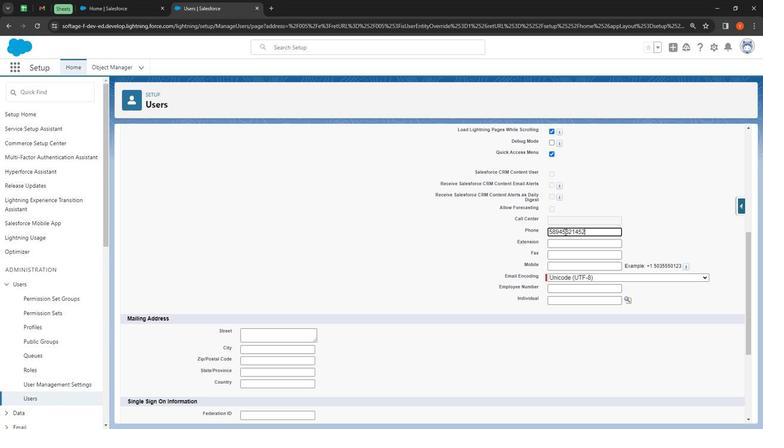 
Action: Mouse moved to (505, 272)
Screenshot: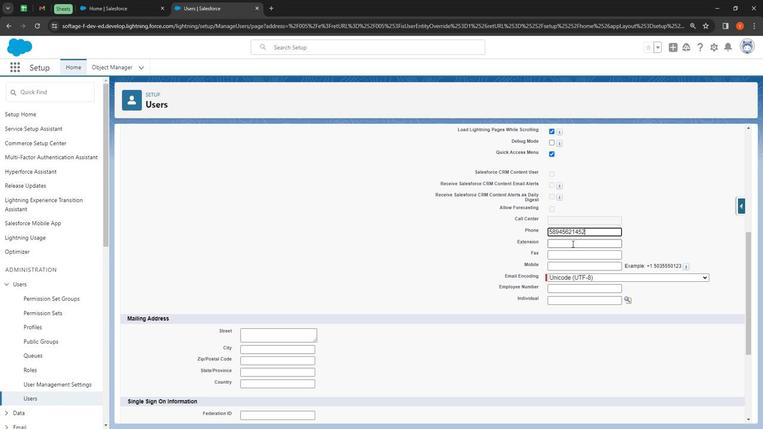 
Action: Mouse pressed left at (505, 272)
Screenshot: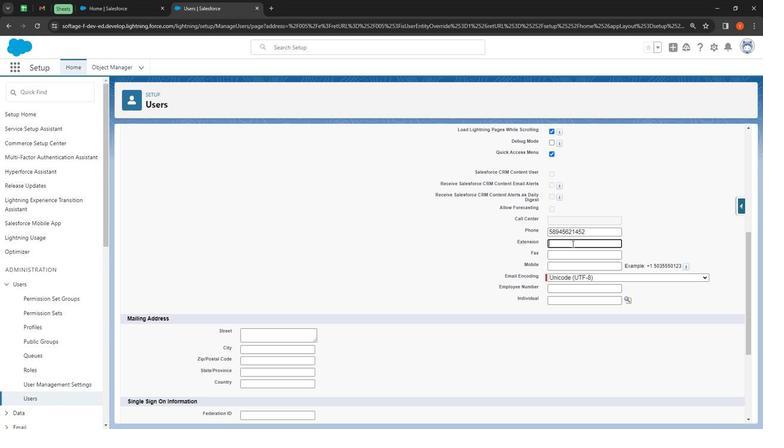 
Action: Mouse moved to (502, 265)
Screenshot: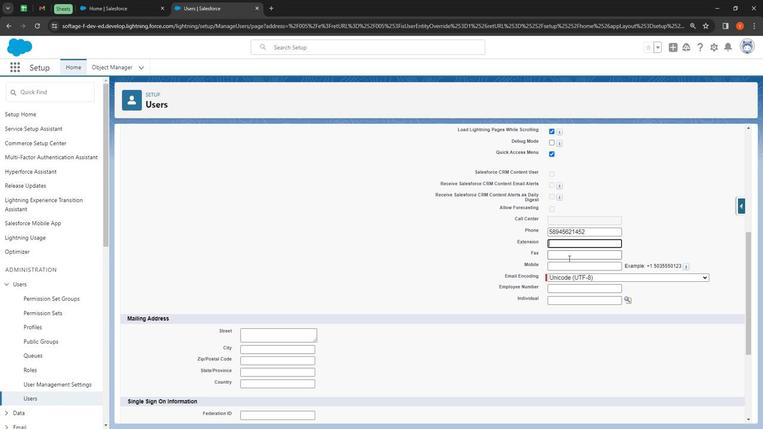 
Action: Mouse pressed left at (502, 265)
Screenshot: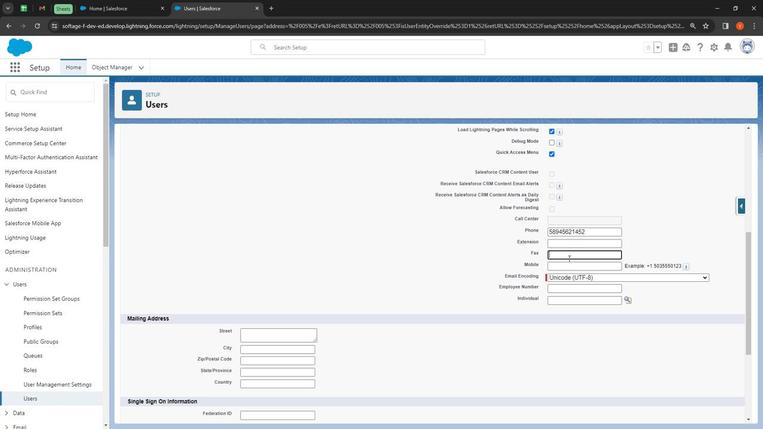 
Action: Key pressed www.login.sales
Screenshot: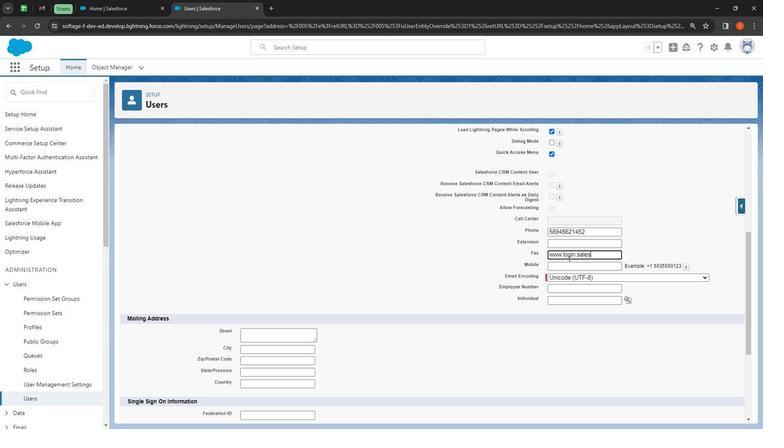 
Action: Mouse moved to (503, 261)
Screenshot: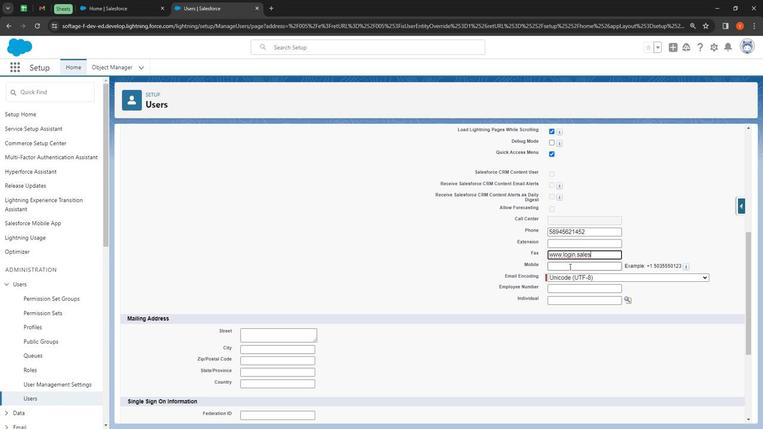 
Action: Mouse pressed left at (503, 261)
Screenshot: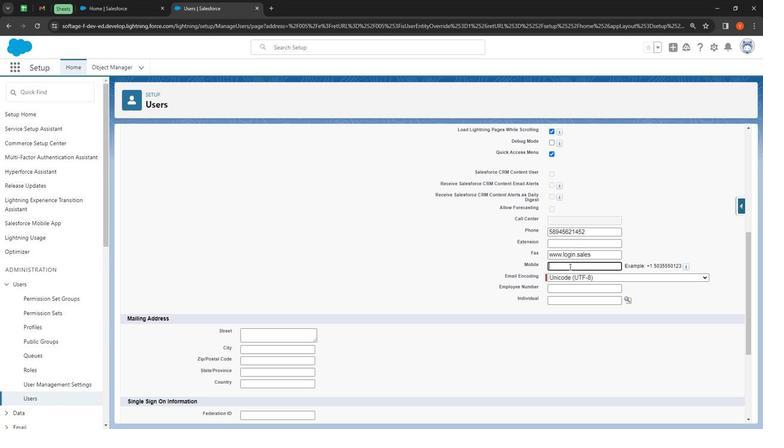 
Action: Key pressed 501254855852
Screenshot: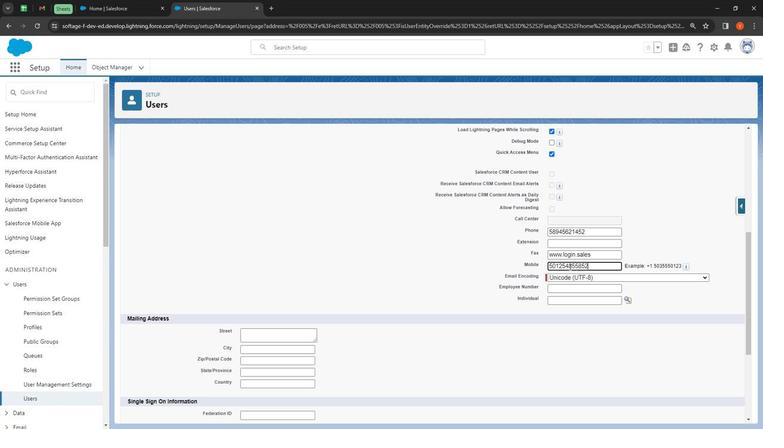 
Action: Mouse moved to (508, 252)
Screenshot: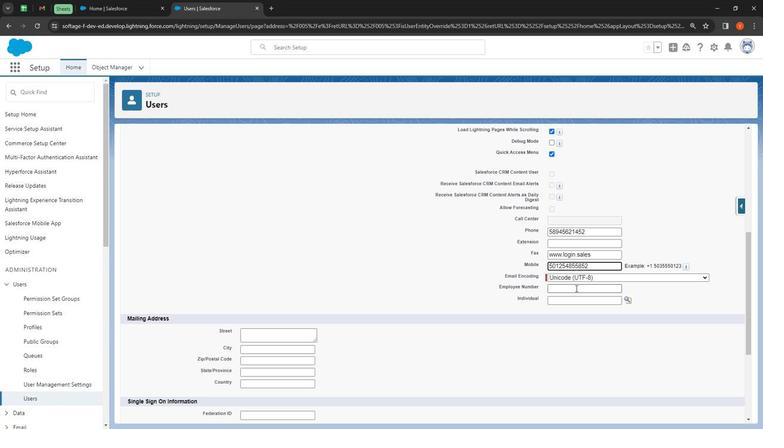
Action: Mouse pressed left at (508, 252)
Screenshot: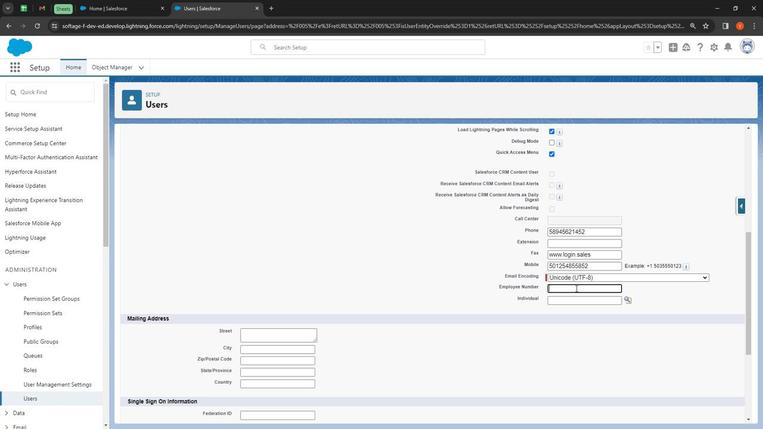 
Action: Key pressed 57298
Screenshot: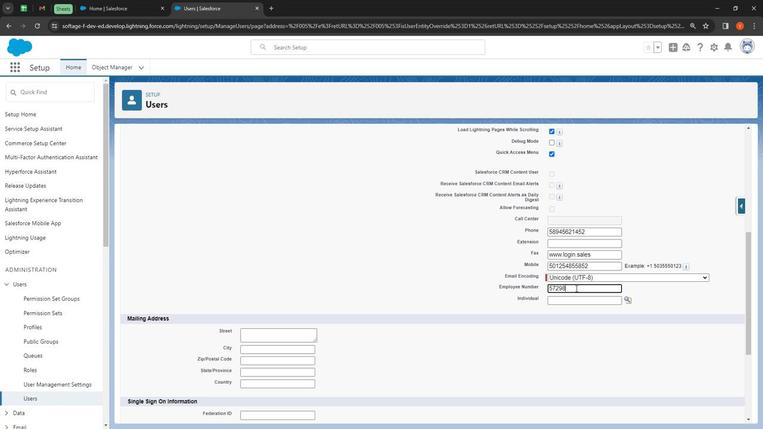 
Action: Mouse moved to (472, 258)
Screenshot: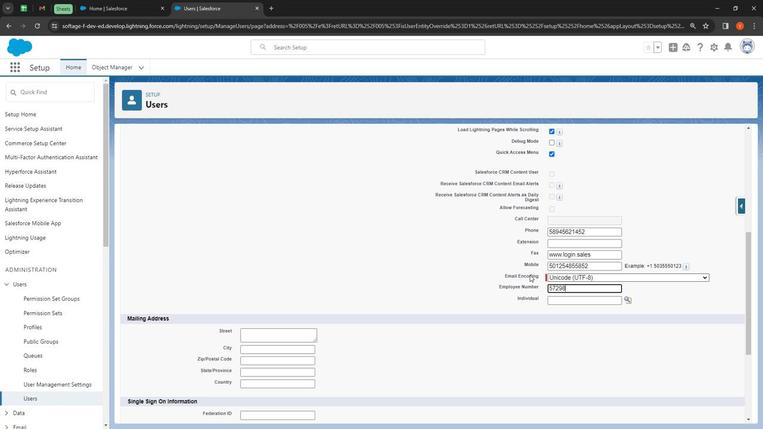 
Action: Mouse scrolled (472, 258) with delta (0, 0)
Screenshot: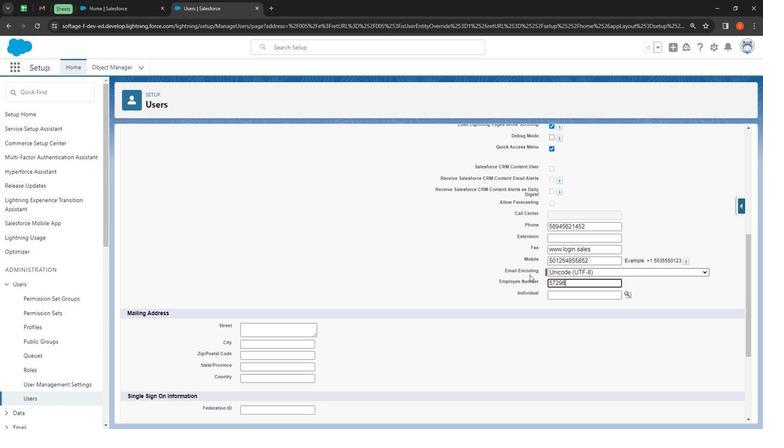 
Action: Mouse scrolled (472, 258) with delta (0, 0)
Screenshot: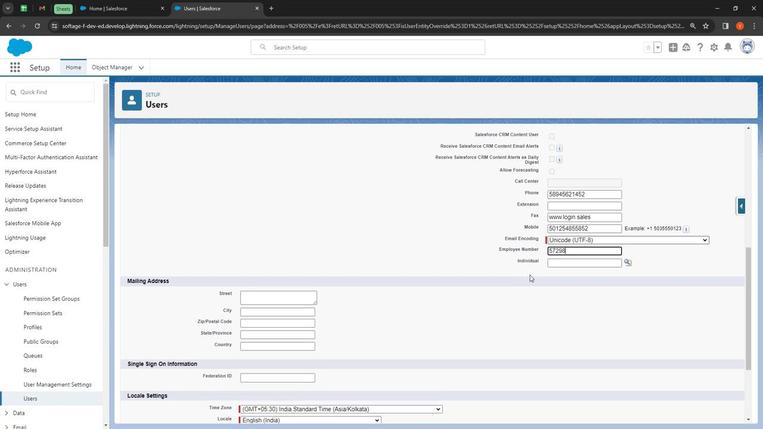 
Action: Mouse moved to (272, 266)
Screenshot: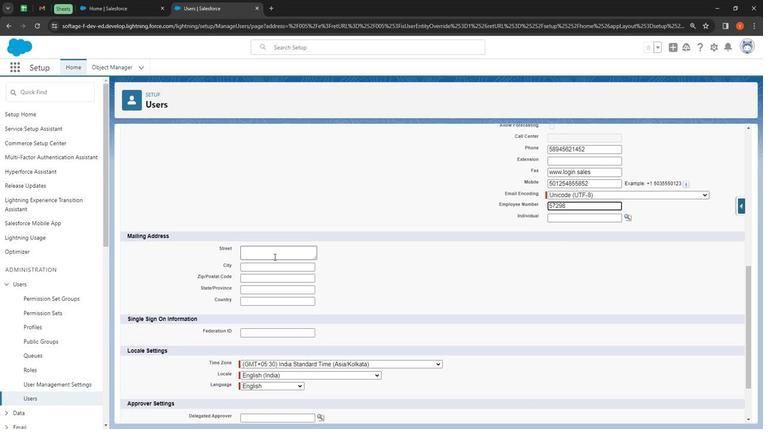 
Action: Mouse pressed left at (272, 266)
Screenshot: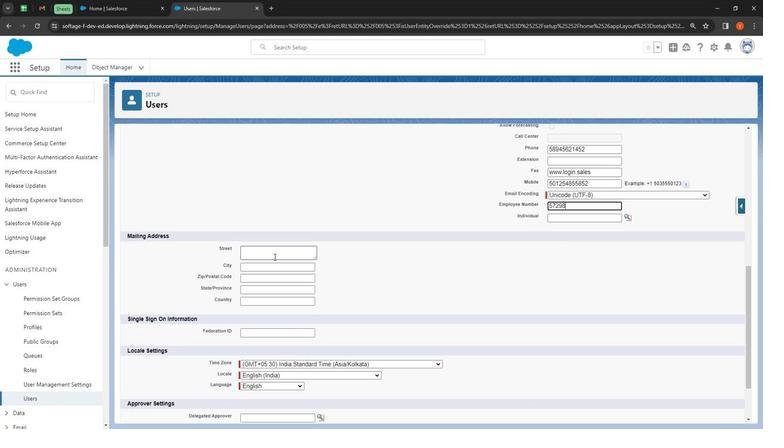 
Action: Key pressed 12/44<Key.space><Key.shift><Key.shift><Key.shift><Key.shift>Street<Key.space><Key.shift>William<Key.space>
Screenshot: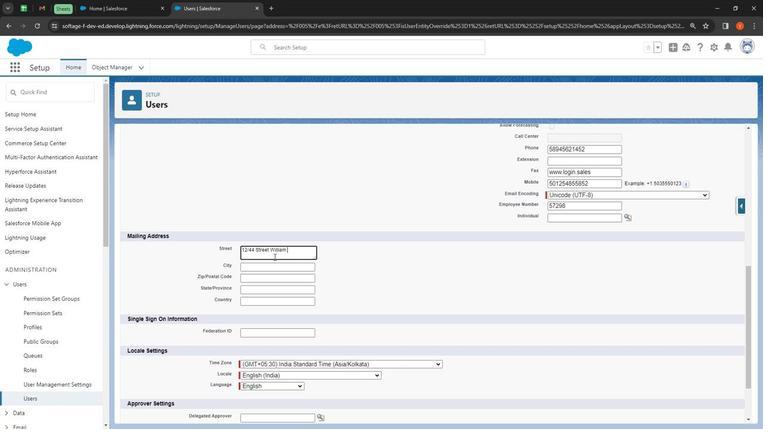 
Action: Mouse moved to (256, 261)
Screenshot: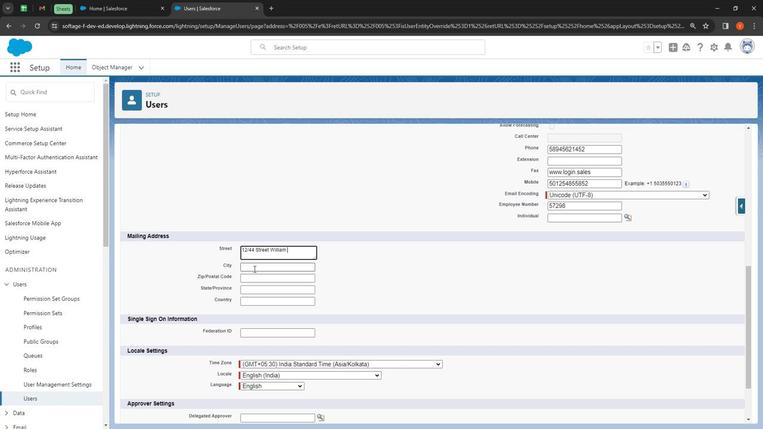 
Action: Mouse pressed left at (256, 261)
Screenshot: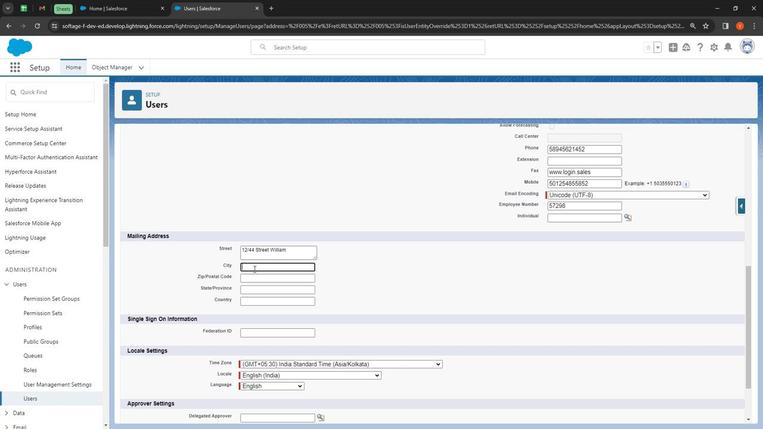 
Action: Key pressed new-york
Screenshot: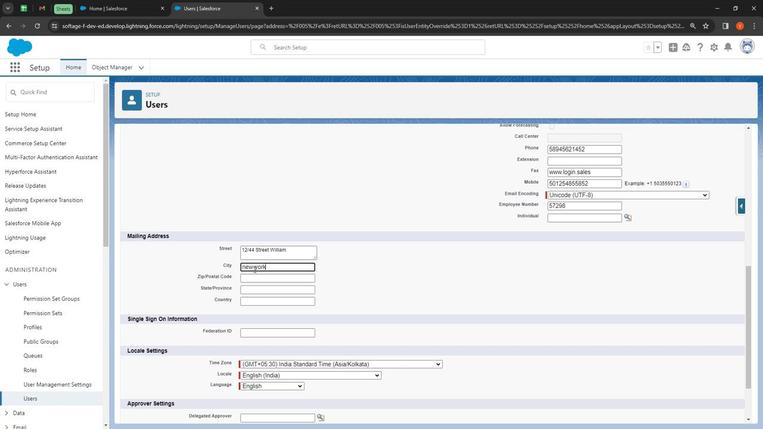 
Action: Mouse moved to (273, 256)
Screenshot: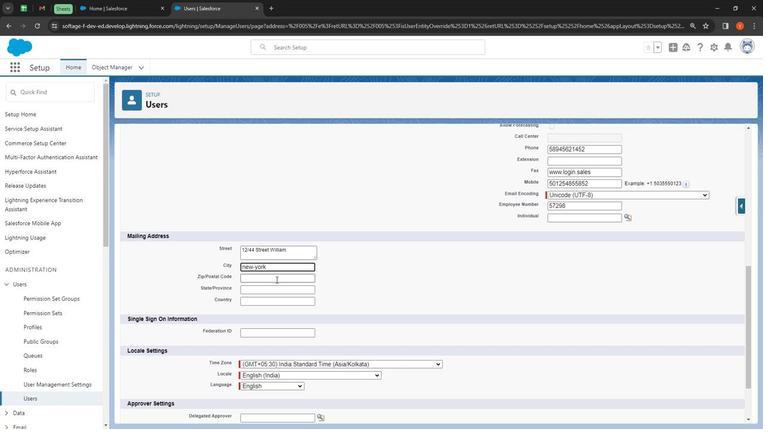 
Action: Mouse pressed left at (273, 256)
Screenshot: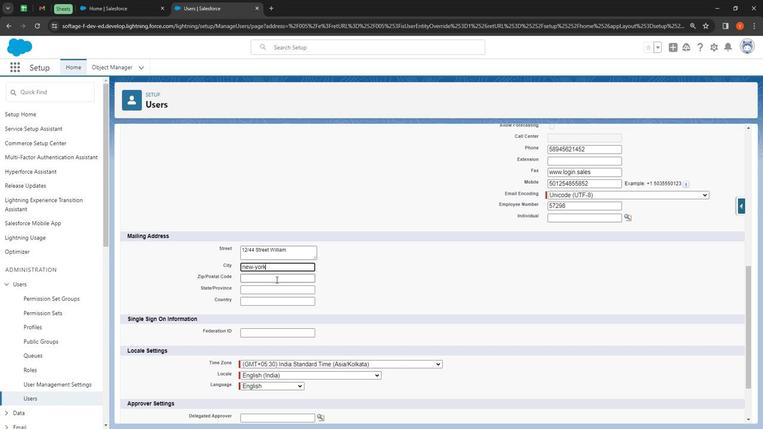
Action: Mouse moved to (261, 254)
Screenshot: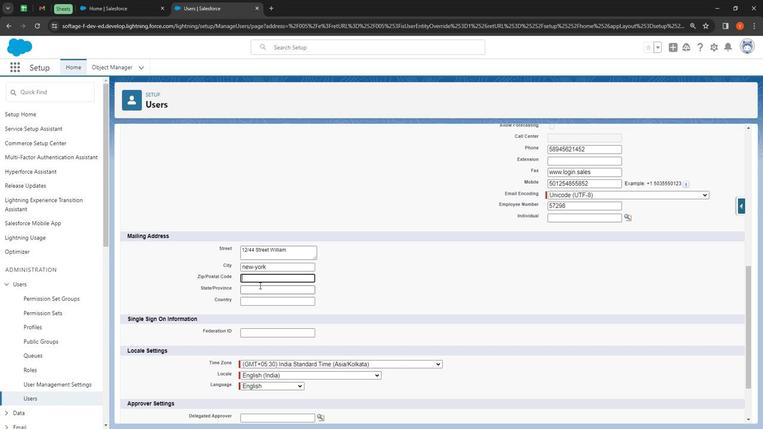 
Action: Key pressed 12552234
Screenshot: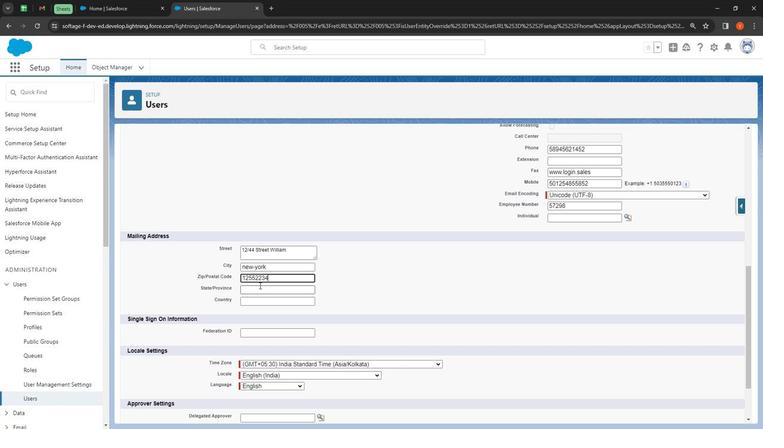 
Action: Mouse moved to (261, 251)
Screenshot: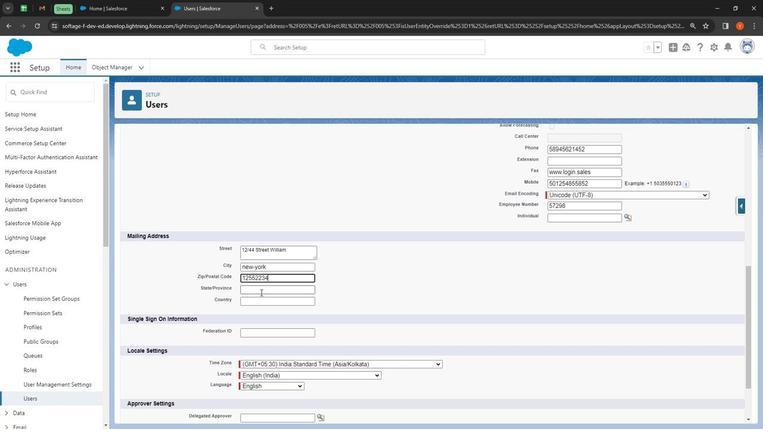 
Action: Mouse pressed left at (261, 251)
Screenshot: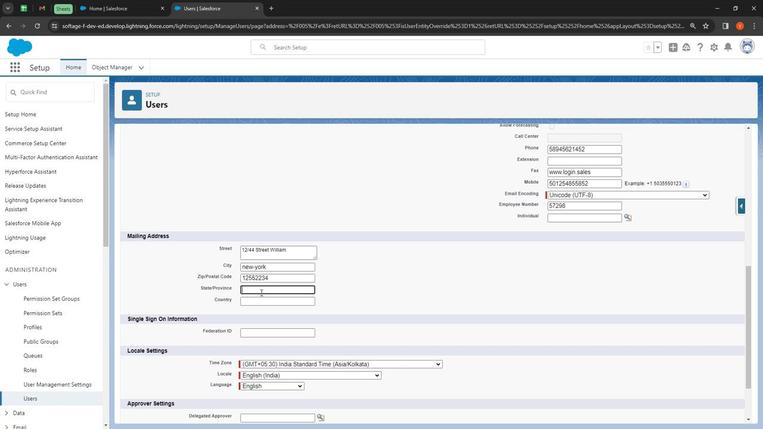 
Action: Key pressed <Key.shift><Key.shift><Key.shift><Key.shift><Key.shift><Key.shift><Key.shift><Key.shift><Key.shift><Key.shift><Key.shift><Key.shift><Key.shift><Key.shift><Key.shift><Key.shift><Key.shift><Key.shift><Key.shift><Key.shift><Key.shift><Key.shift><Key.shift><Key.shift><Key.shift><Key.shift><Key.shift><Key.shift><Key.shift><Key.shift><Key.shift><Key.shift><Key.shift>Cal<Key.backspace><Key.backspace><Key.backspace><Key.shift>Florida
Screenshot: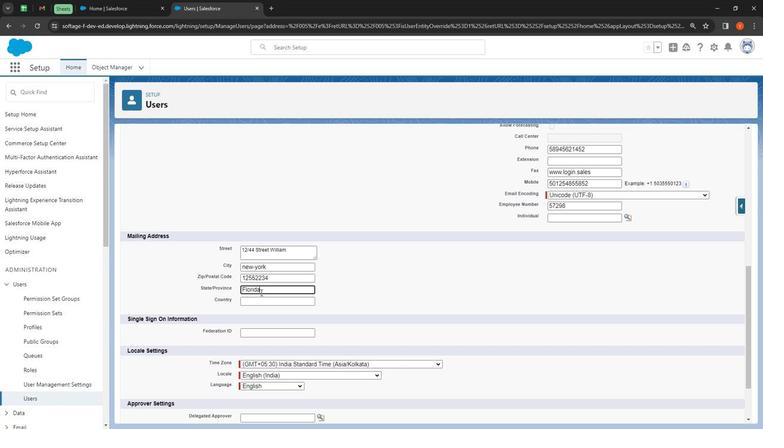 
Action: Mouse moved to (255, 248)
Screenshot: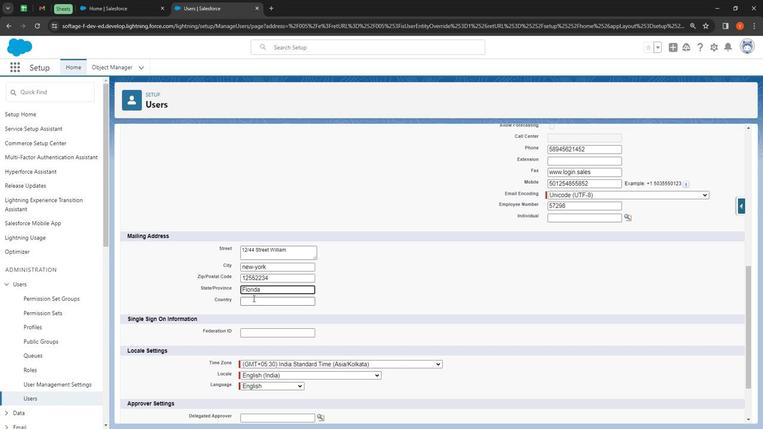 
Action: Mouse pressed left at (255, 248)
Screenshot: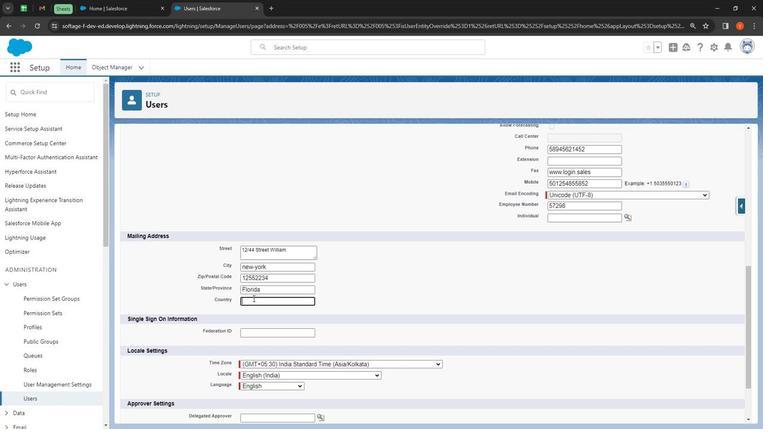 
Action: Key pressed <Key.shift><Key.shift><Key.shift><Key.shift><Key.shift><Key.shift><Key.shift><Key.shift><Key.shift><Key.shift><Key.shift><Key.shift><Key.shift><Key.shift><Key.shift><Key.shift><Key.shift><Key.shift><Key.shift><Key.shift><Key.shift><Key.shift><Key.shift><Key.shift><Key.shift><Key.shift><Key.shift><Key.shift><Key.shift><Key.shift><Key.shift><Key.shift><Key.shift><Key.shift><Key.shift><Key.shift><Key.shift><Key.shift><Key.shift>Canada
Screenshot: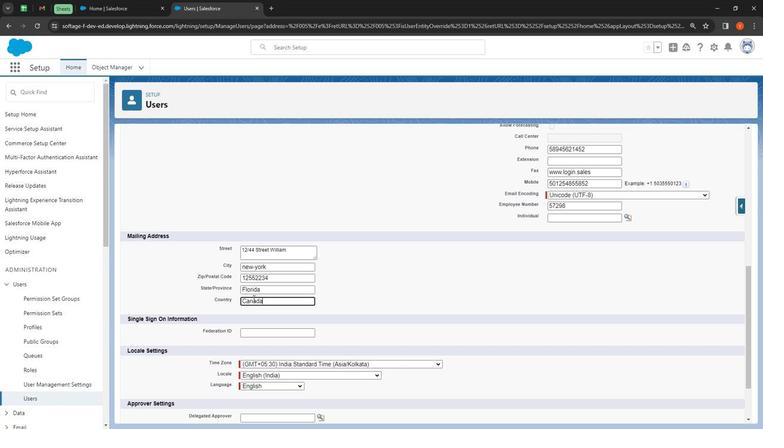 
Action: Mouse moved to (313, 248)
Screenshot: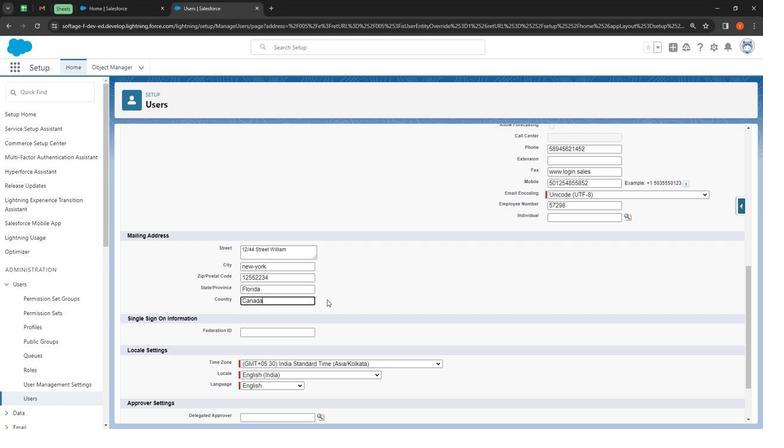 
Action: Mouse scrolled (313, 248) with delta (0, 0)
Screenshot: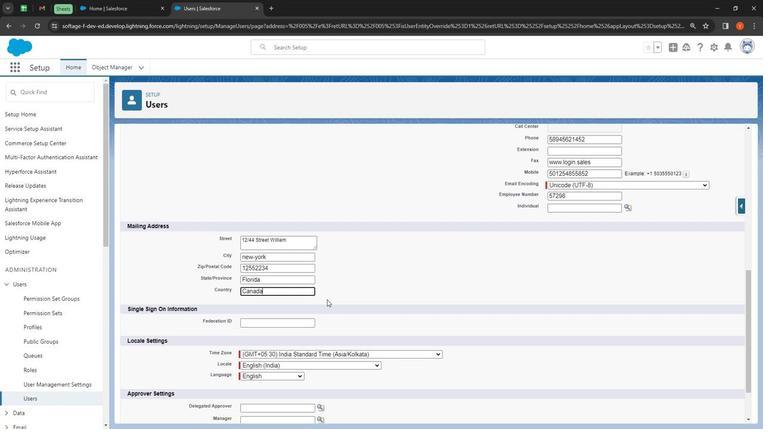 
Action: Mouse moved to (313, 248)
Screenshot: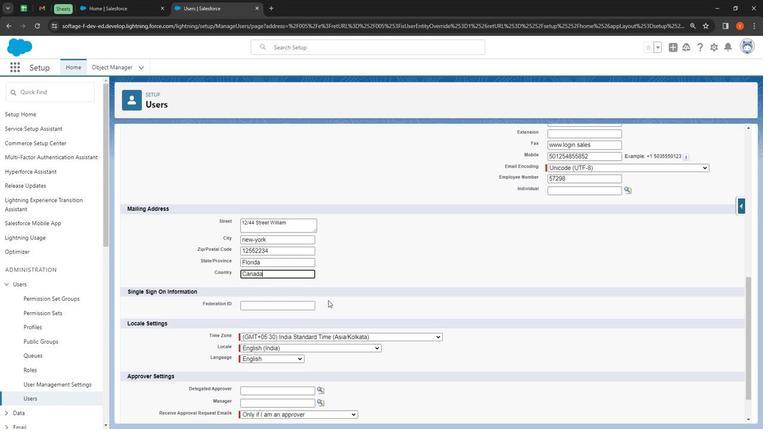 
Action: Mouse scrolled (313, 248) with delta (0, 0)
Screenshot: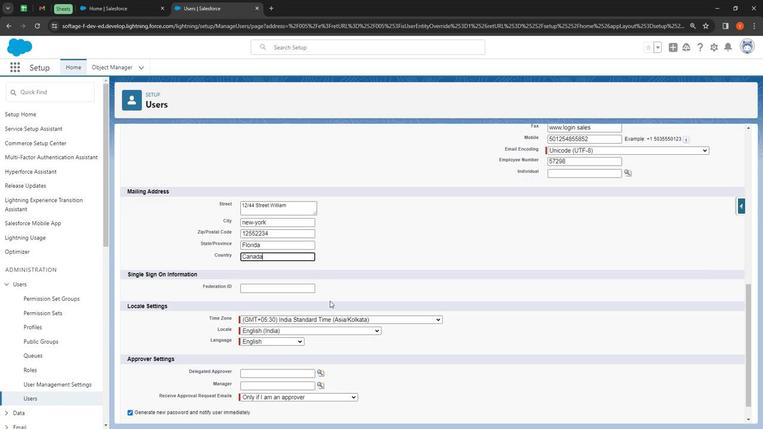 
Action: Mouse moved to (316, 247)
Screenshot: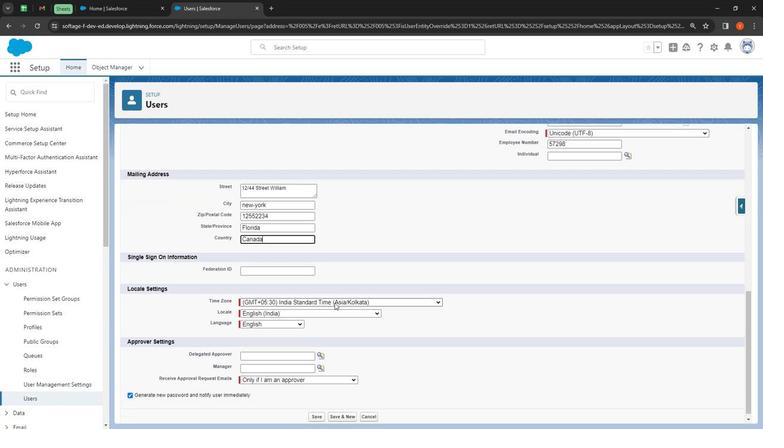 
Action: Mouse scrolled (316, 247) with delta (0, 0)
Screenshot: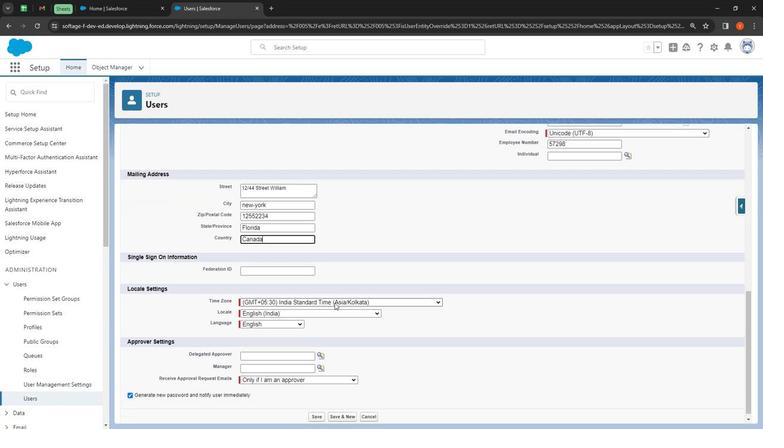 
Action: Mouse moved to (309, 226)
Screenshot: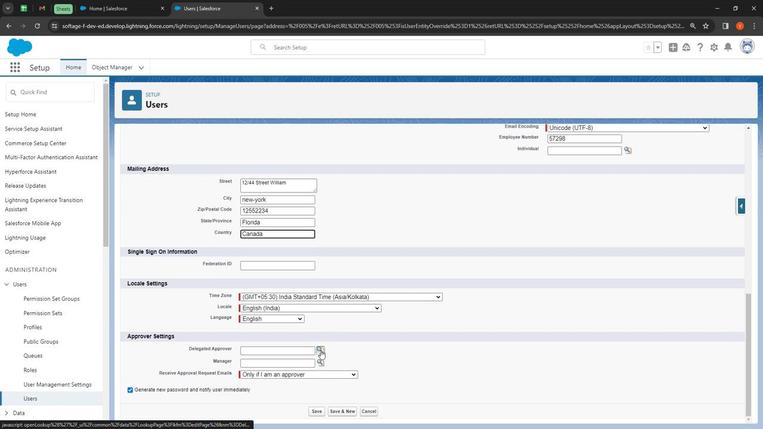 
Action: Mouse pressed left at (309, 226)
Screenshot: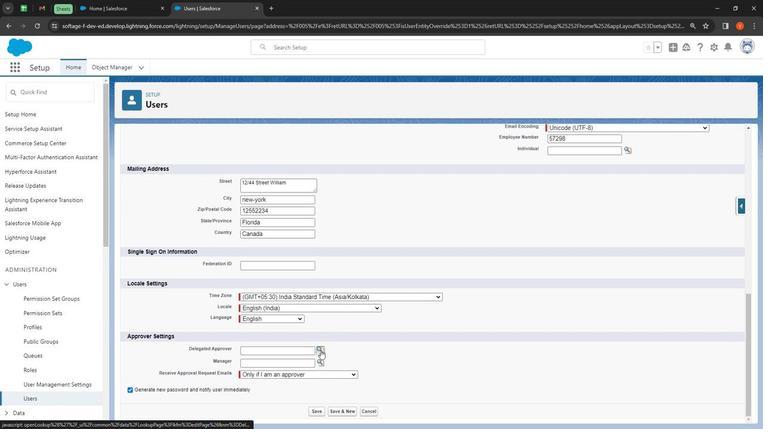 
Action: Mouse moved to (216, 239)
Screenshot: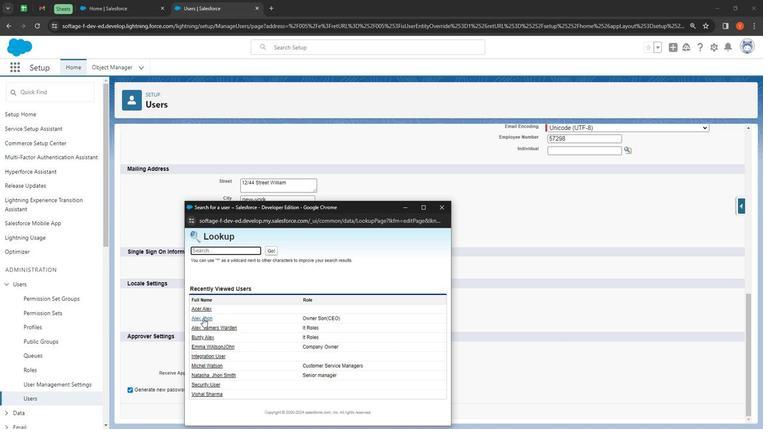 
Action: Mouse pressed left at (216, 239)
Screenshot: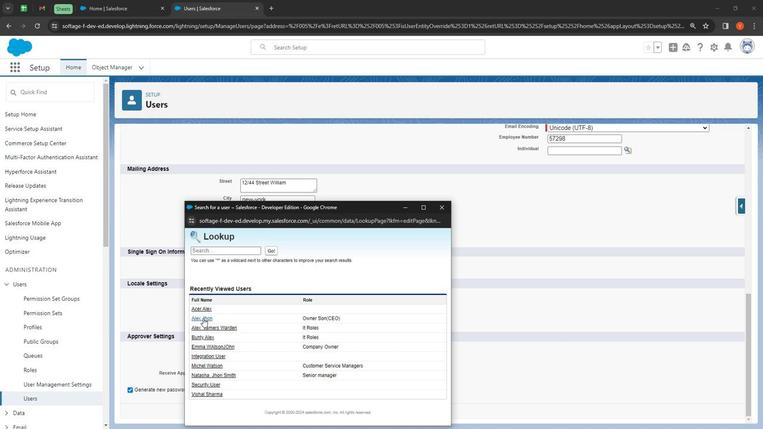
Action: Mouse moved to (309, 219)
Screenshot: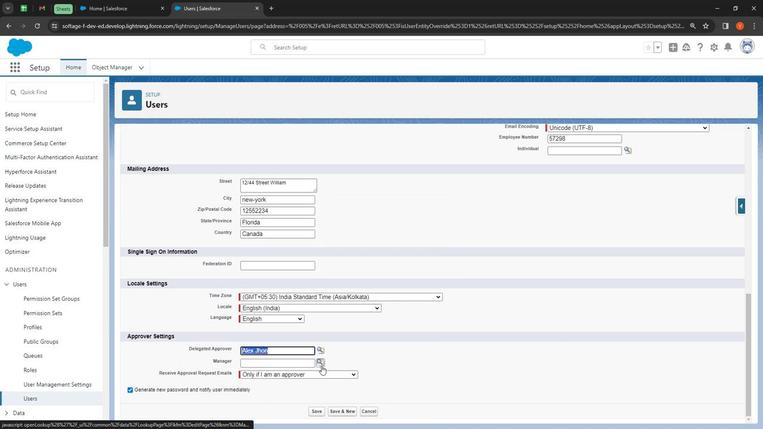 
Action: Mouse pressed left at (309, 219)
Screenshot: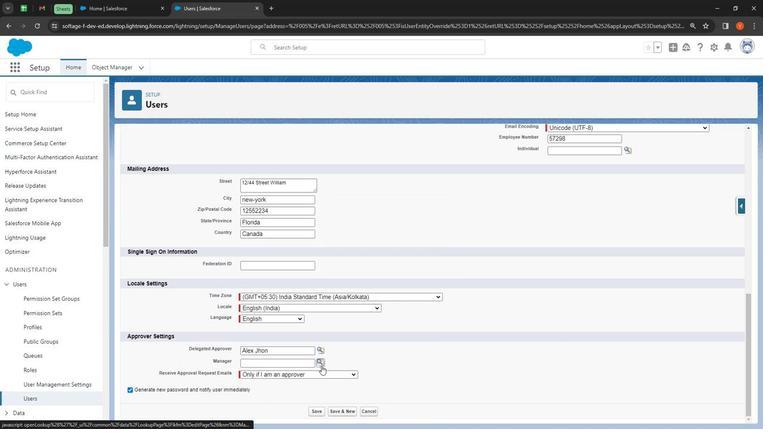 
Action: Mouse moved to (226, 207)
Screenshot: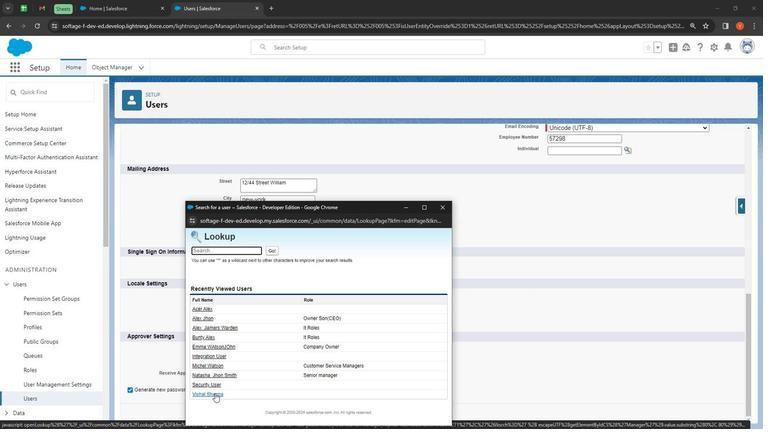 
Action: Mouse pressed left at (226, 207)
Screenshot: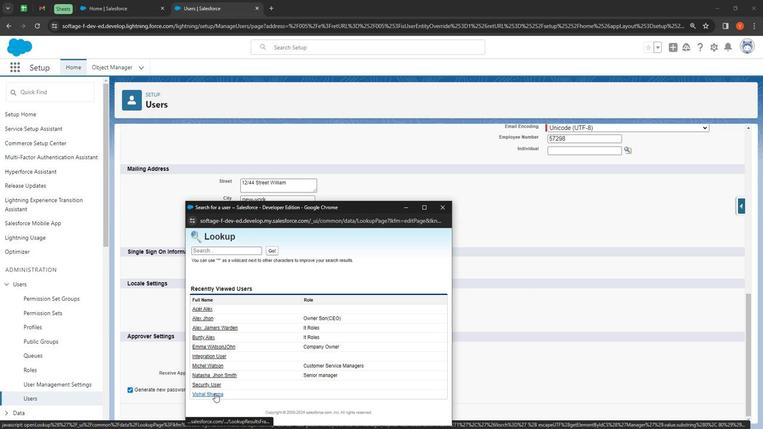 
Action: Mouse moved to (307, 200)
Screenshot: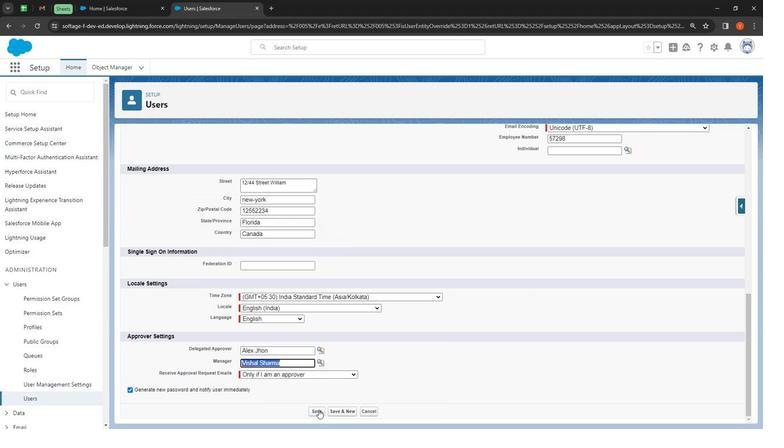 
Action: Mouse pressed left at (307, 200)
Screenshot: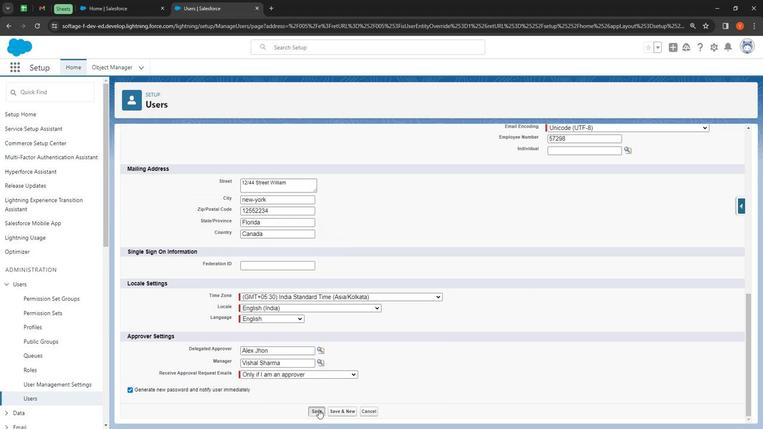 
Action: Mouse moved to (366, 281)
Screenshot: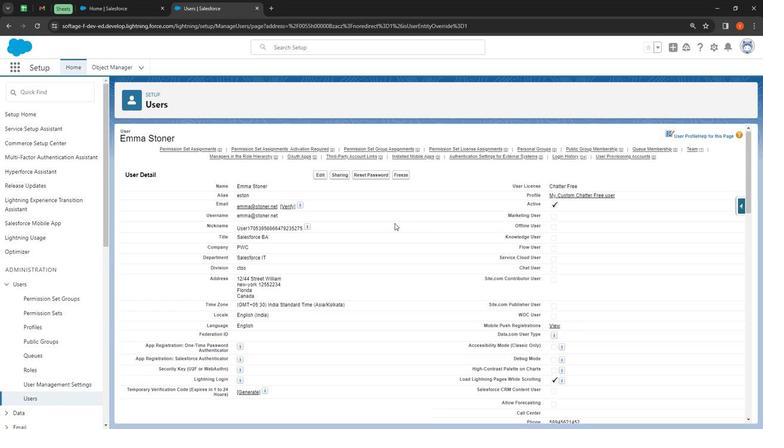 
Action: Mouse scrolled (366, 281) with delta (0, 0)
Screenshot: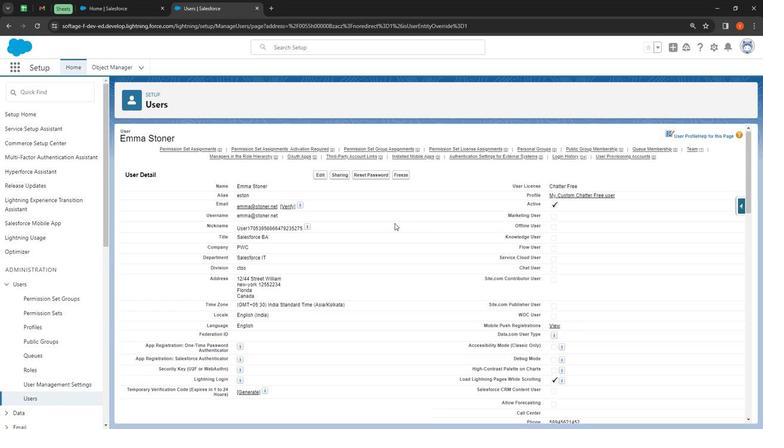 
Action: Mouse scrolled (366, 281) with delta (0, 0)
Screenshot: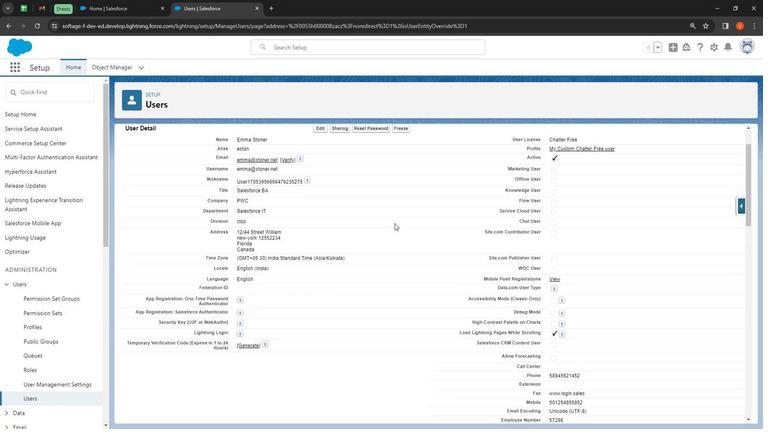 
Action: Mouse scrolled (366, 281) with delta (0, 0)
Screenshot: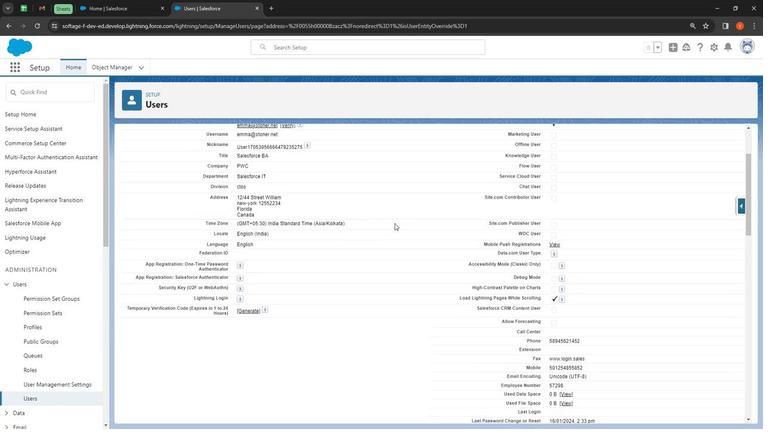 
Action: Mouse scrolled (366, 281) with delta (0, 0)
Screenshot: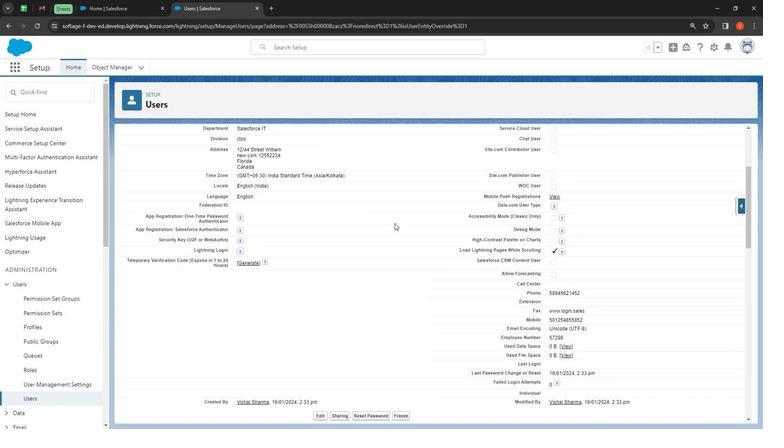 
Action: Mouse scrolled (366, 281) with delta (0, 0)
Screenshot: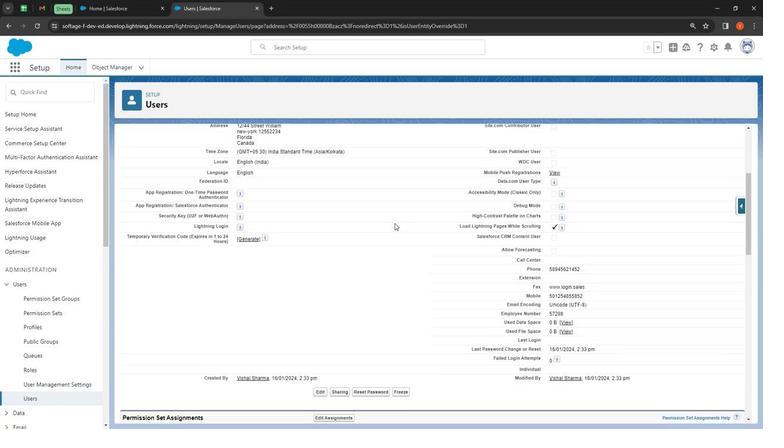 
Action: Mouse scrolled (366, 281) with delta (0, 0)
Screenshot: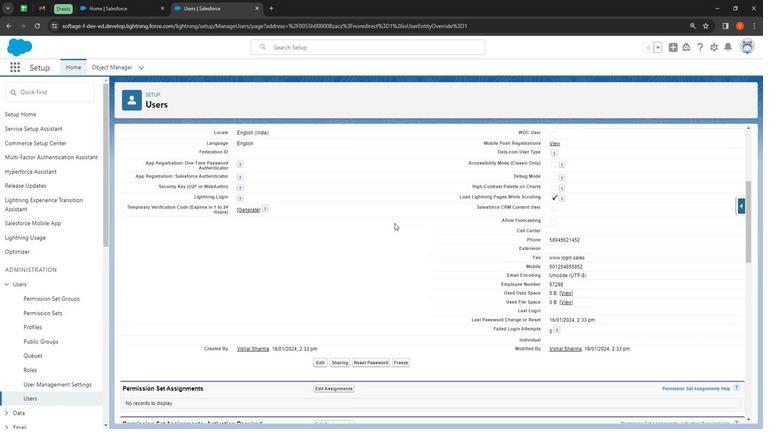 
Action: Mouse moved to (368, 279)
Screenshot: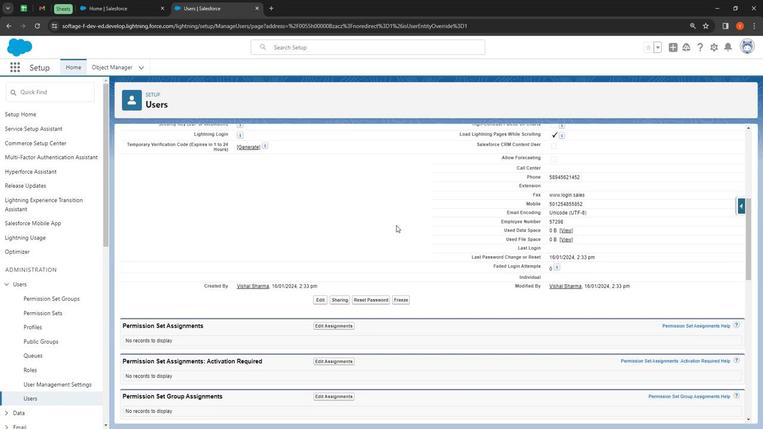 
Action: Mouse scrolled (368, 280) with delta (0, 0)
Screenshot: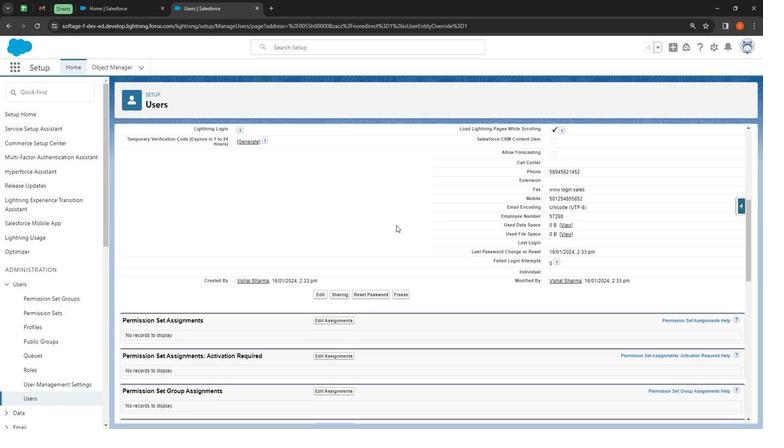 
Action: Mouse scrolled (368, 280) with delta (0, 0)
Screenshot: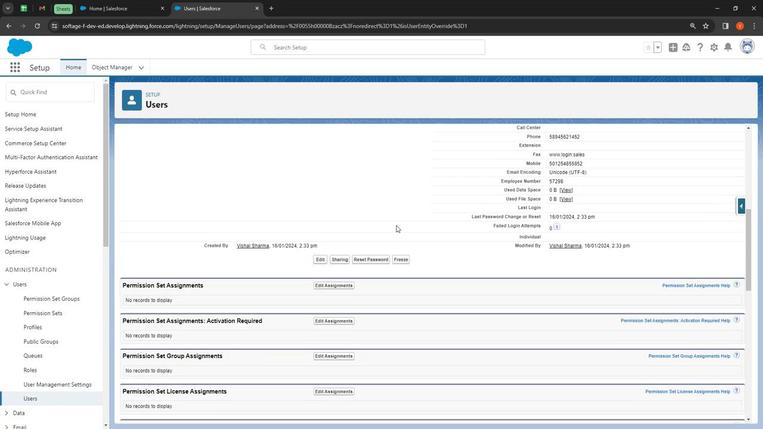
Action: Mouse scrolled (368, 280) with delta (0, 0)
Screenshot: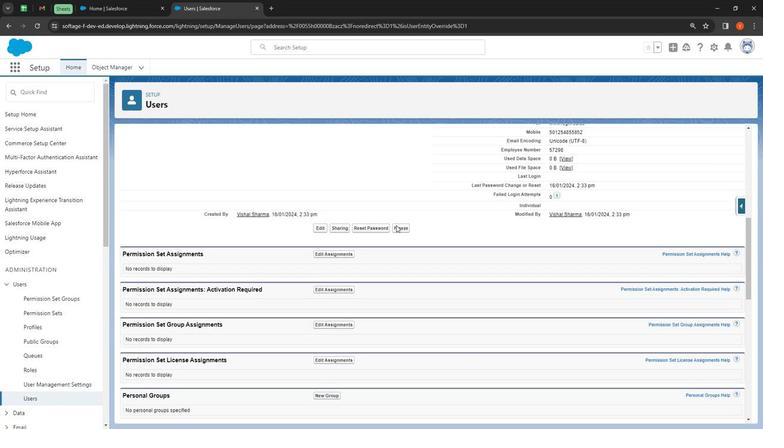 
Action: Mouse moved to (336, 268)
Screenshot: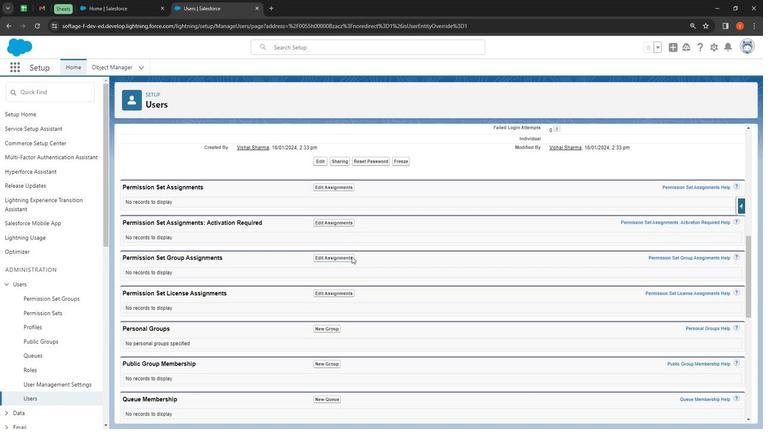 
Action: Mouse scrolled (336, 269) with delta (0, 0)
Screenshot: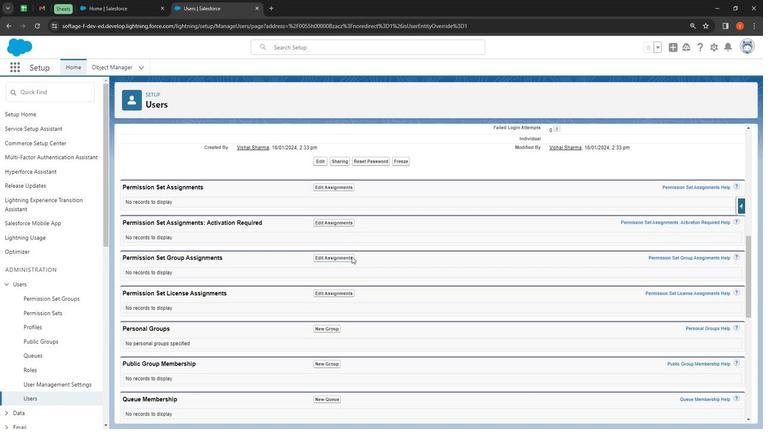 
Action: Mouse moved to (334, 267)
Screenshot: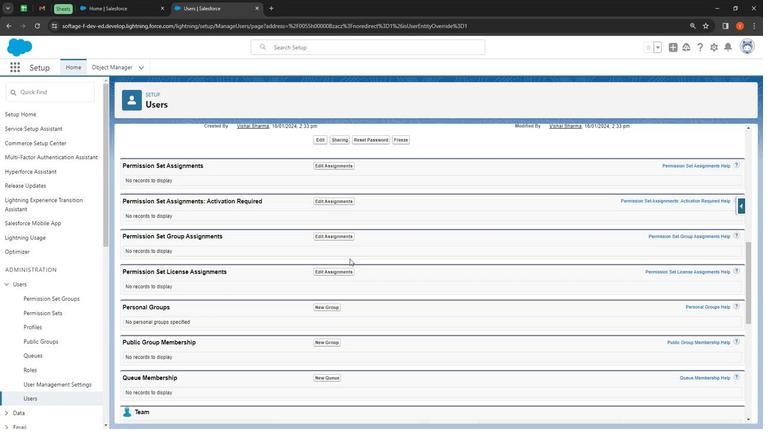
Action: Mouse scrolled (334, 267) with delta (0, 0)
Screenshot: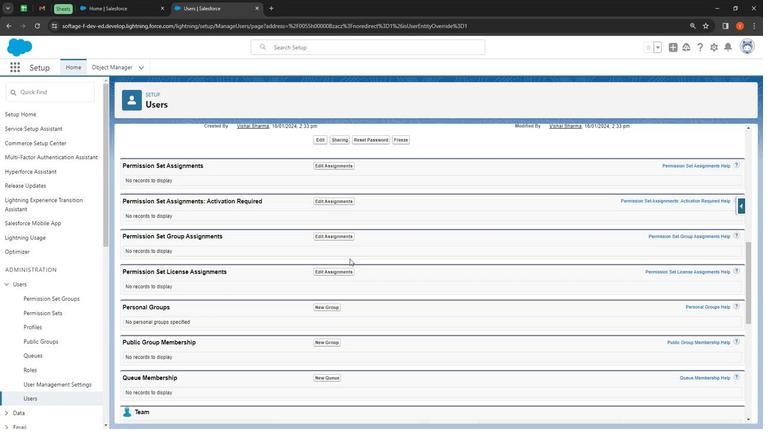 
Action: Mouse moved to (312, 263)
Screenshot: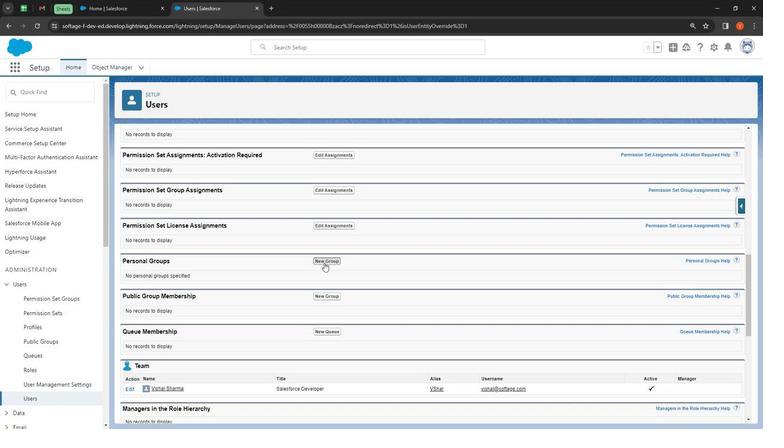 
Action: Mouse pressed left at (312, 263)
Screenshot: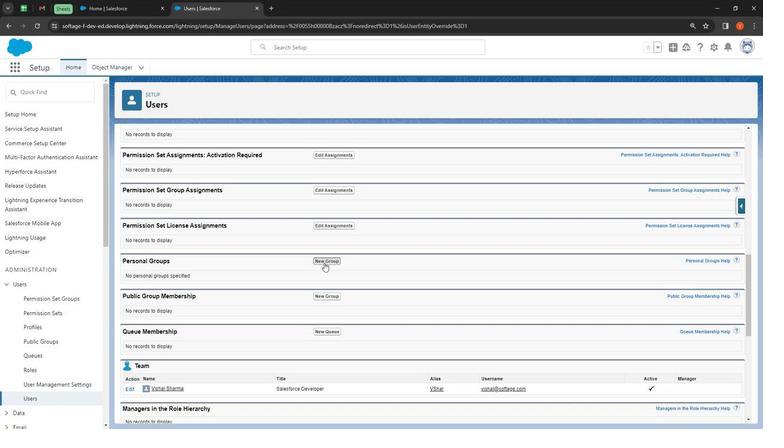 
Action: Mouse moved to (202, 278)
